 Task: Create an event for the time management workshop.
Action: Mouse pressed left at (69, 112)
Screenshot: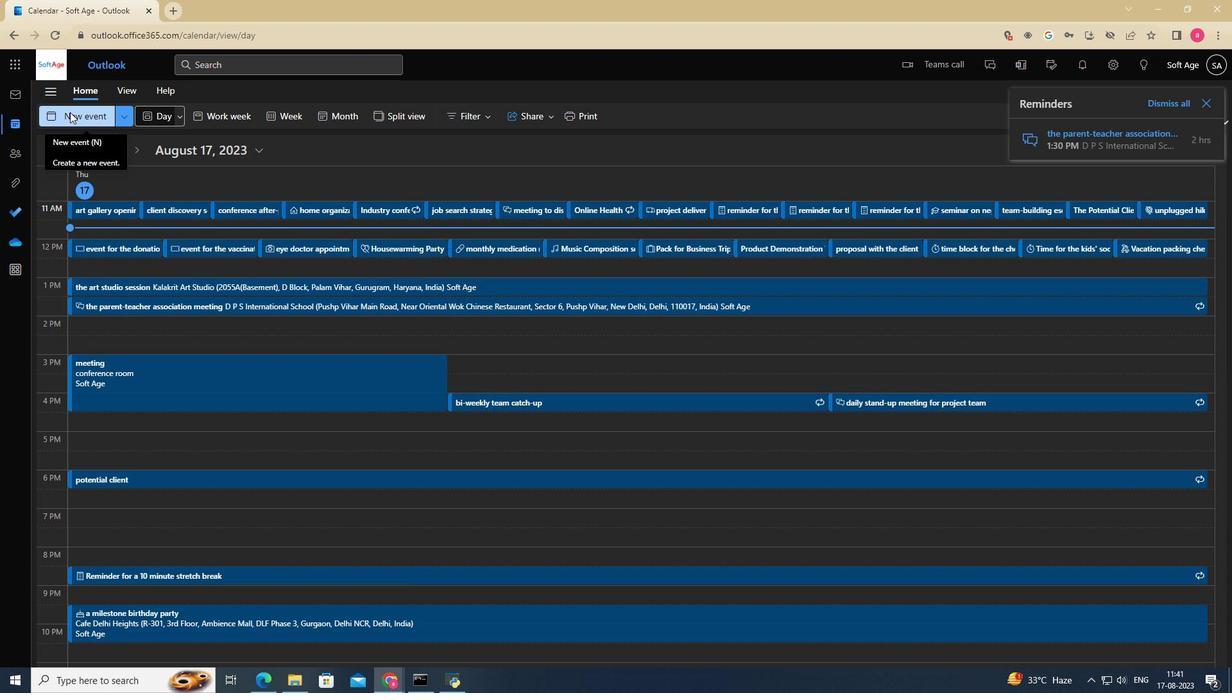 
Action: Mouse moved to (369, 207)
Screenshot: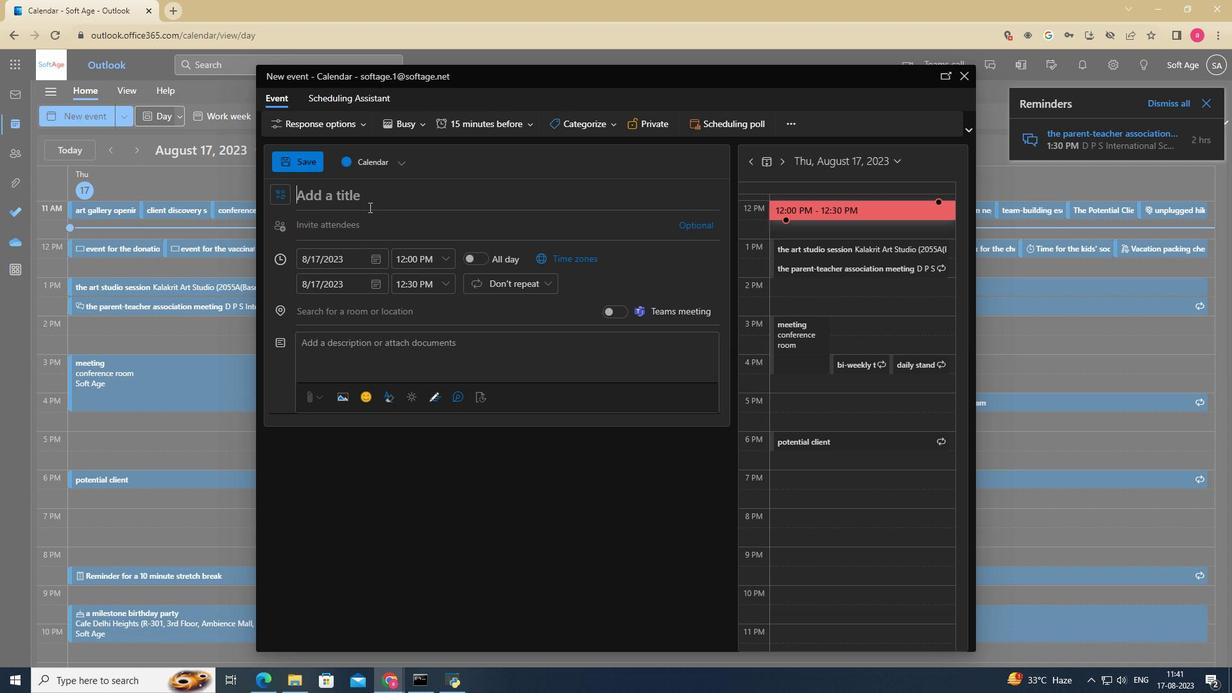 
Action: Mouse pressed left at (369, 207)
Screenshot: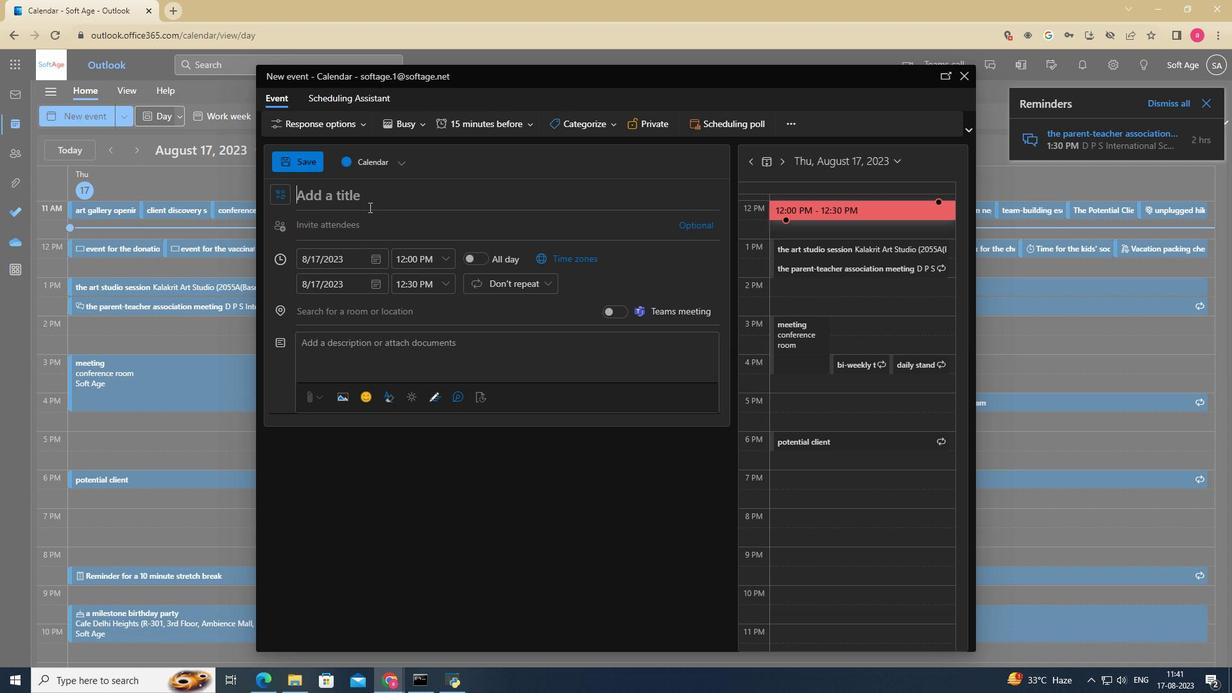 
Action: Key pressed the<Key.space>time<Key.space>management<Key.space>workshop
Screenshot: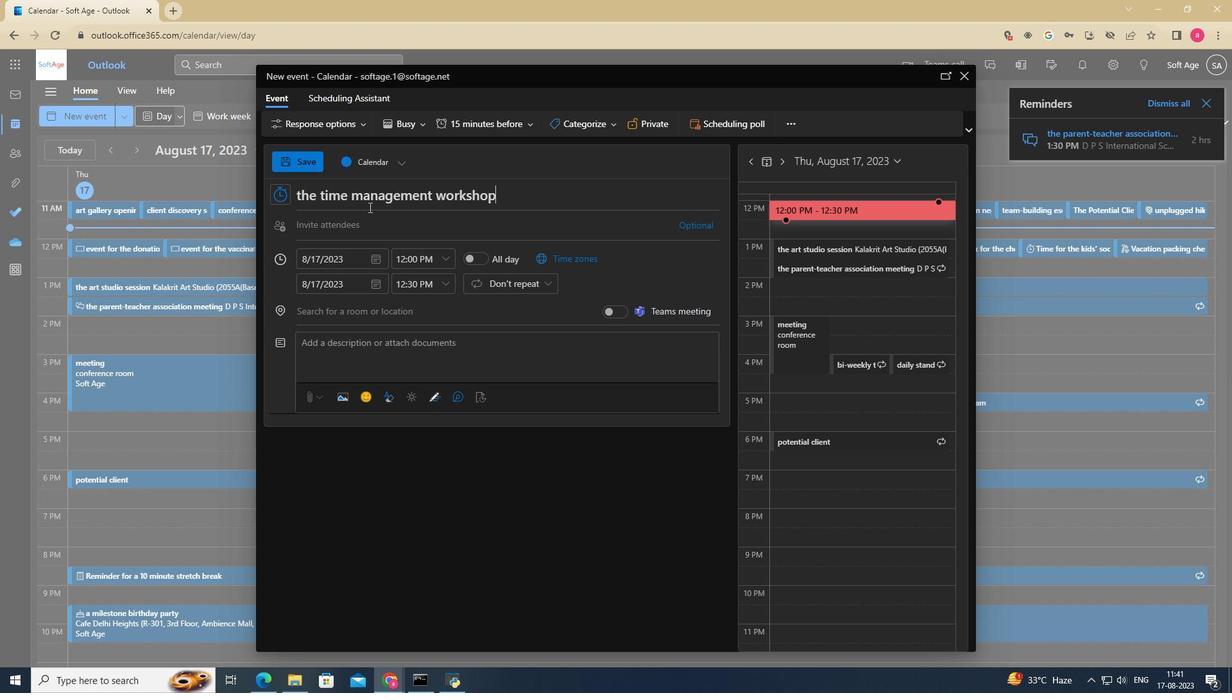 
Action: Mouse moved to (350, 220)
Screenshot: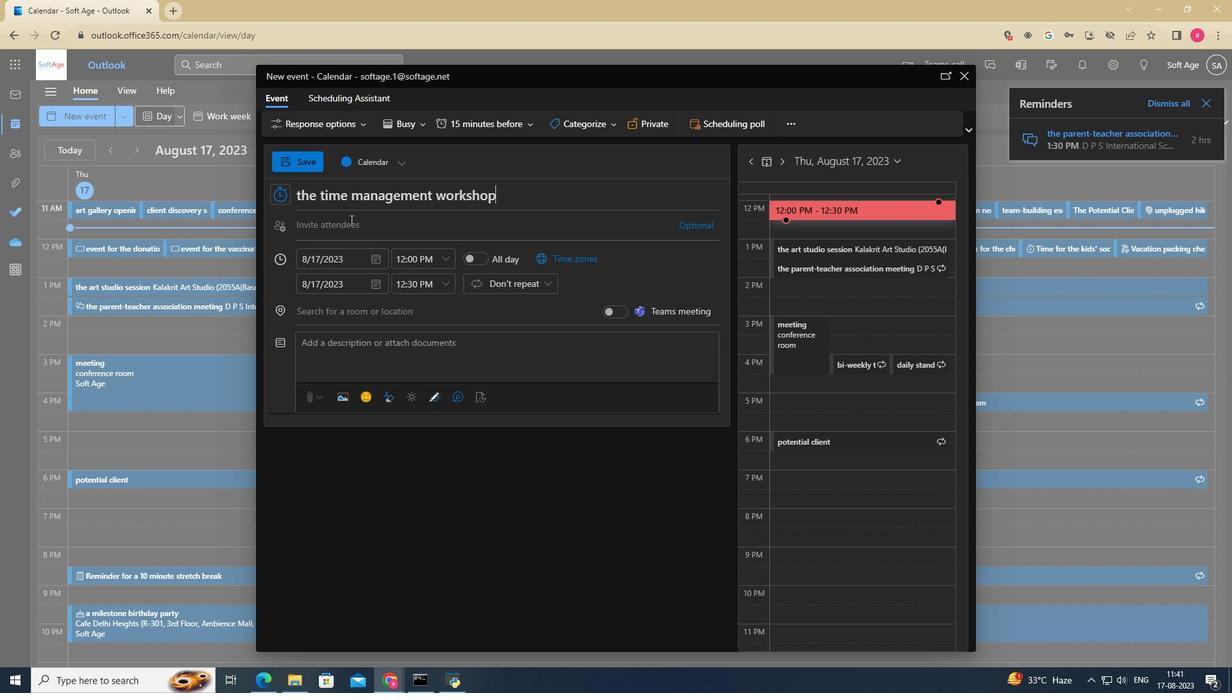 
Action: Mouse pressed left at (350, 220)
Screenshot: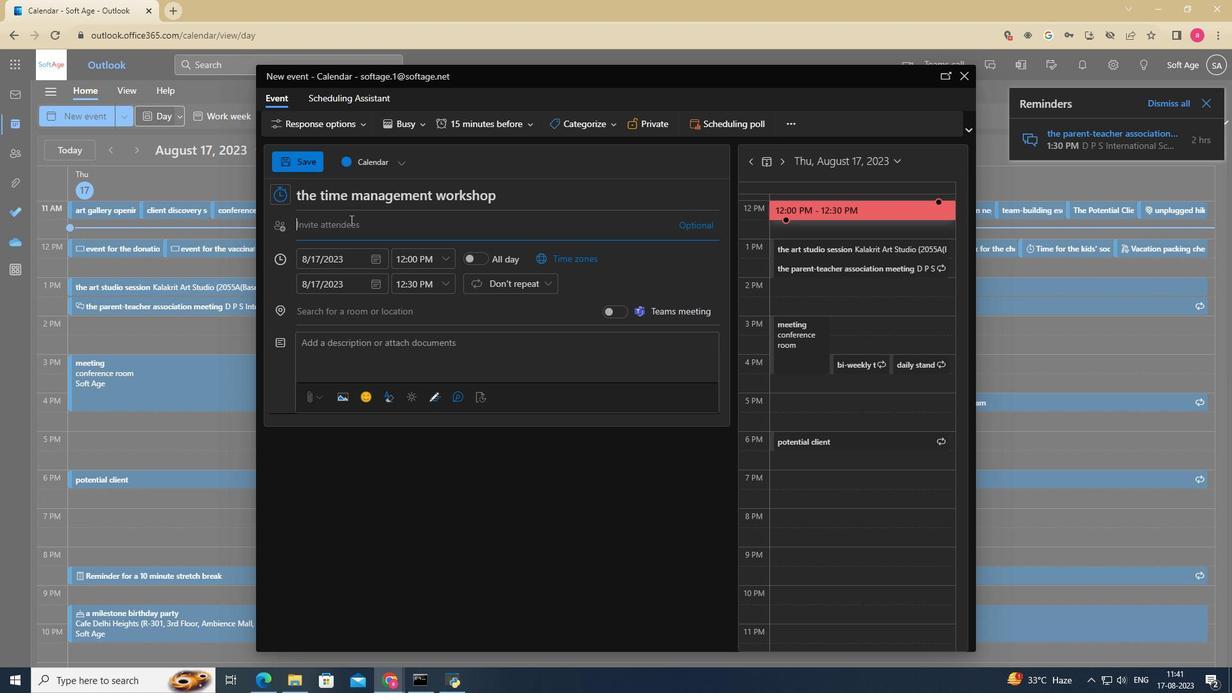 
Action: Mouse moved to (347, 291)
Screenshot: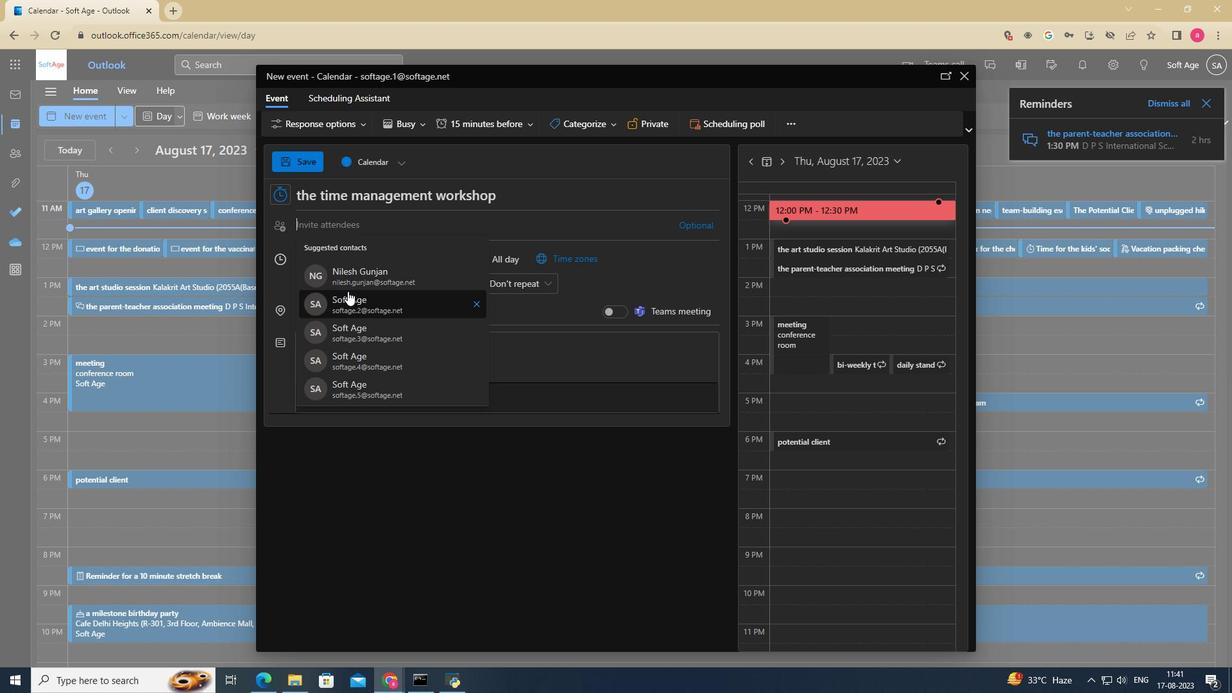 
Action: Mouse pressed left at (347, 291)
Screenshot: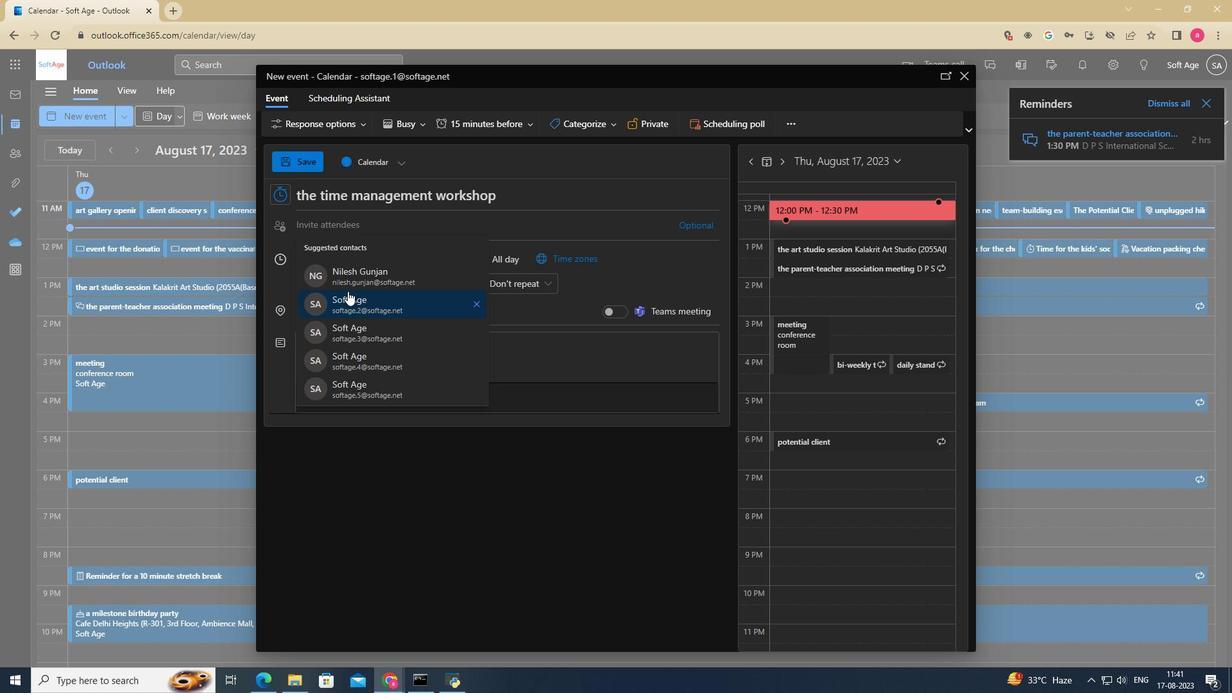 
Action: Mouse moved to (416, 340)
Screenshot: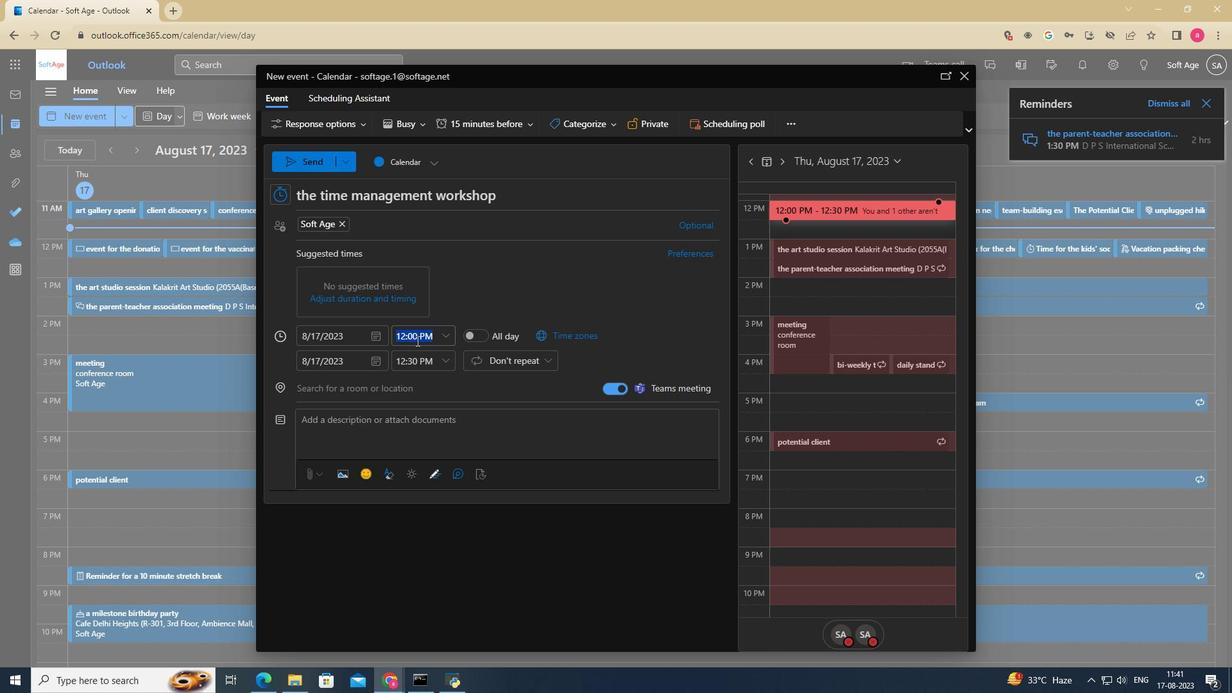 
Action: Mouse pressed left at (416, 340)
Screenshot: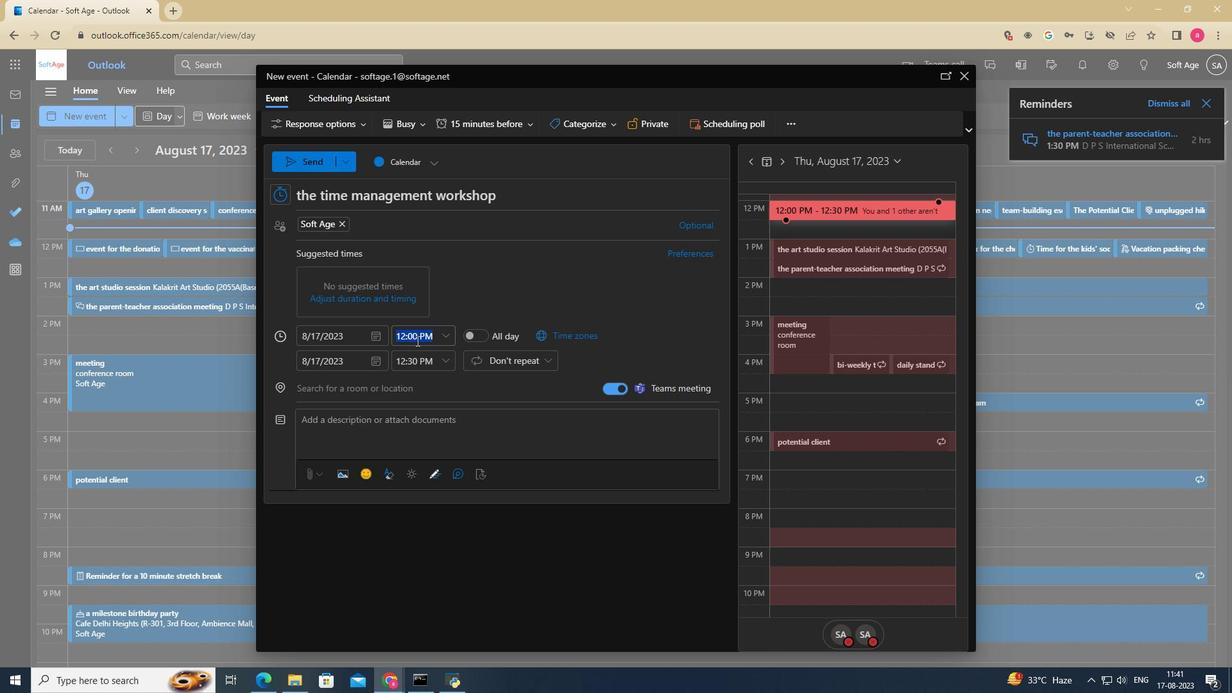 
Action: Mouse moved to (446, 335)
Screenshot: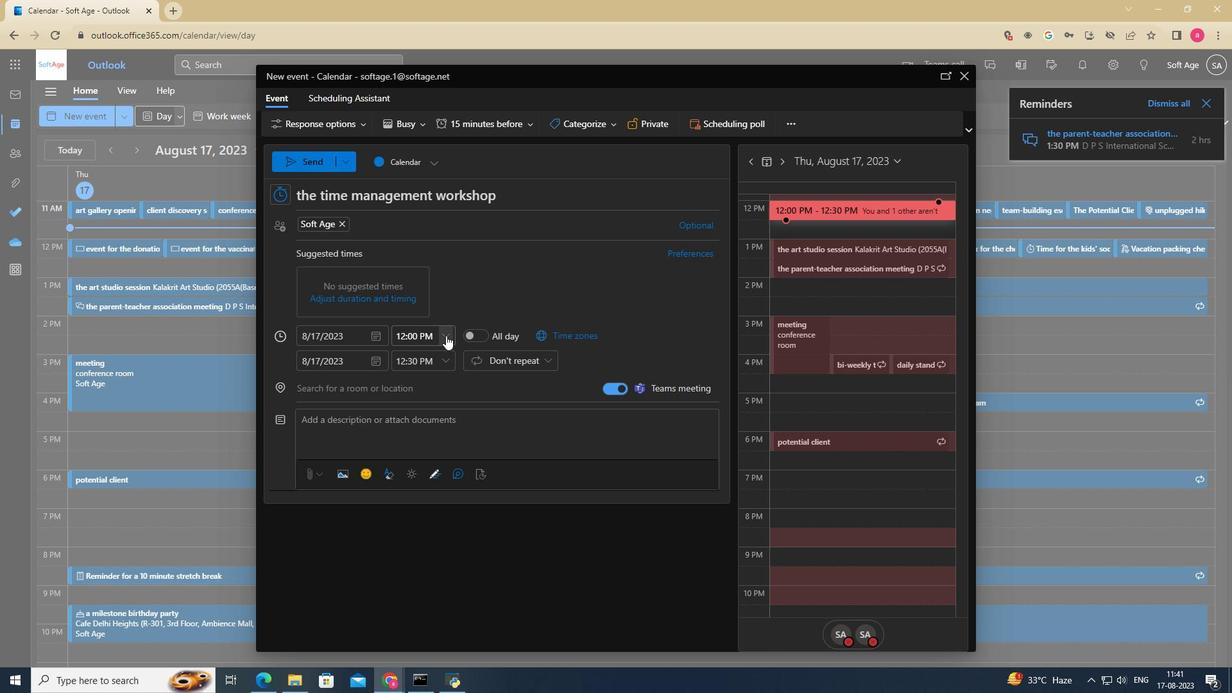 
Action: Mouse pressed left at (446, 335)
Screenshot: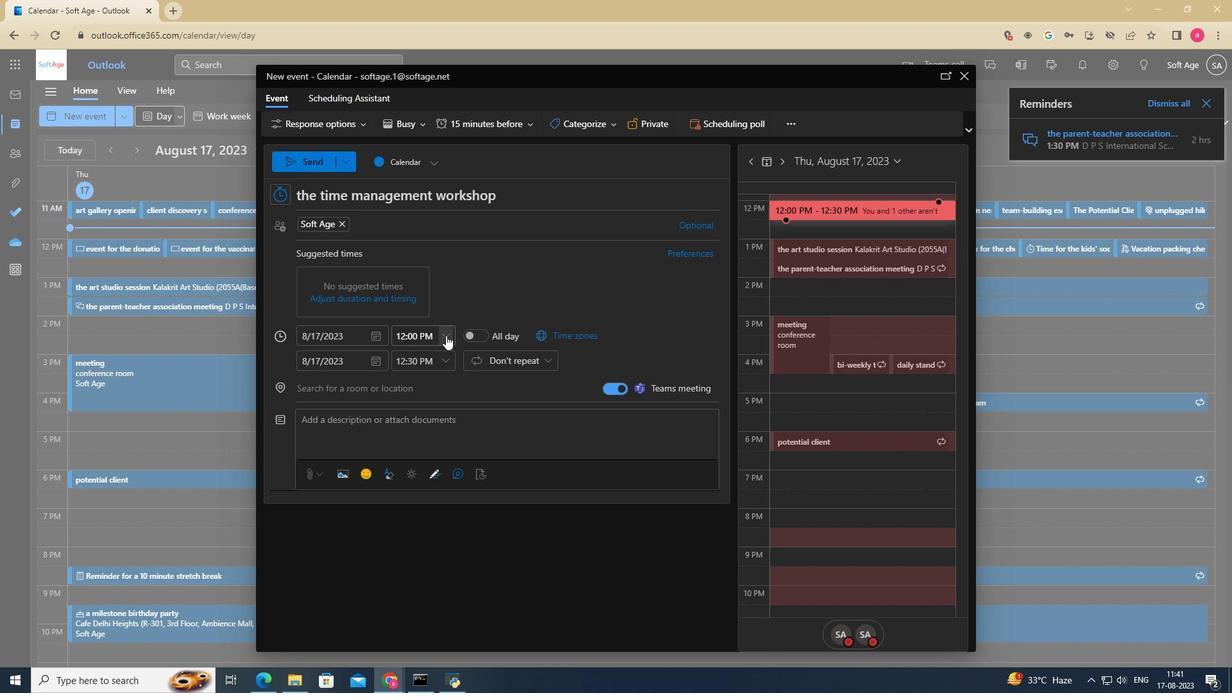 
Action: Mouse moved to (422, 406)
Screenshot: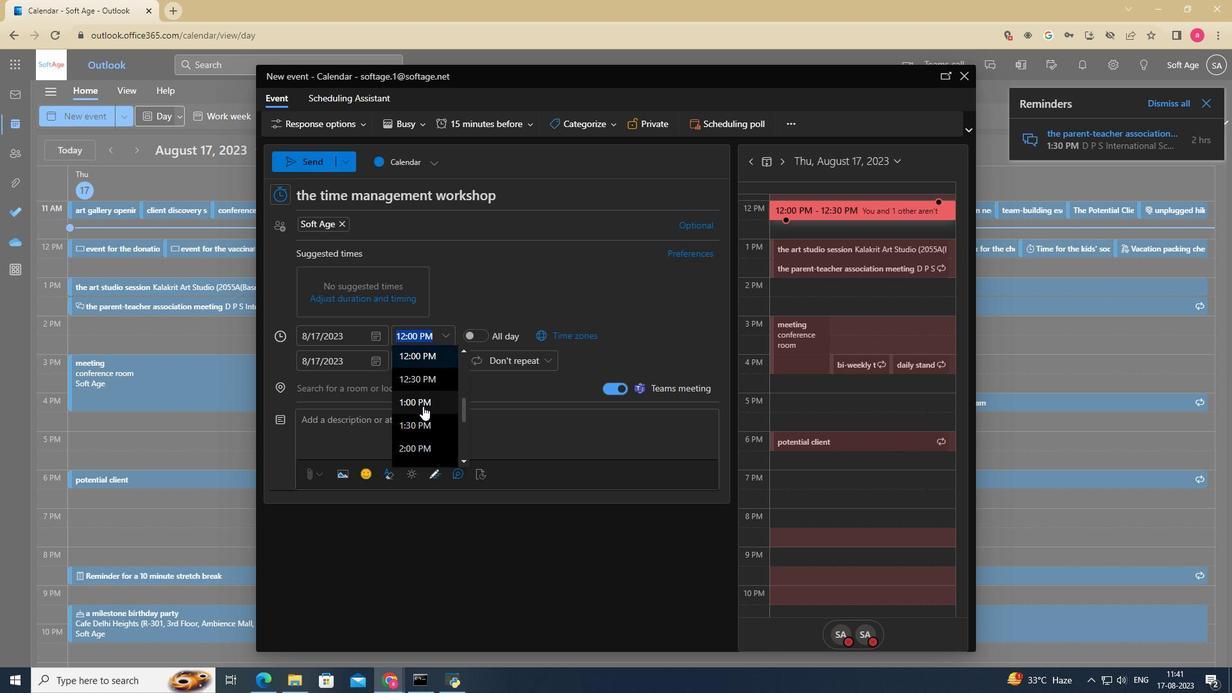 
Action: Mouse pressed left at (422, 406)
Screenshot: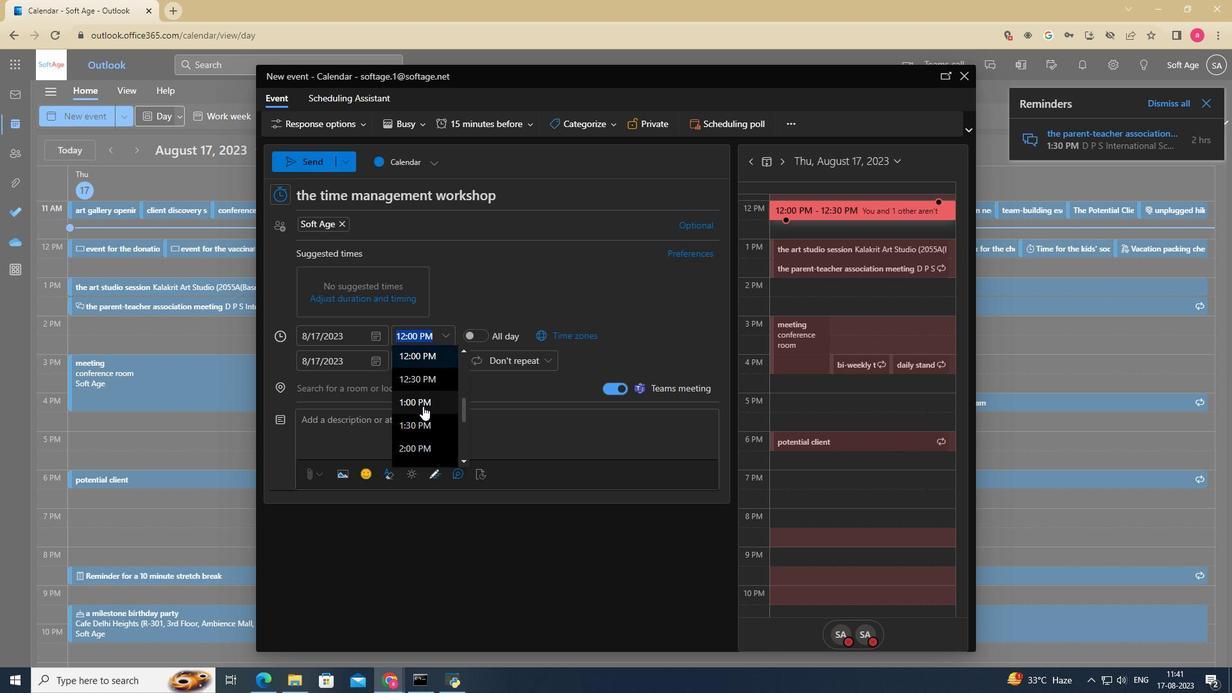 
Action: Mouse moved to (449, 359)
Screenshot: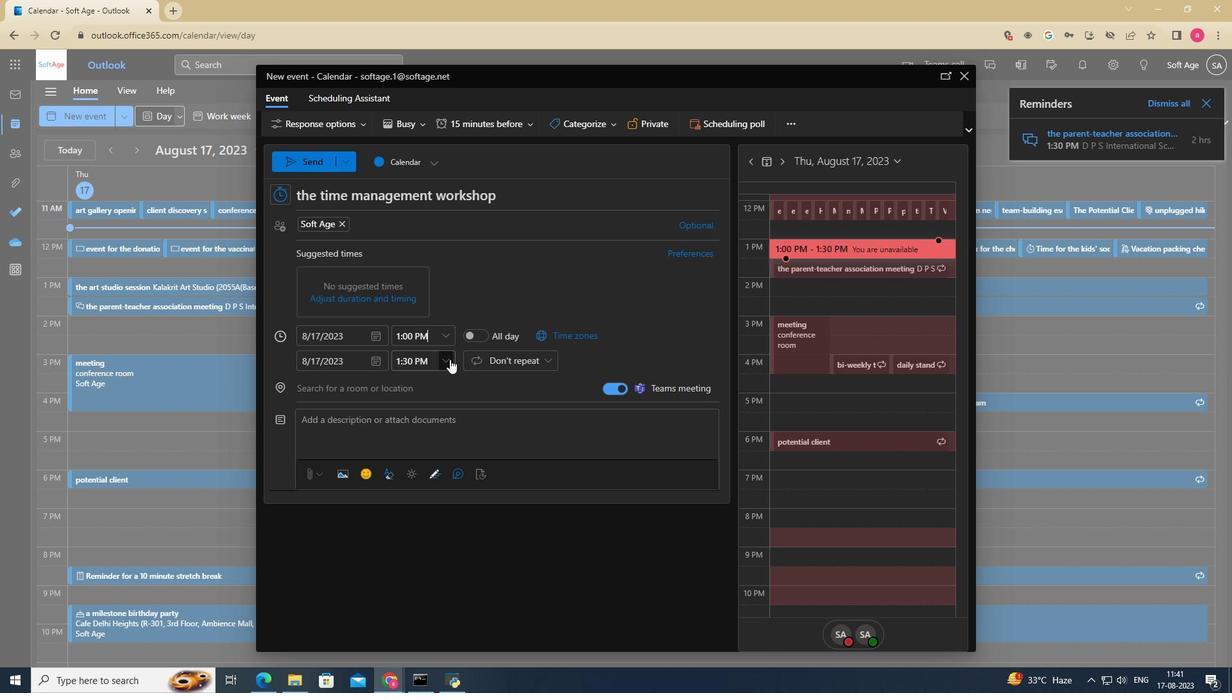 
Action: Mouse pressed left at (449, 359)
Screenshot: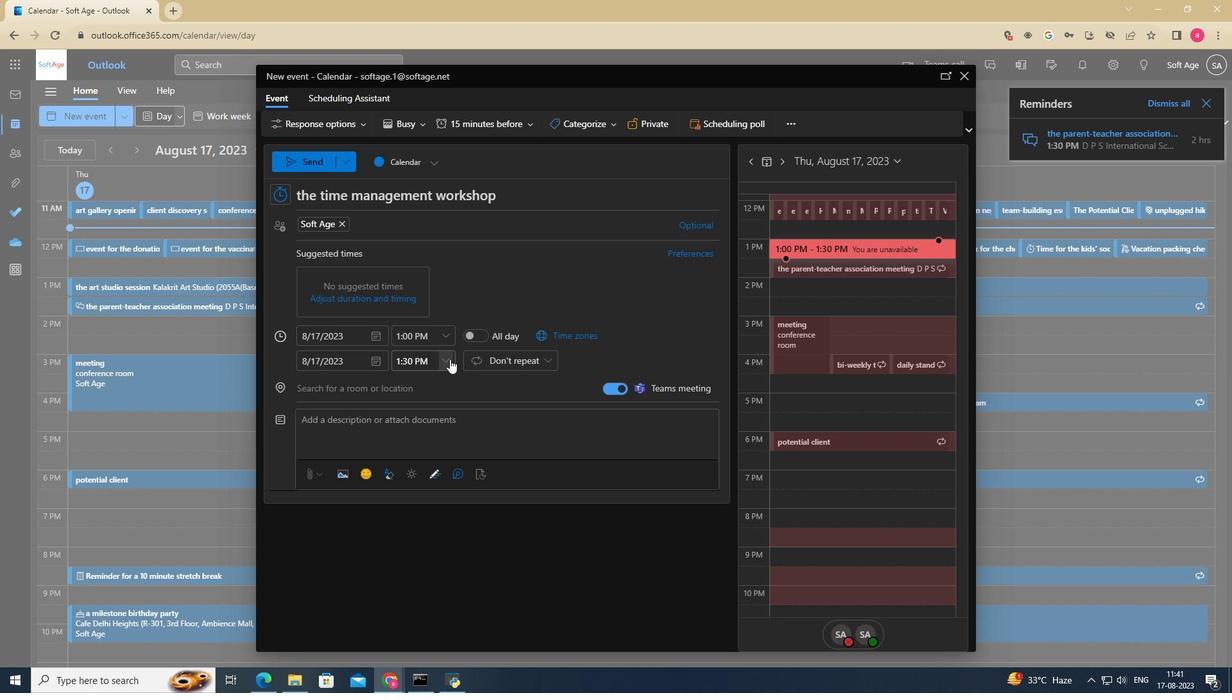 
Action: Mouse moved to (421, 441)
Screenshot: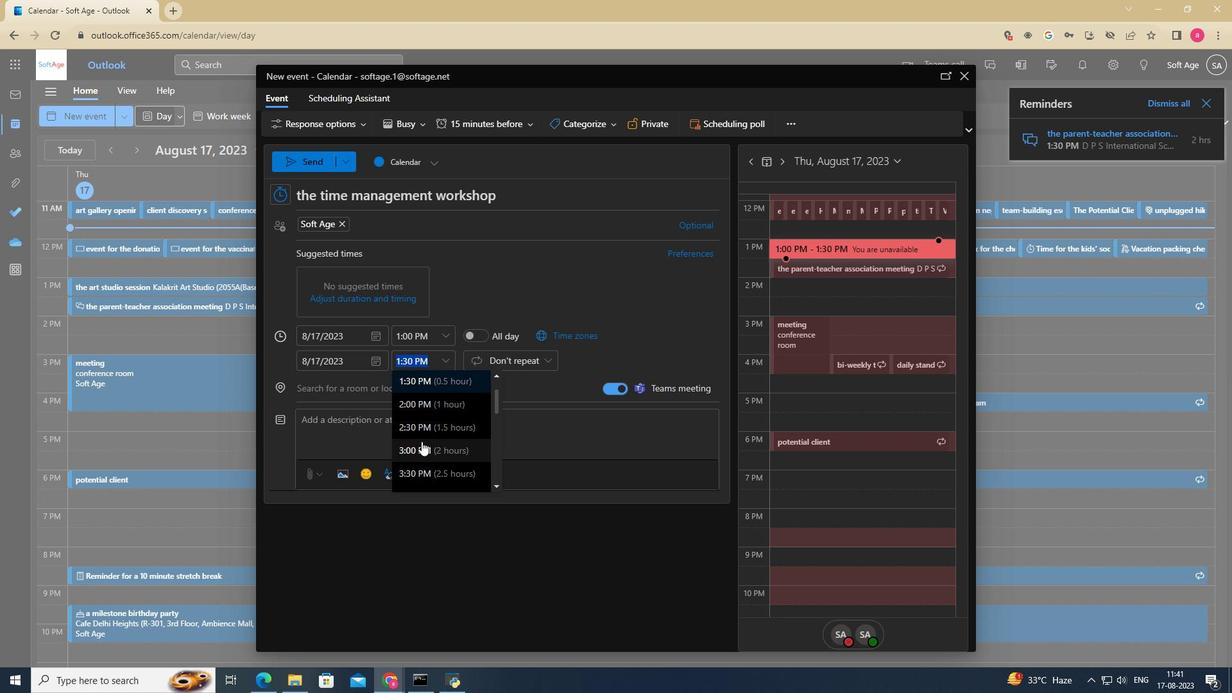
Action: Mouse pressed left at (421, 441)
Screenshot: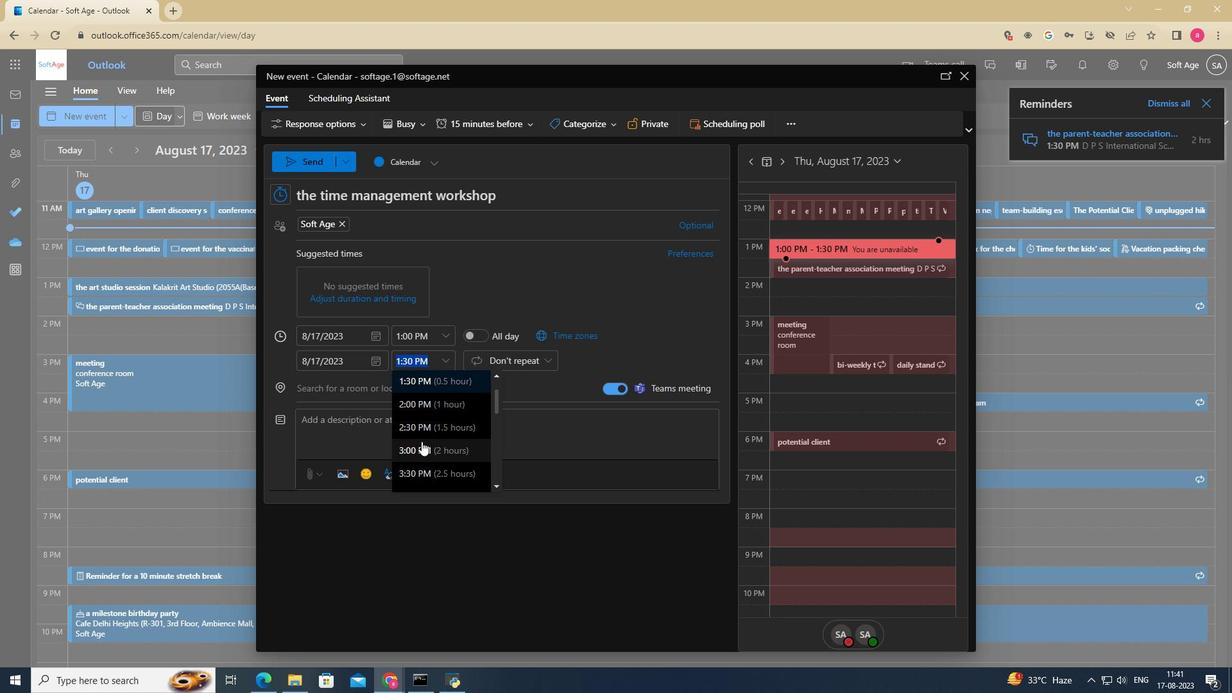 
Action: Mouse moved to (368, 379)
Screenshot: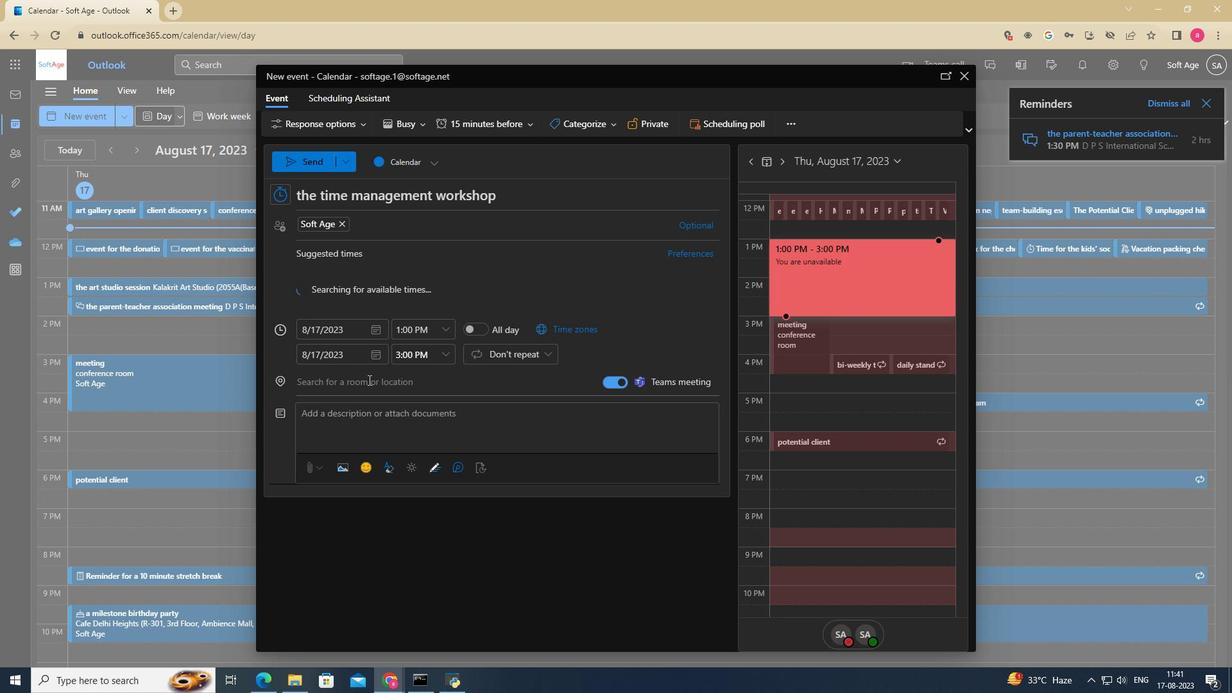 
Action: Mouse pressed left at (368, 379)
Screenshot: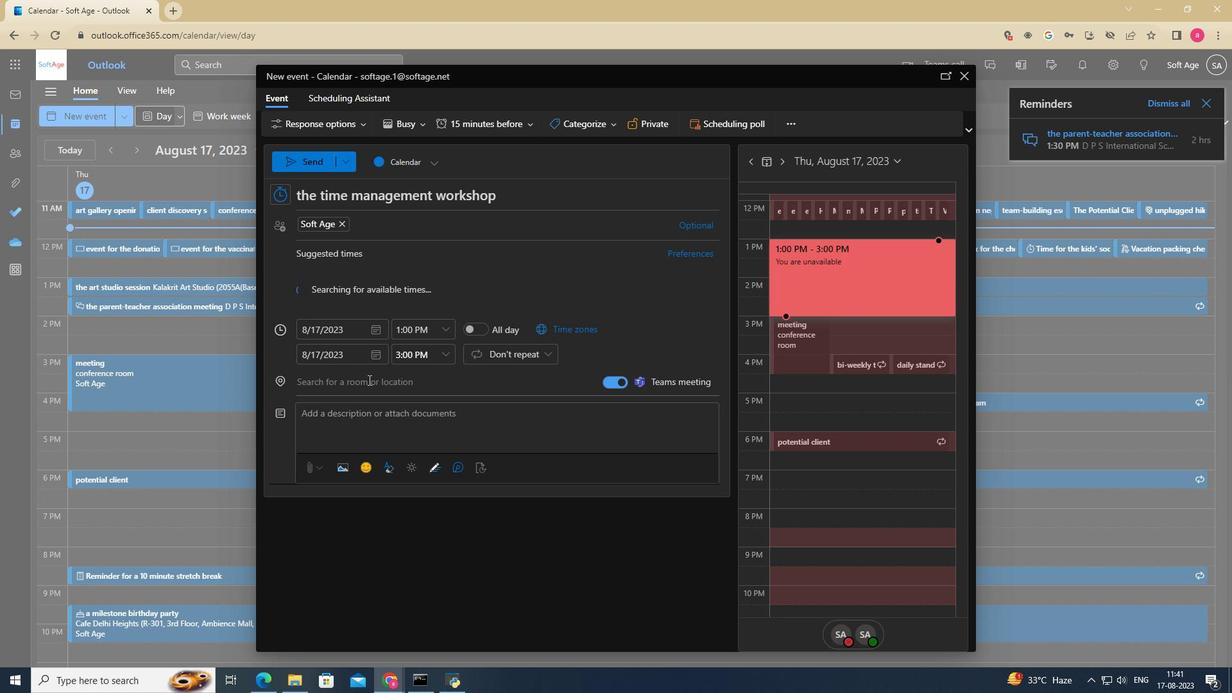 
Action: Key pressed workshop
Screenshot: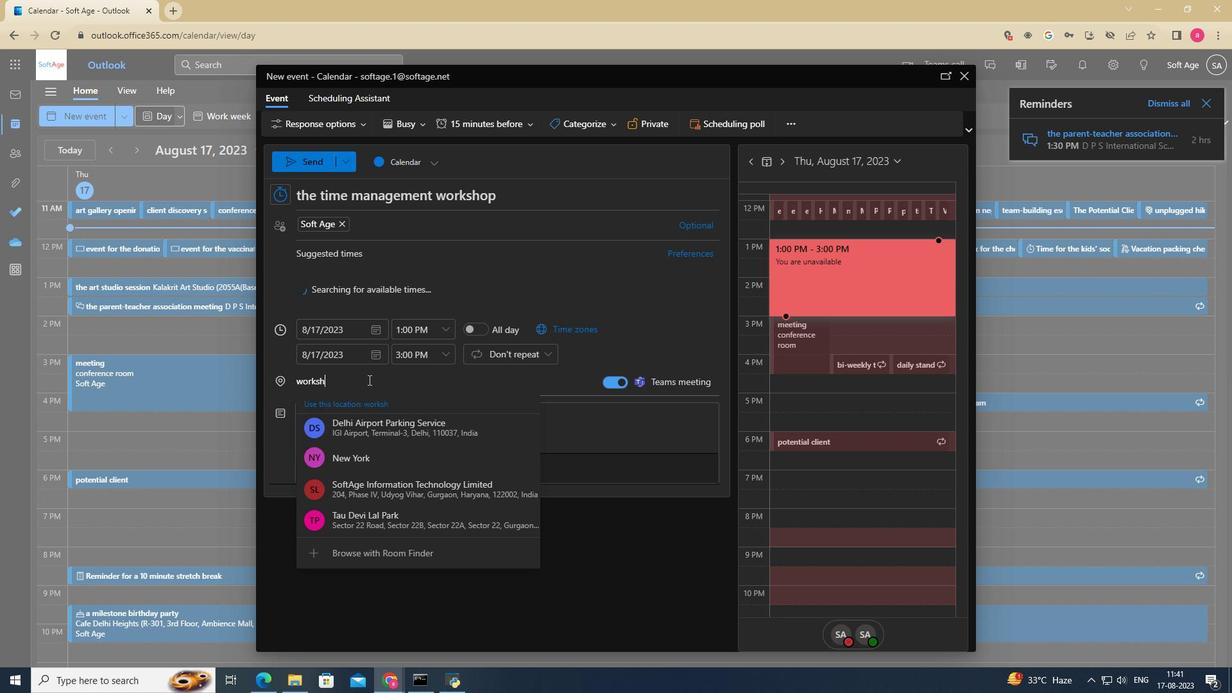 
Action: Mouse moved to (352, 492)
Screenshot: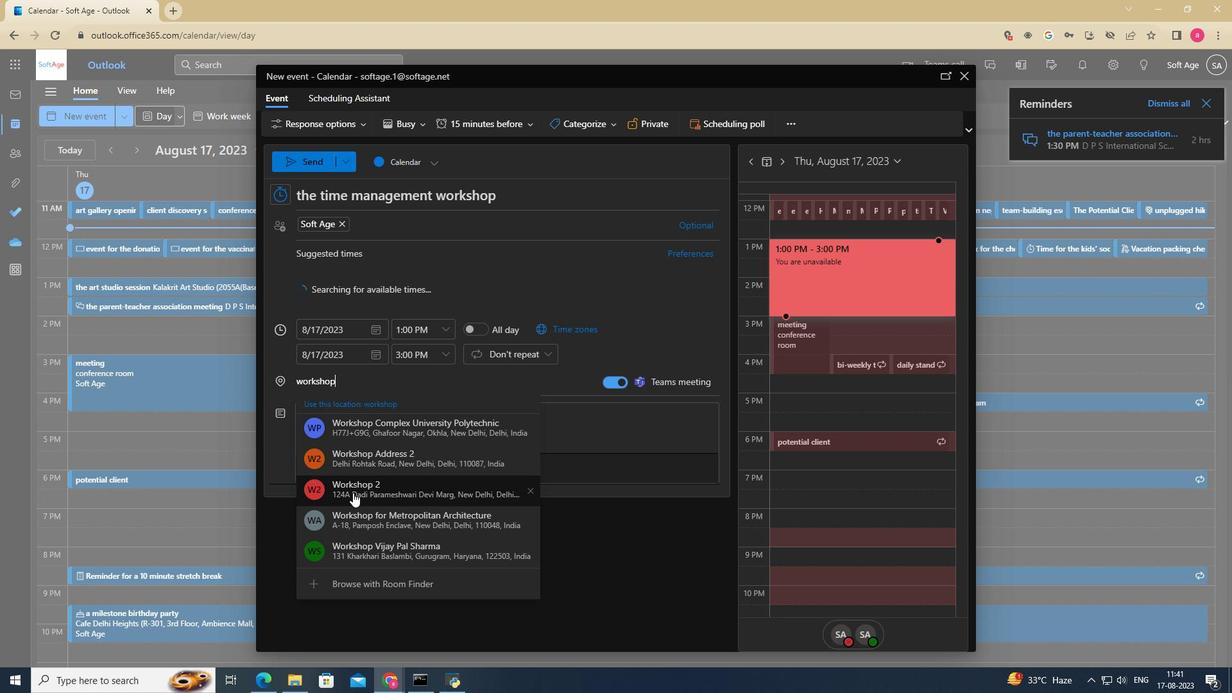 
Action: Mouse pressed left at (352, 492)
Screenshot: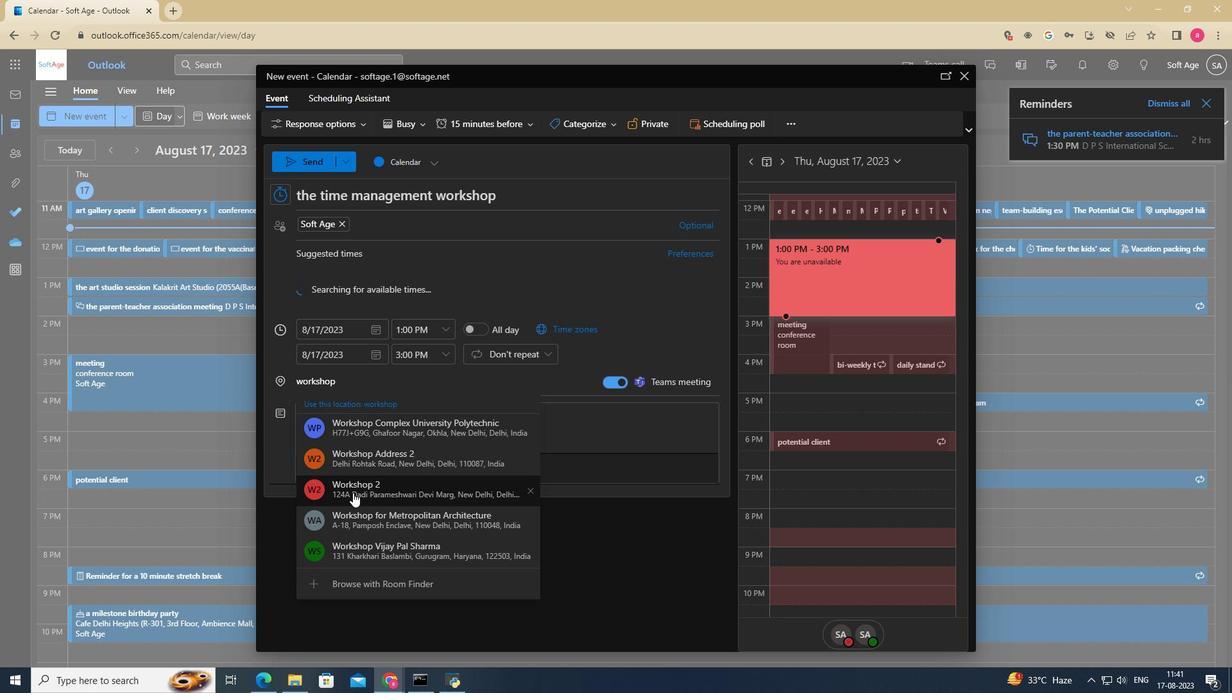 
Action: Mouse moved to (354, 435)
Screenshot: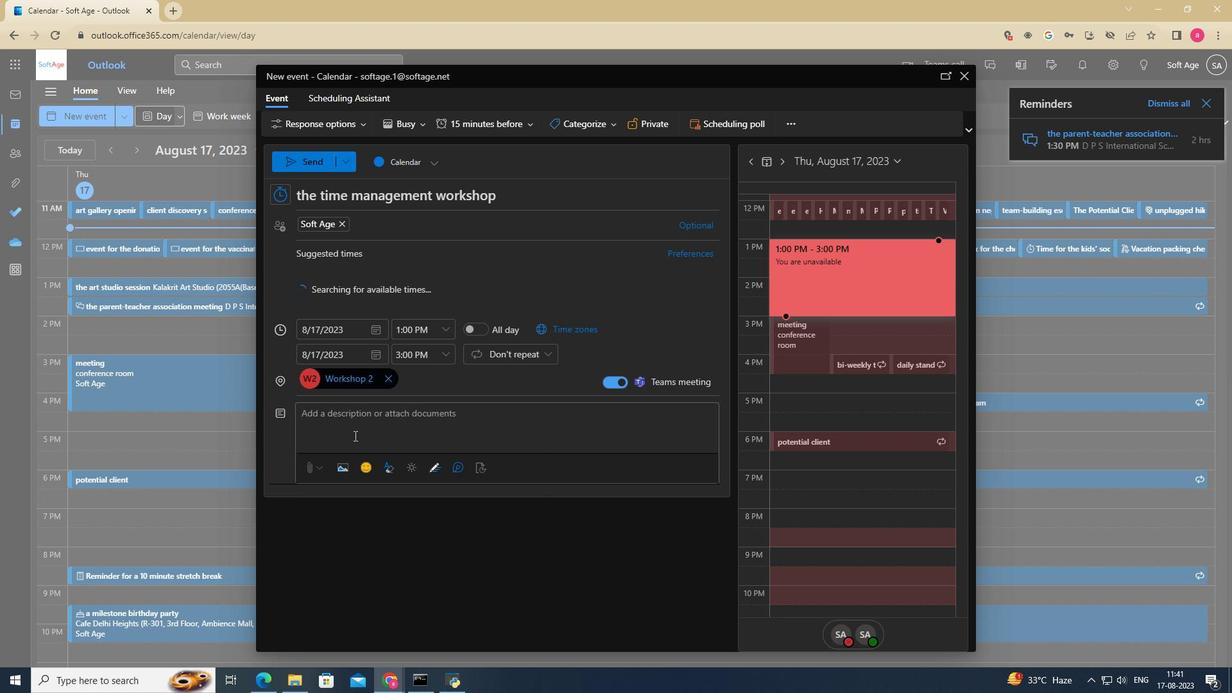 
Action: Mouse pressed left at (354, 435)
Screenshot: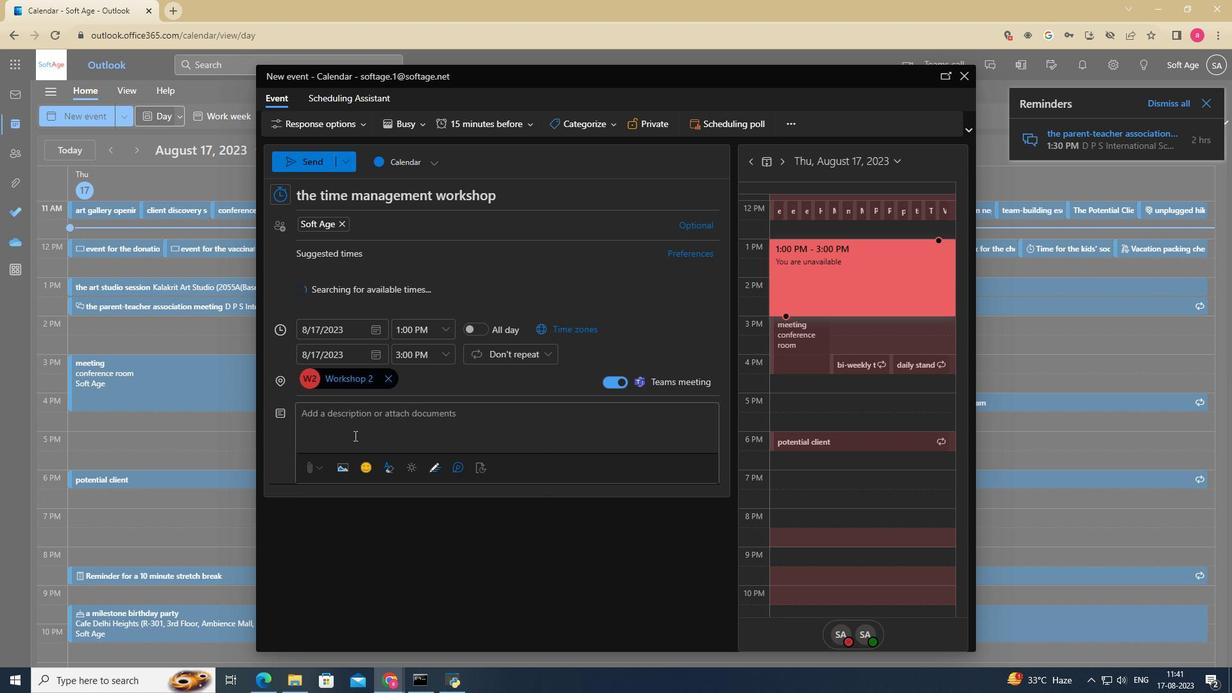 
Action: Mouse moved to (417, 423)
Screenshot: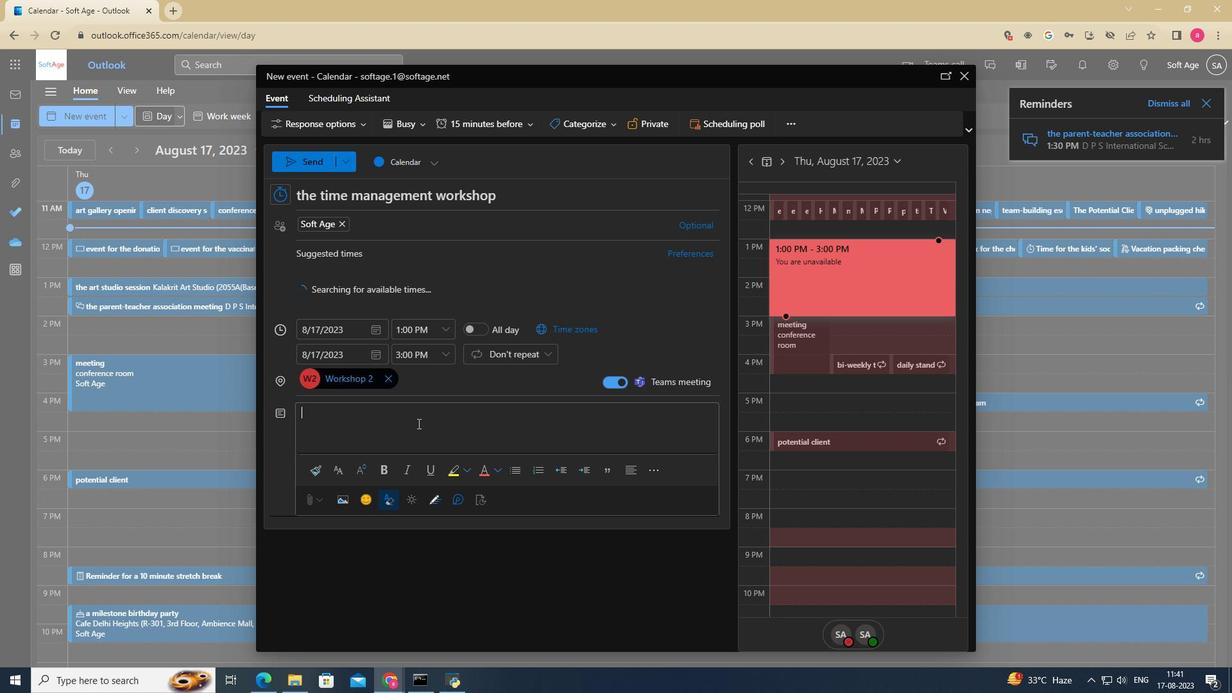 
Action: Mouse pressed left at (417, 423)
Screenshot: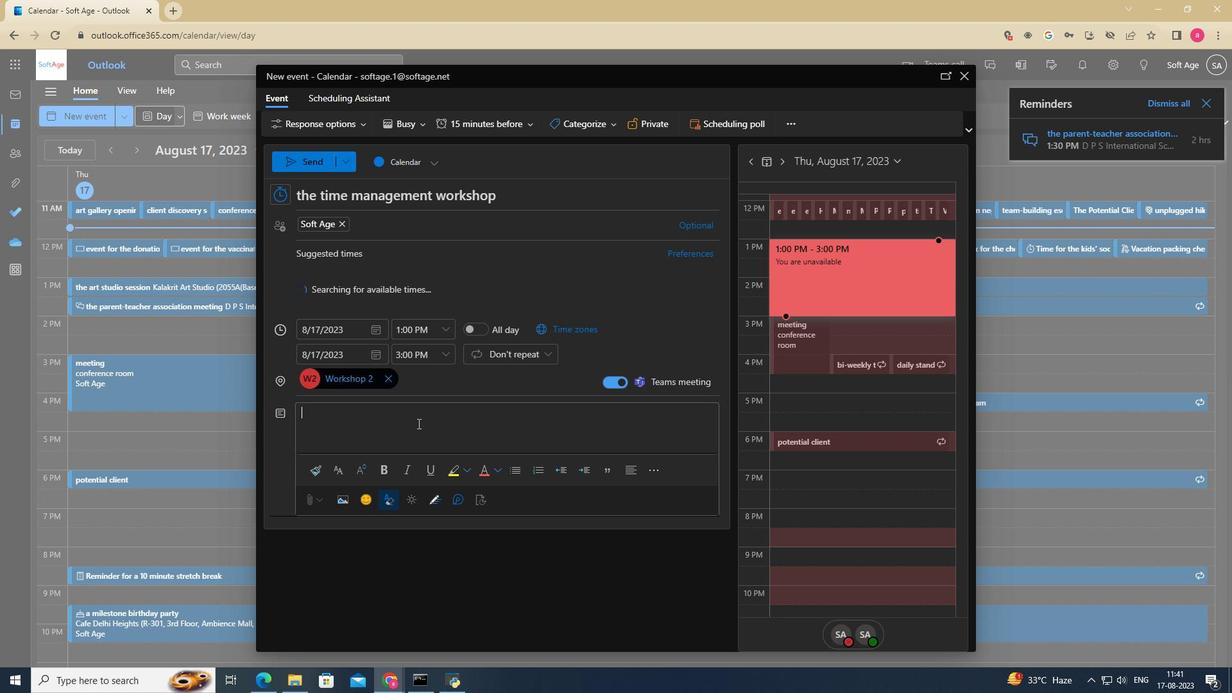
Action: Key pressed <Key.shift>A<Key.space>time<Key.space>management<Key.space>workshop<Key.space>is<Key.space>a<Key.space>stu<Key.backspace><Key.backspace>tructured<Key.space>event<Key.space>designed<Key.space>to<Key.space>help<Key.space>individuals<Key.space>develop<Key.space>effective<Key.space>strategies<Key.space>and<Key.space>skills<Key.space>for<Key.space>managing<Key.space>their<Key.space>time<Key.space>more<Key.space>effciently.<Key.space><Key.shift>These<Key.space>workshops<Key.space>are<Key.space>often<Key.space>interactive<Key.space>and<Key.space>provide<Key.space>participants<Key.space>with<Key.space>pa<Key.backspace>ractical<Key.space>tools<Key.space>and<Key.space>techniques<Key.space>to<Key.space>prioritize<Key.space>tasks,<Key.space>set<Key.space>goals<Key.space>and<Key.space>optimize<Key.space>their<Key.space>dal<Key.backspace>ily<Key.space>rutines.<Key.space><Key.shift>Here's<Key.space>a<Key.space>description<Key.space>of<Key.space>what<Key.space>a<Key.space>time<Key.space>management<Key.space>workshop<Key.space>might<Key.space>involve.
Screenshot: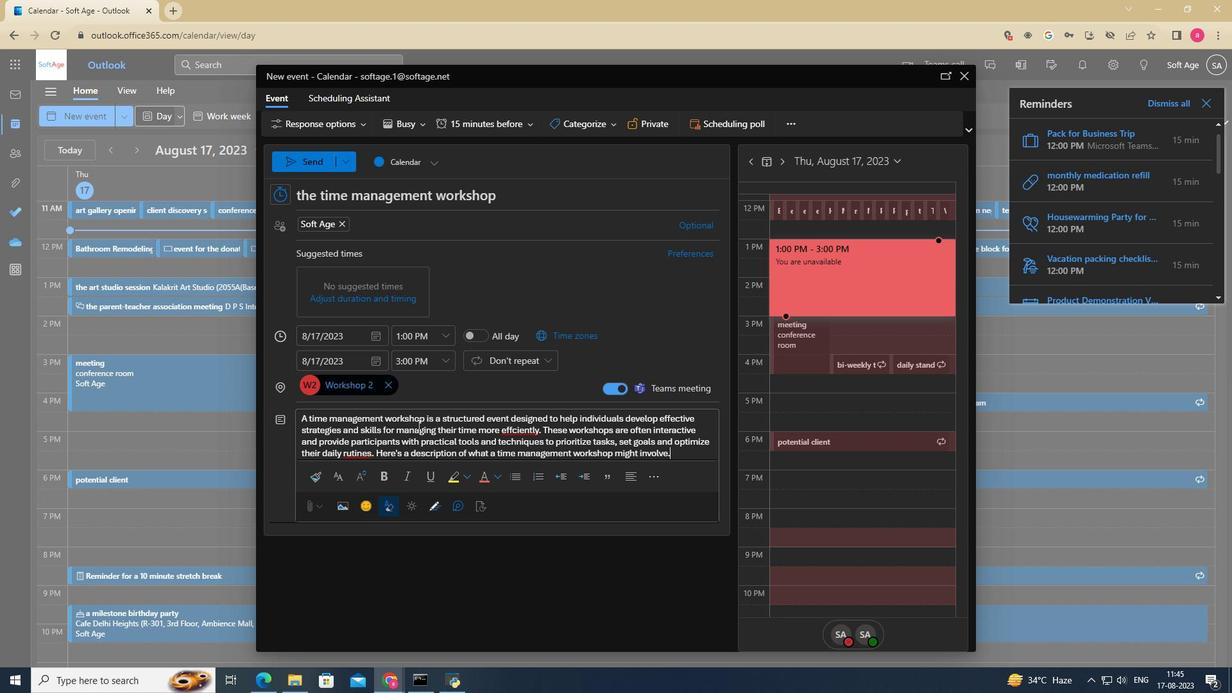 
Action: Mouse moved to (343, 434)
Screenshot: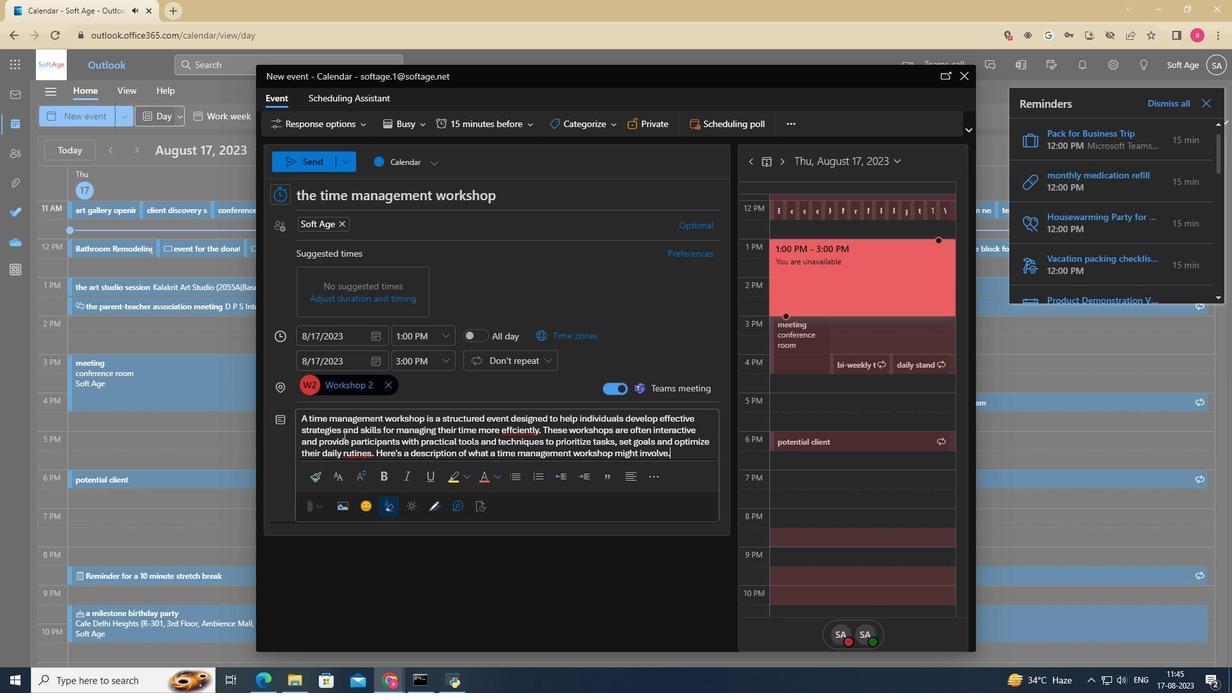 
Action: Mouse pressed left at (343, 434)
Screenshot: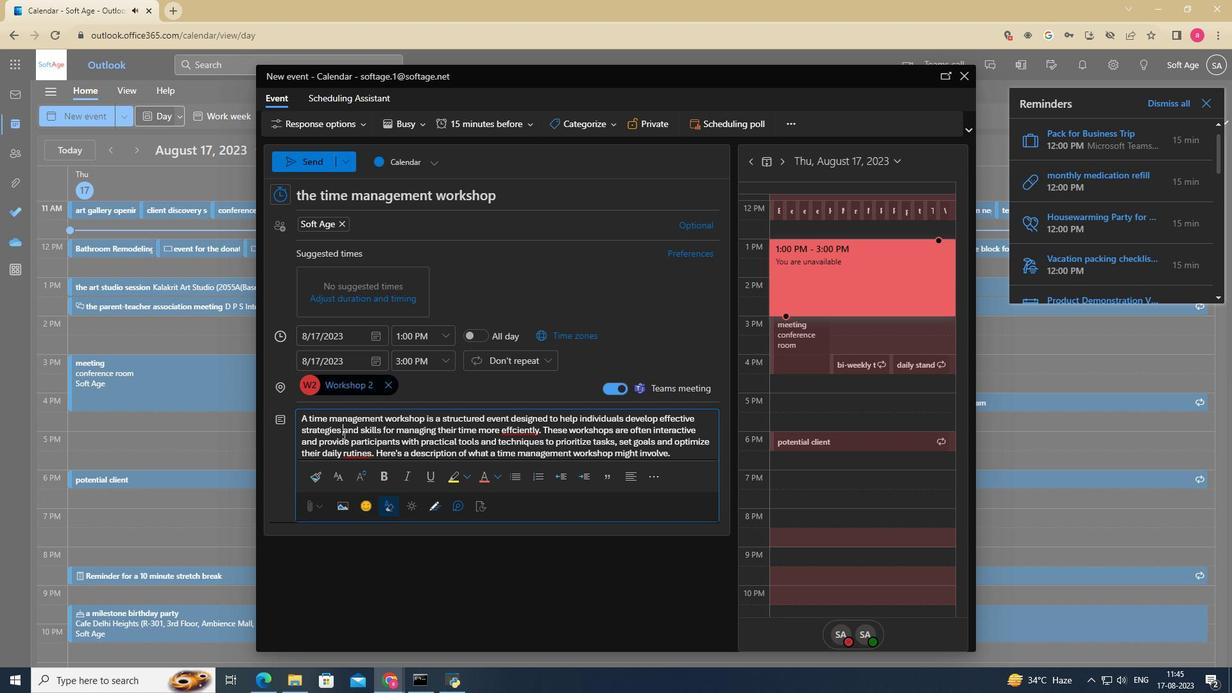 
Action: Mouse pressed left at (343, 434)
Screenshot: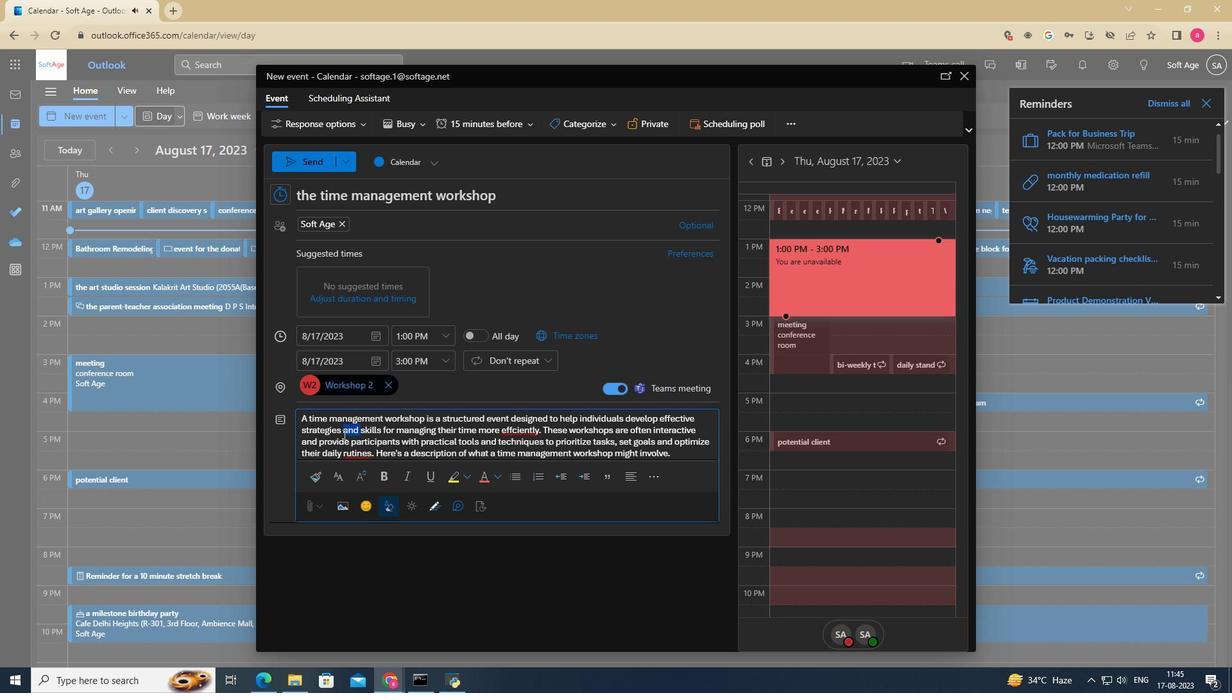 
Action: Mouse pressed left at (343, 434)
Screenshot: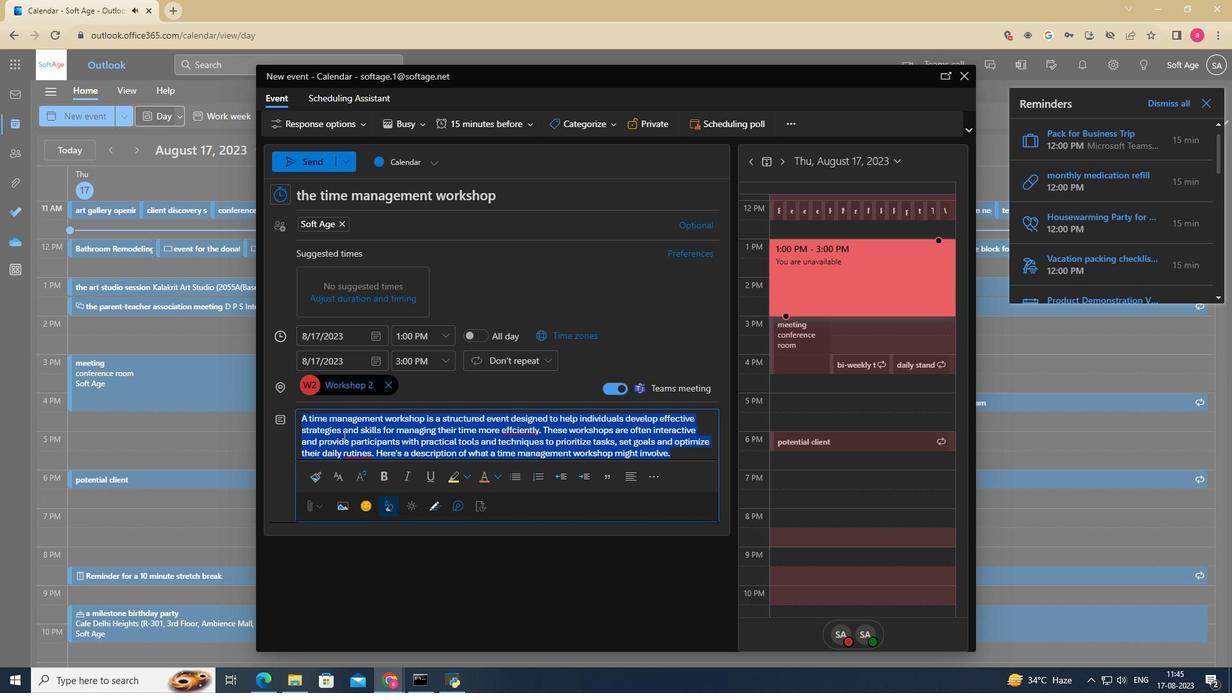
Action: Mouse moved to (334, 485)
Screenshot: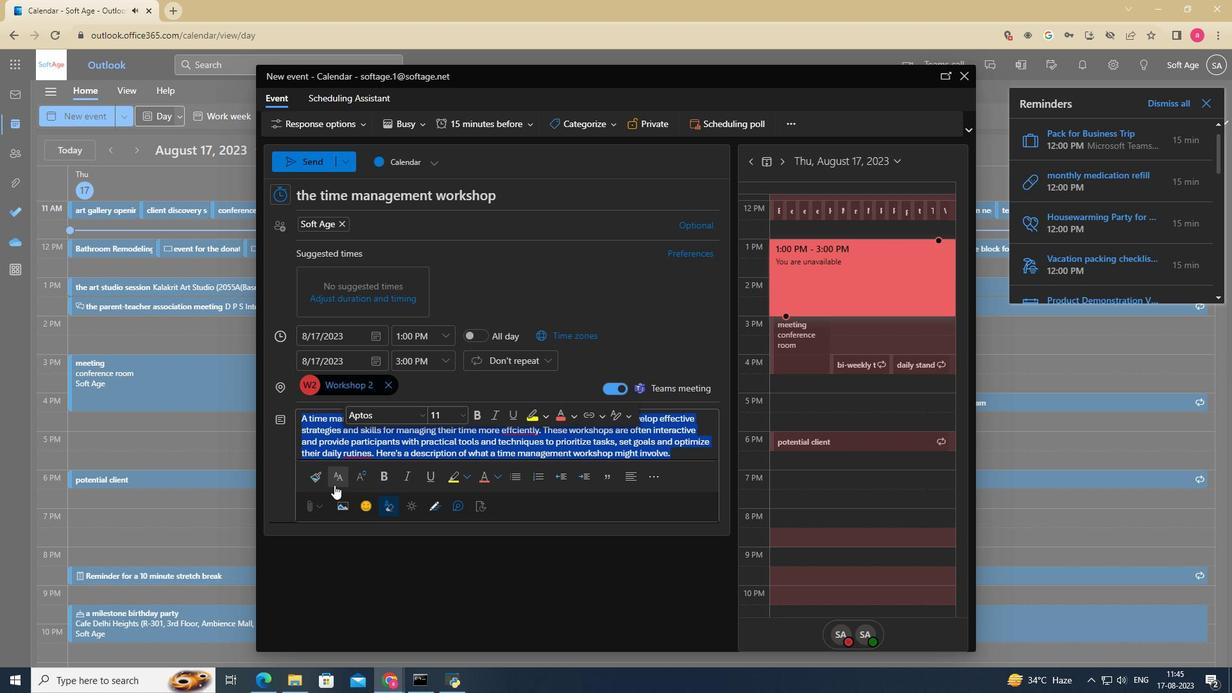 
Action: Mouse pressed left at (334, 485)
Screenshot: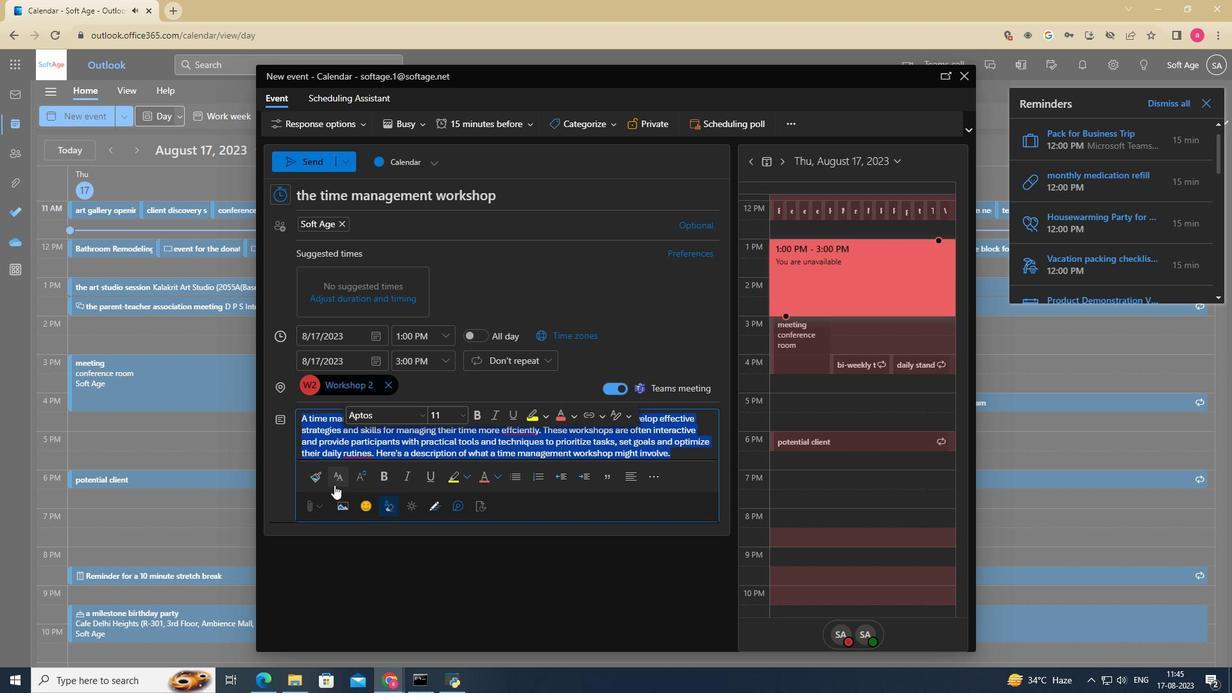 
Action: Mouse moved to (377, 386)
Screenshot: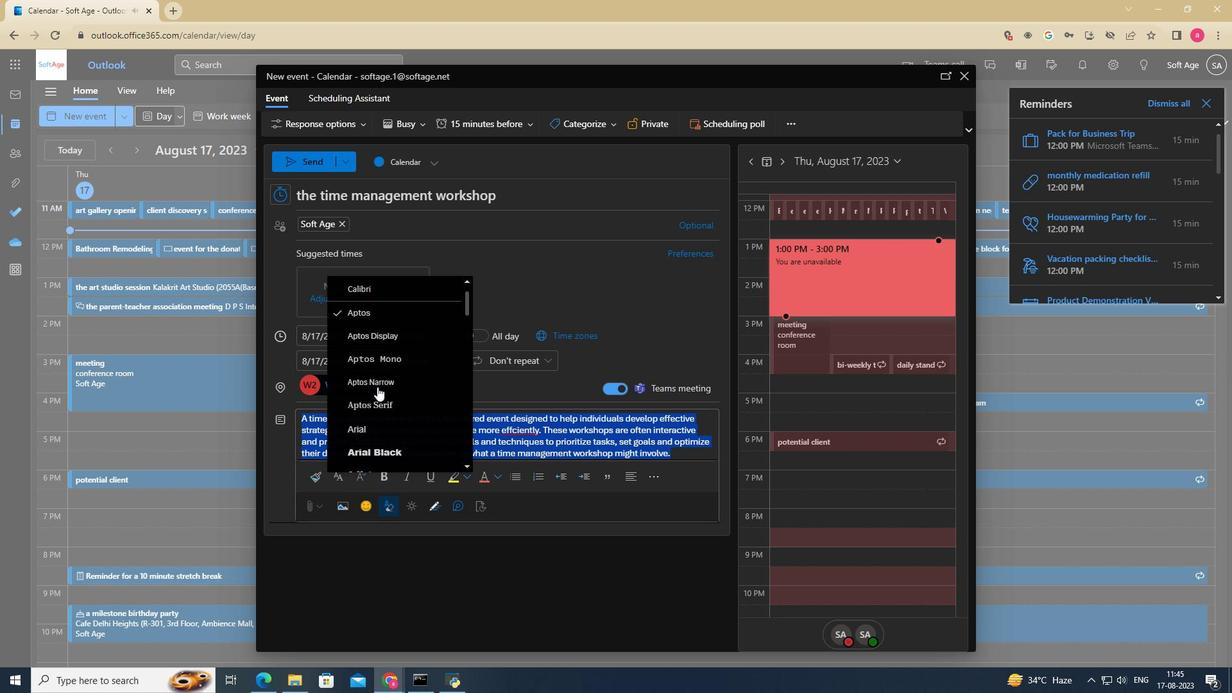 
Action: Mouse scrolled (377, 386) with delta (0, 0)
Screenshot: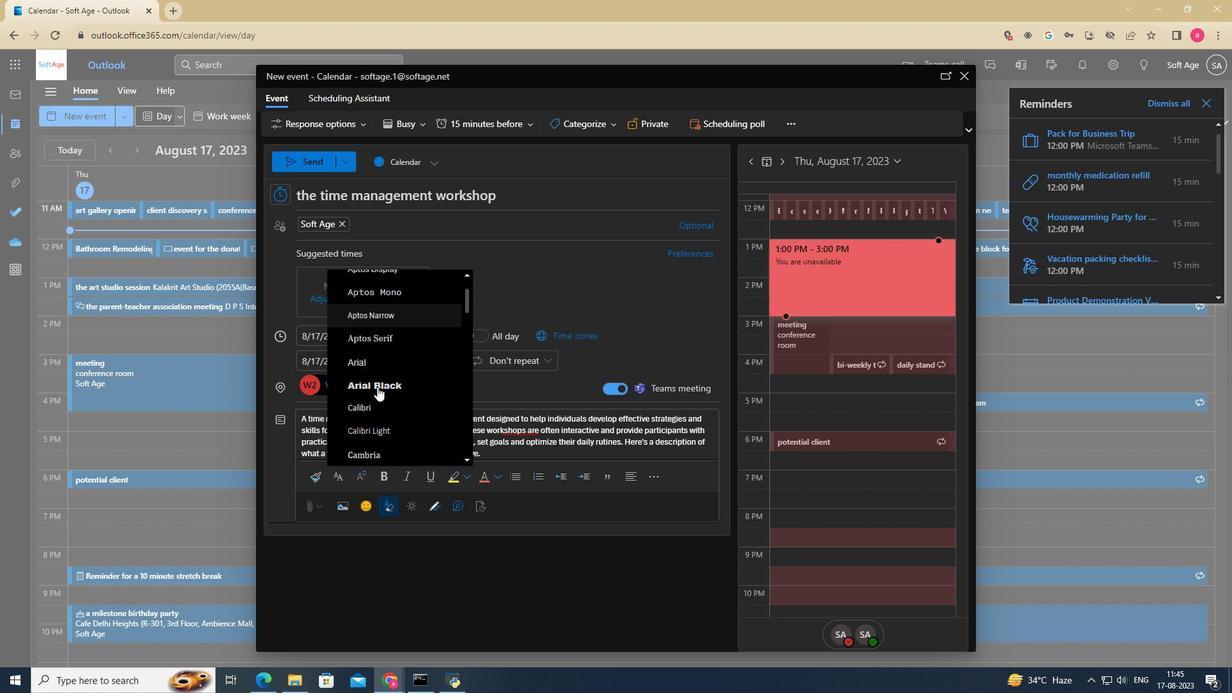 
Action: Mouse scrolled (377, 386) with delta (0, 0)
Screenshot: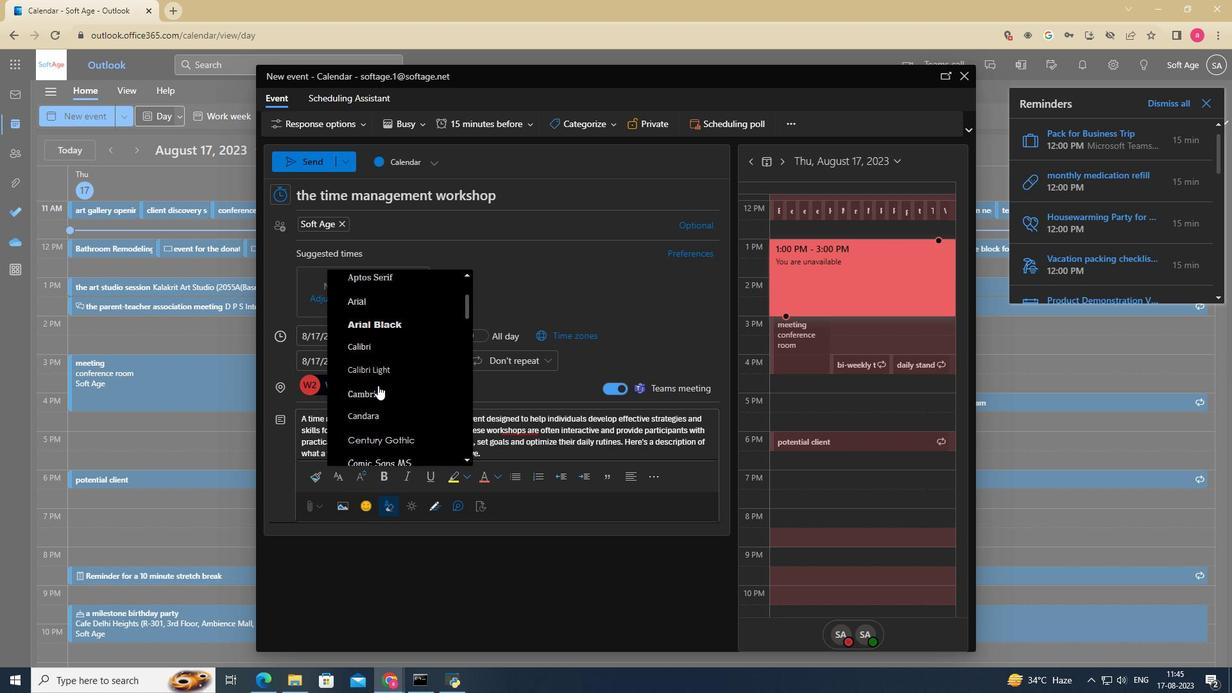 
Action: Mouse scrolled (377, 386) with delta (0, 0)
Screenshot: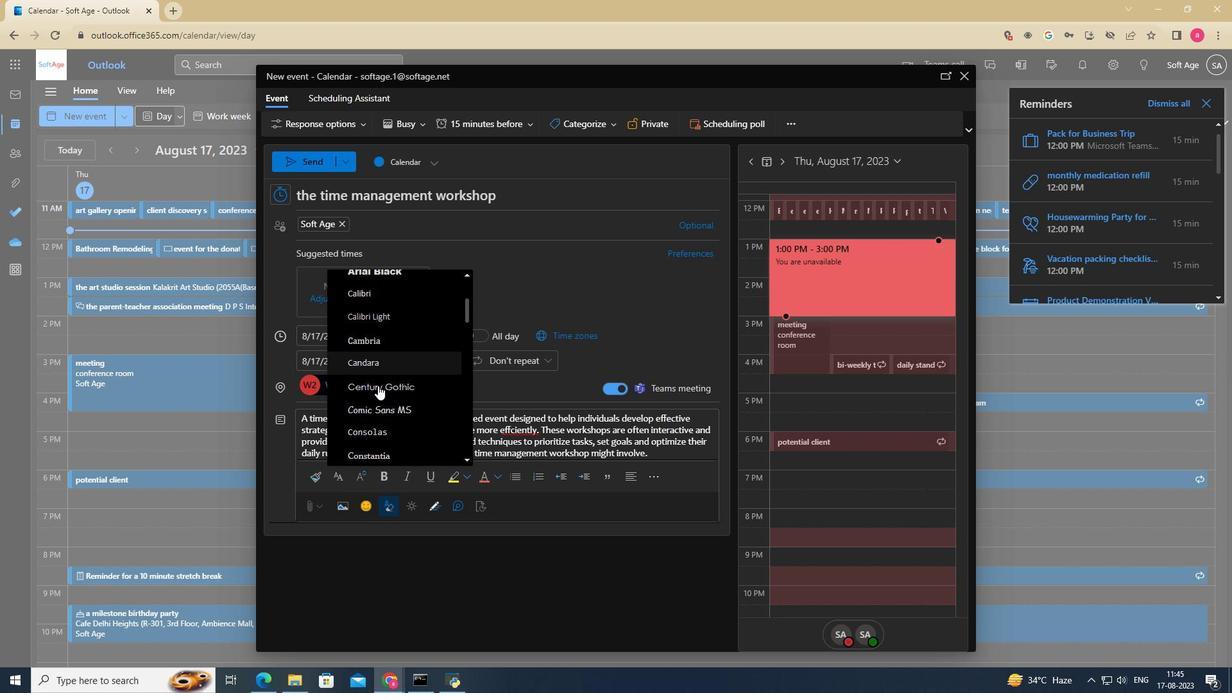
Action: Mouse moved to (345, 471)
Screenshot: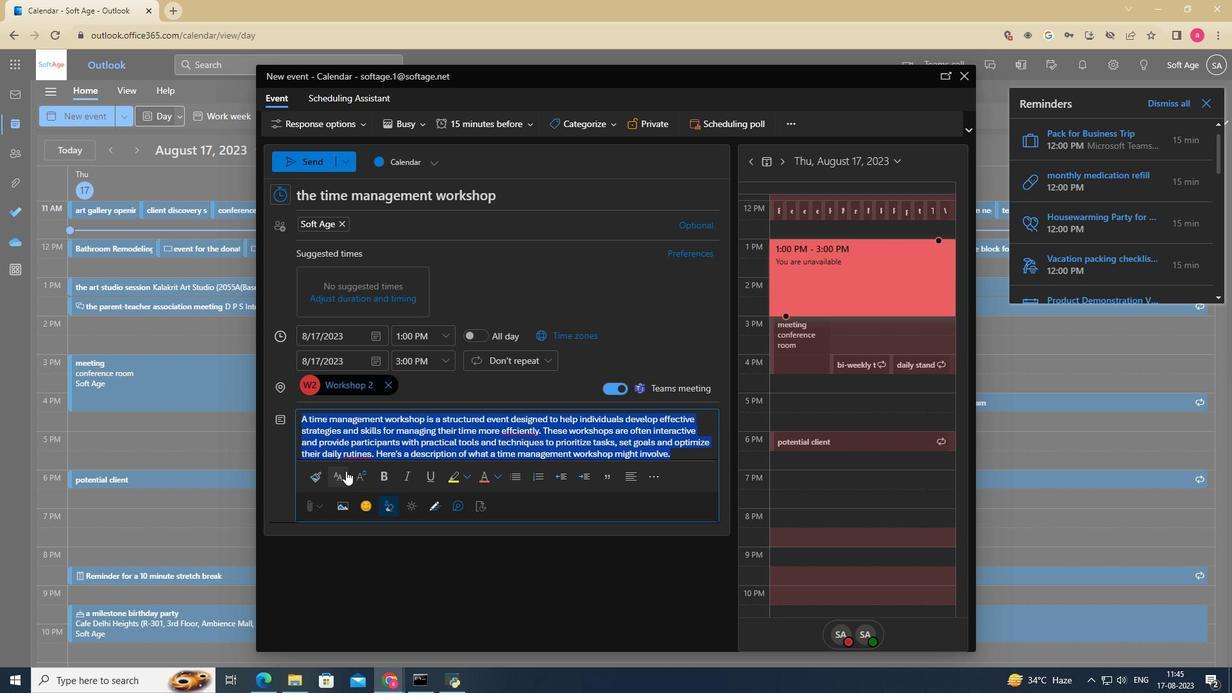 
Action: Mouse pressed left at (345, 471)
Screenshot: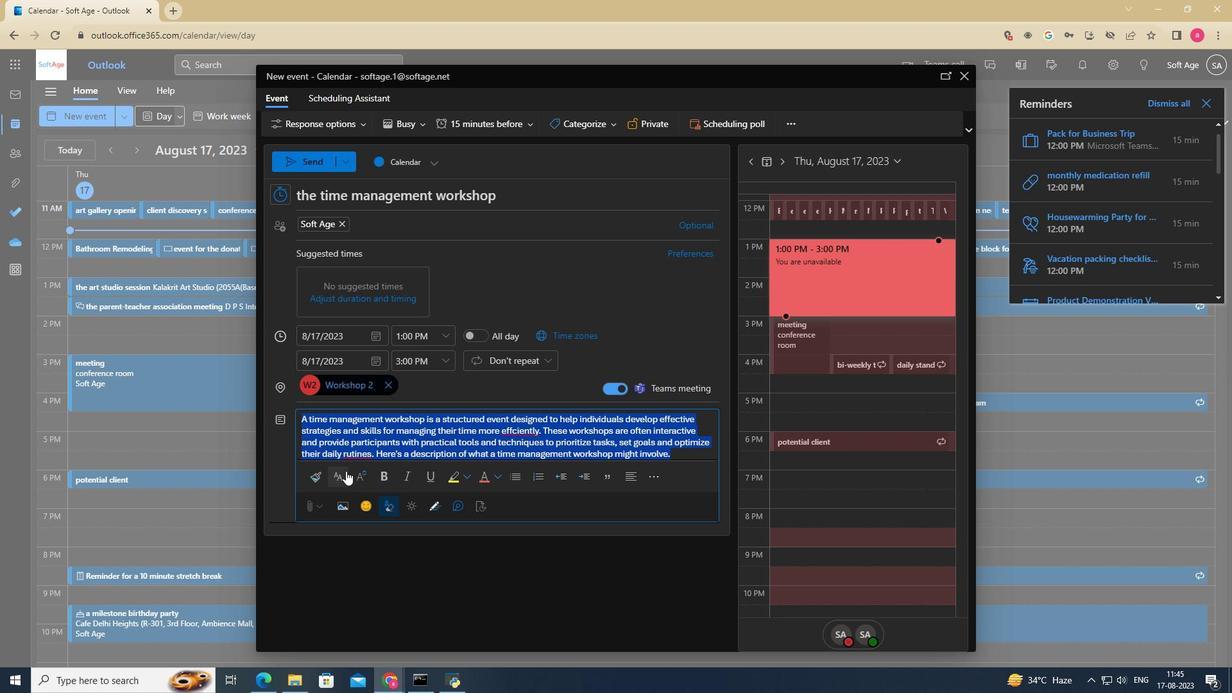 
Action: Mouse moved to (397, 345)
Screenshot: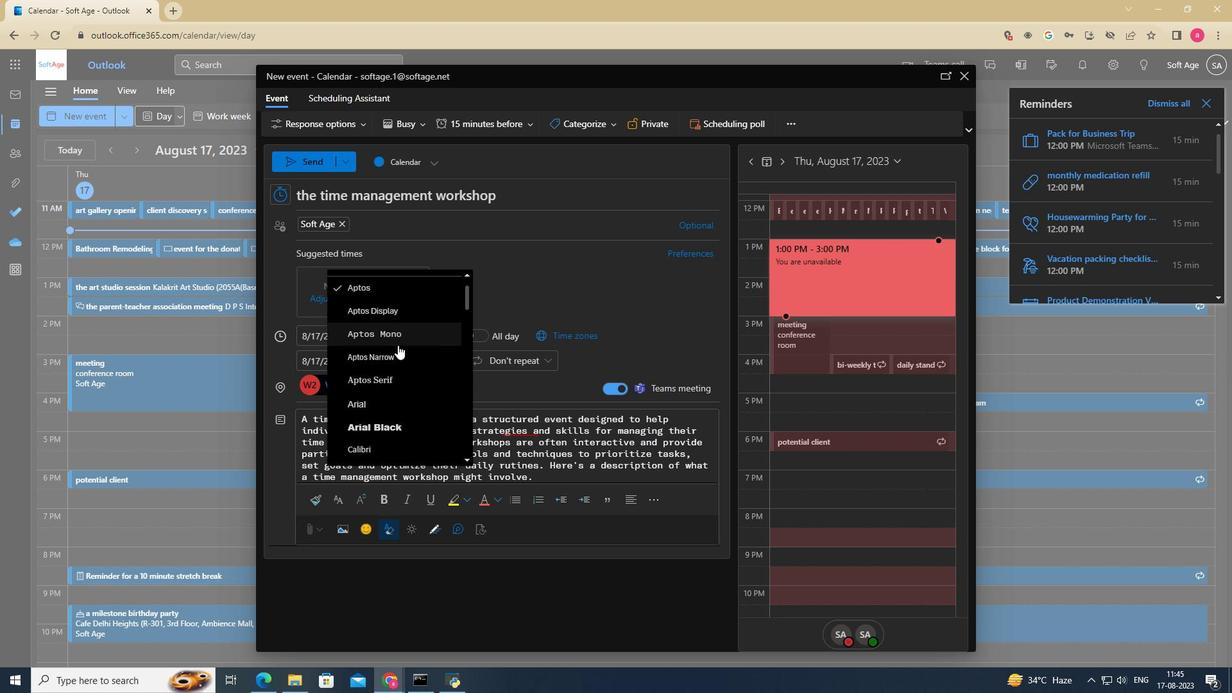 
Action: Mouse scrolled (397, 344) with delta (0, 0)
Screenshot: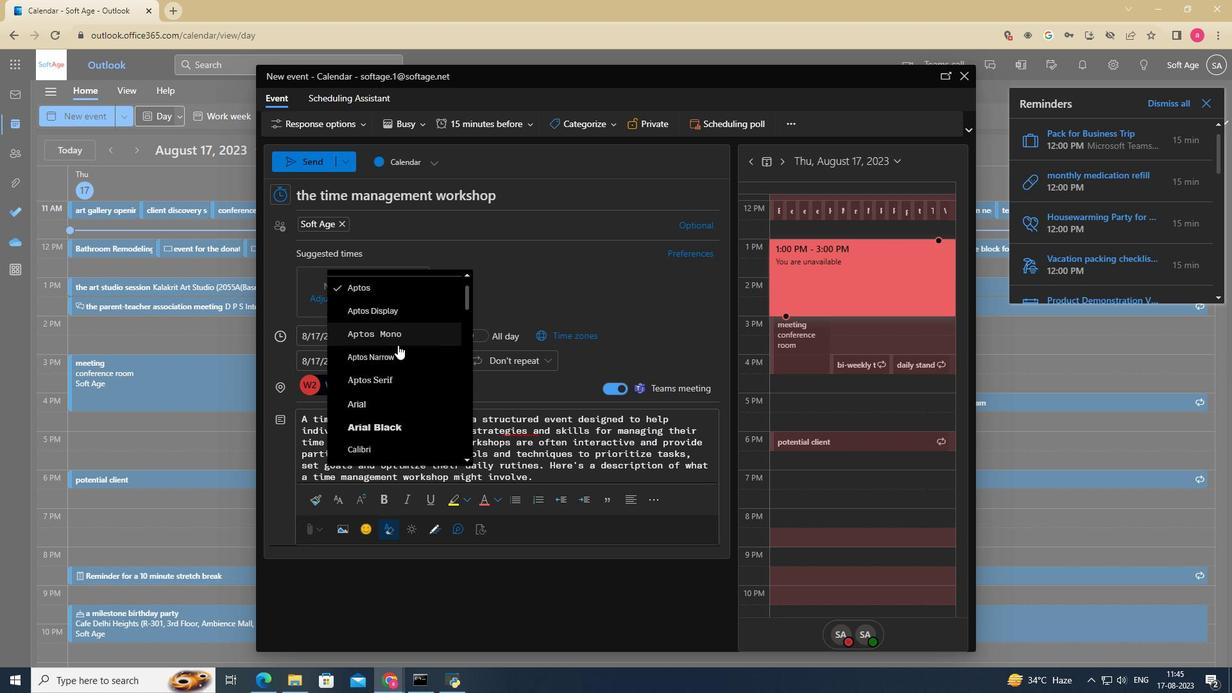 
Action: Mouse scrolled (397, 344) with delta (0, 0)
Screenshot: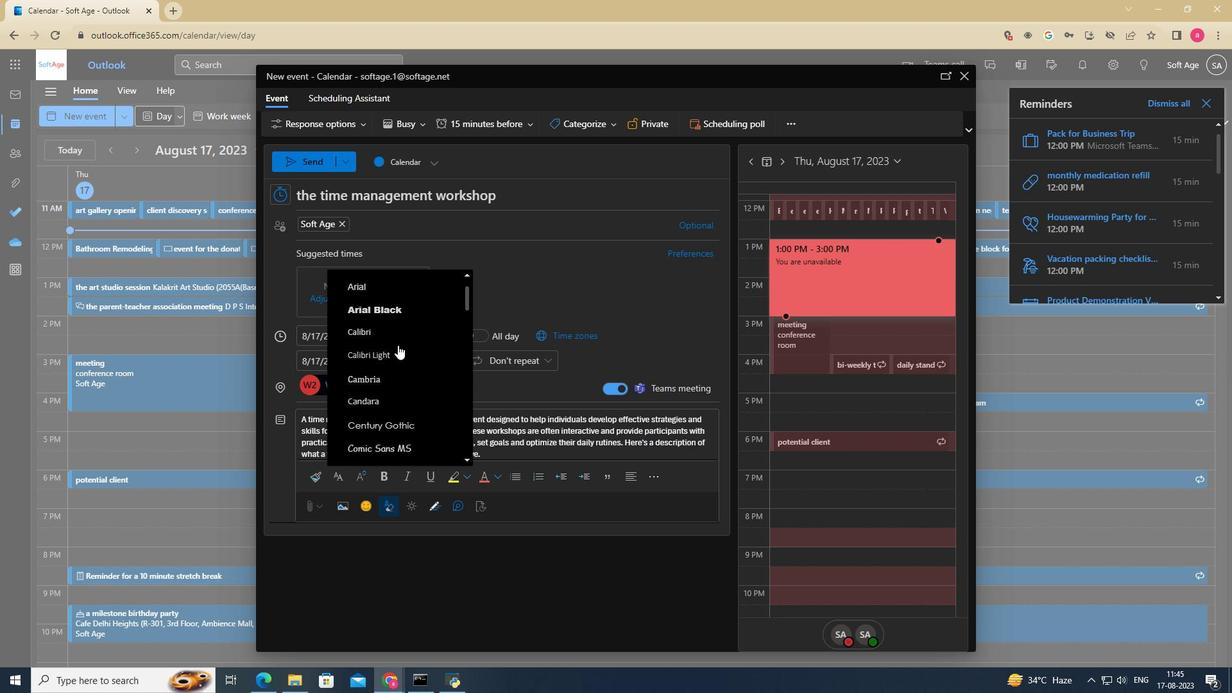 
Action: Mouse scrolled (397, 344) with delta (0, 0)
Screenshot: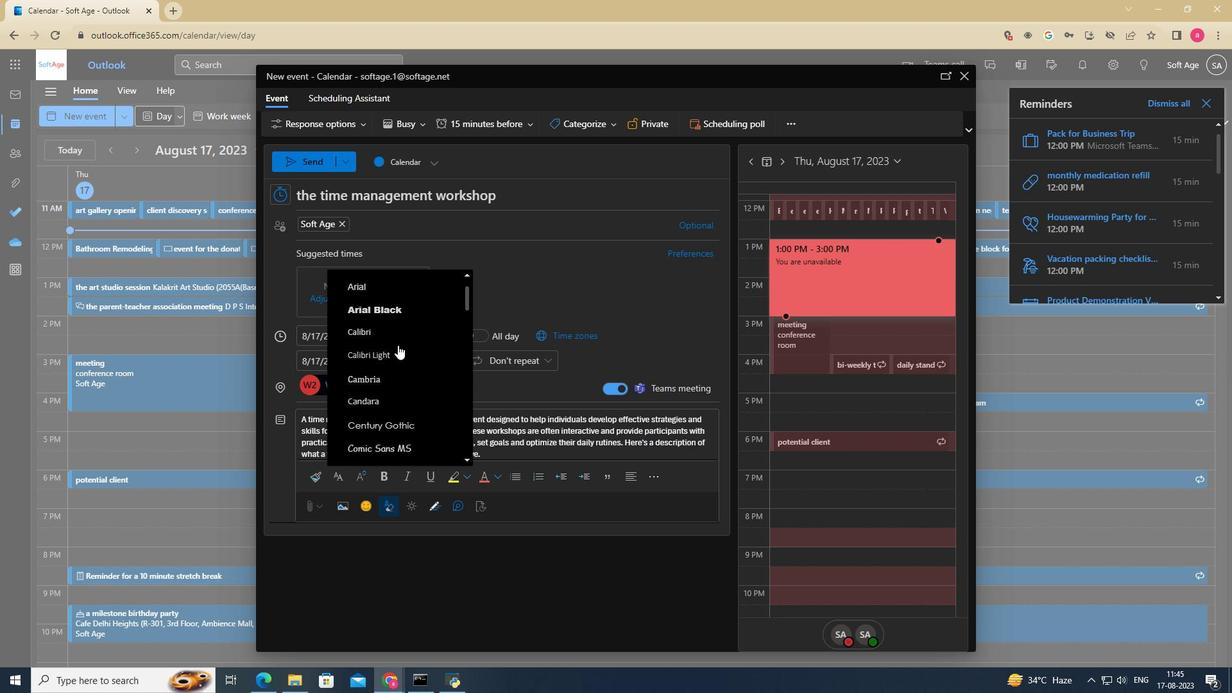 
Action: Mouse moved to (397, 345)
Screenshot: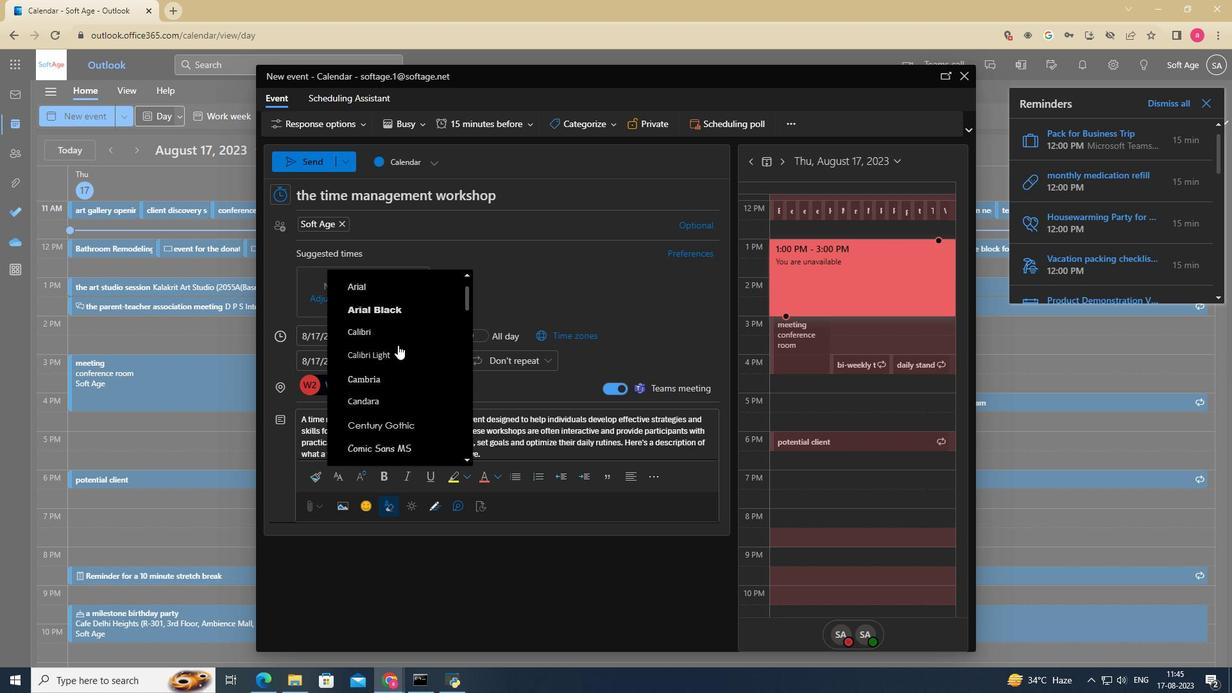 
Action: Mouse scrolled (397, 344) with delta (0, 0)
Screenshot: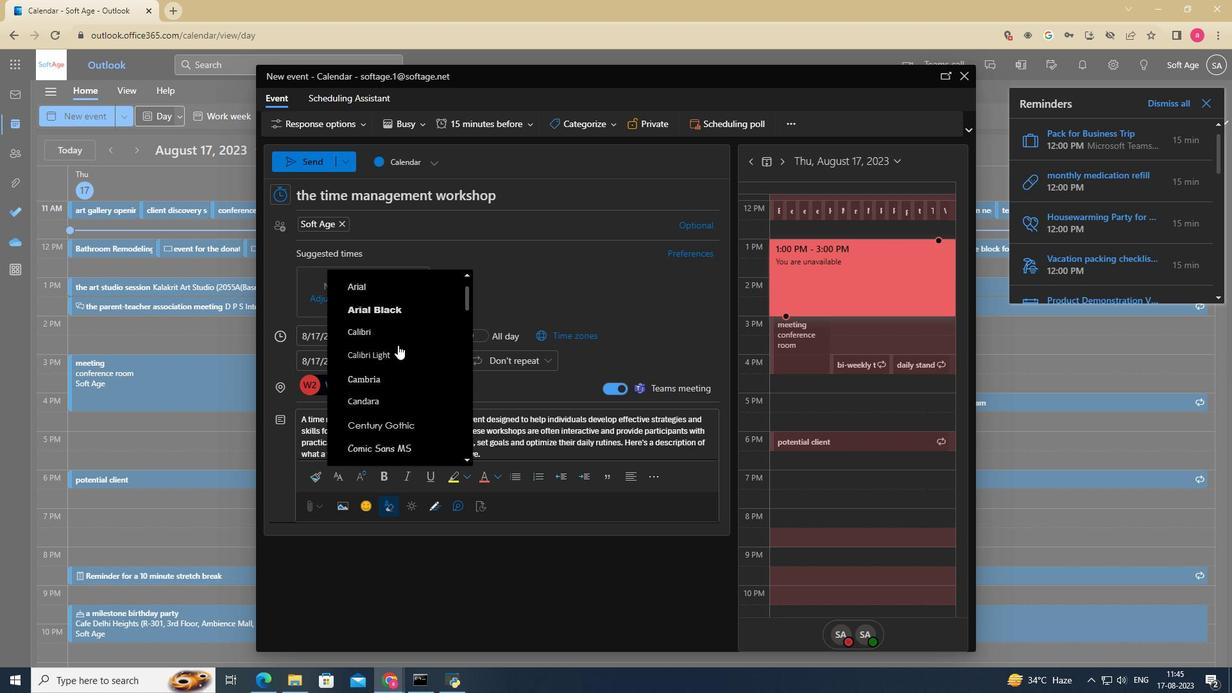 
Action: Mouse scrolled (397, 344) with delta (0, 0)
Screenshot: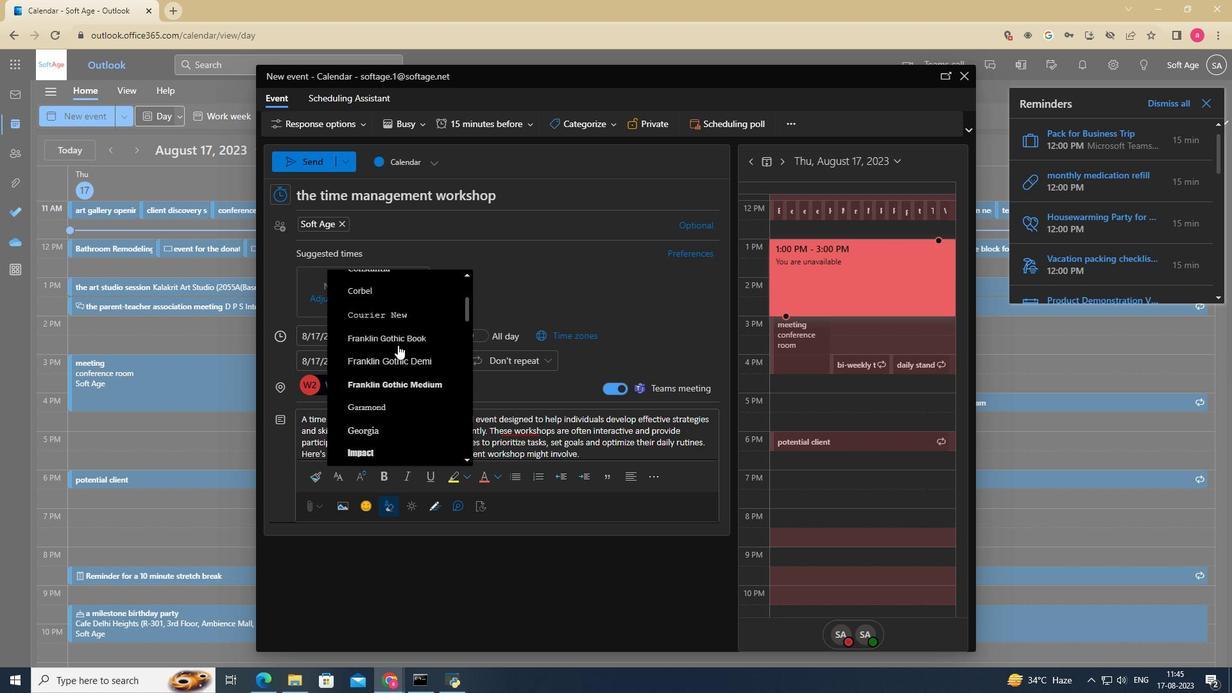 
Action: Mouse scrolled (397, 344) with delta (0, 0)
Screenshot: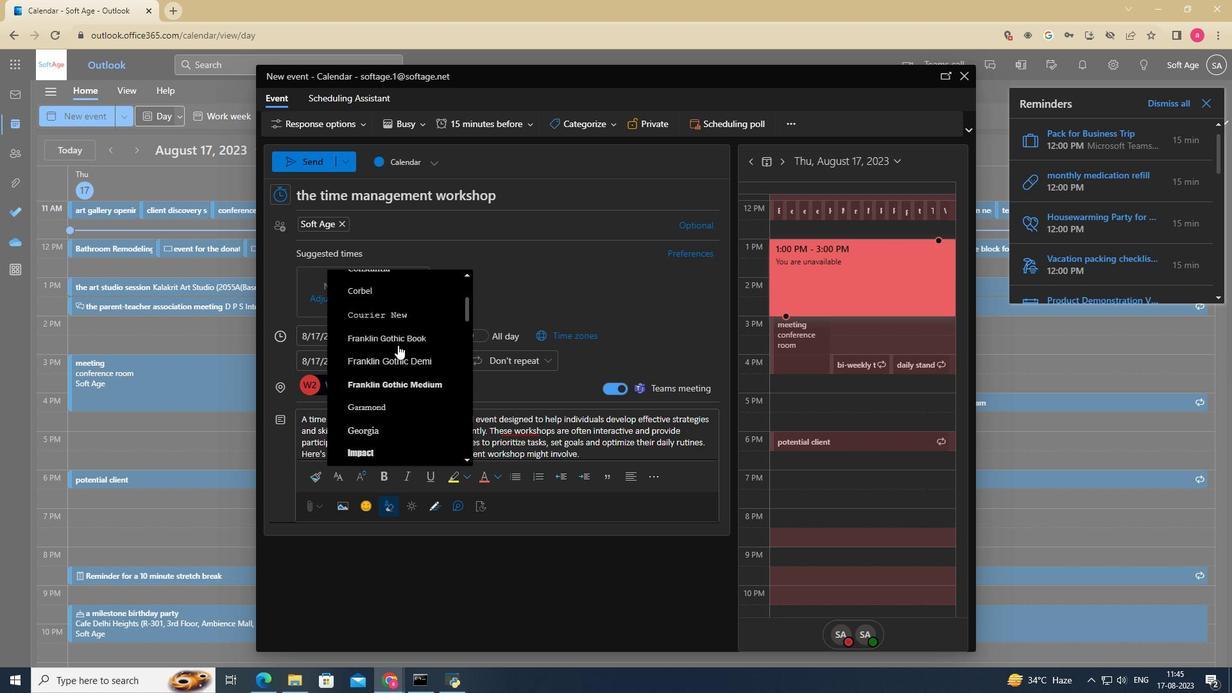 
Action: Mouse scrolled (397, 344) with delta (0, 0)
Screenshot: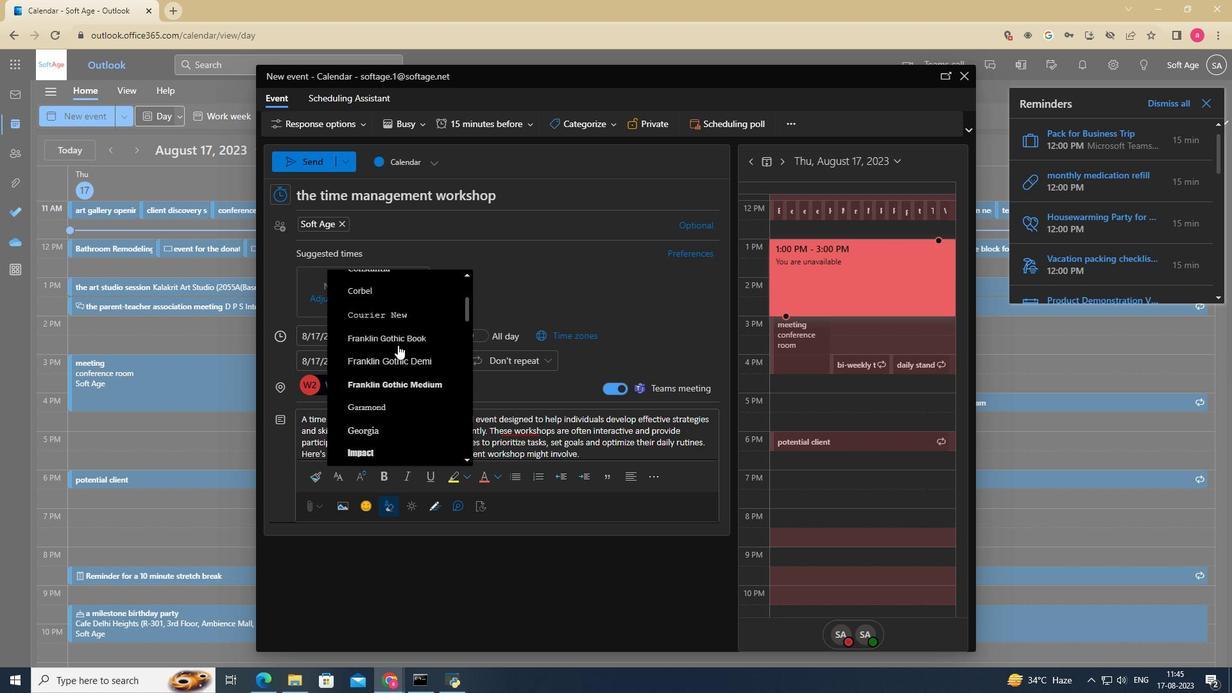 
Action: Mouse moved to (397, 372)
Screenshot: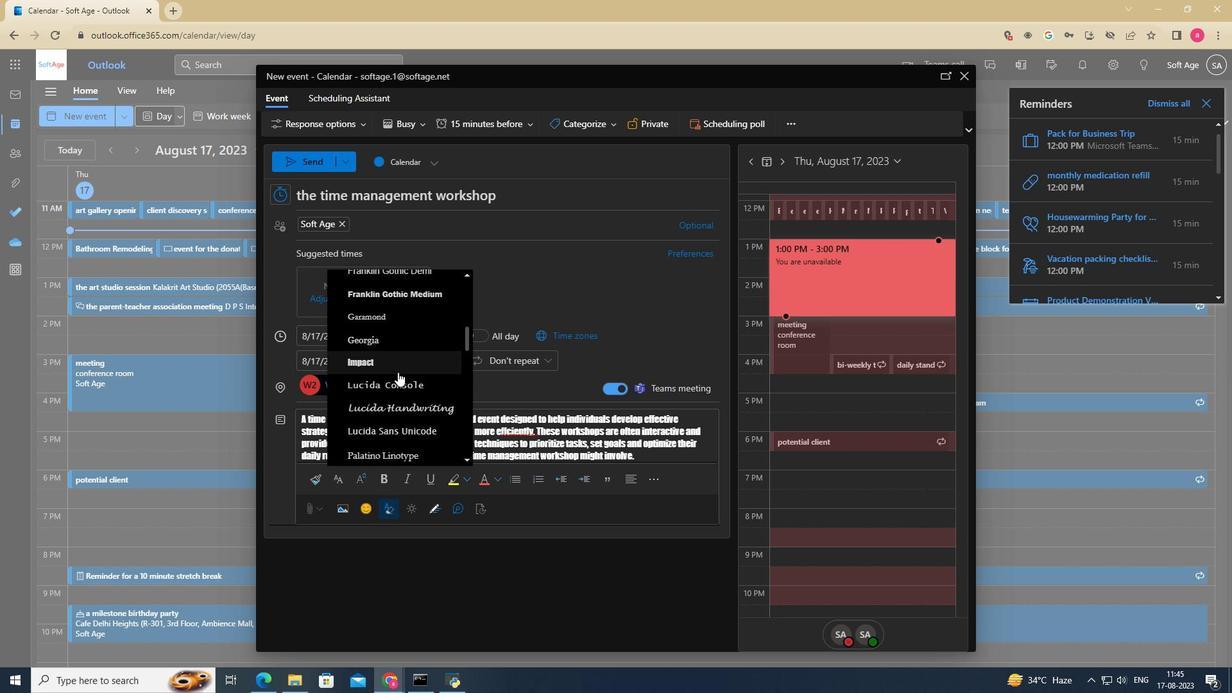 
Action: Mouse scrolled (397, 371) with delta (0, 0)
Screenshot: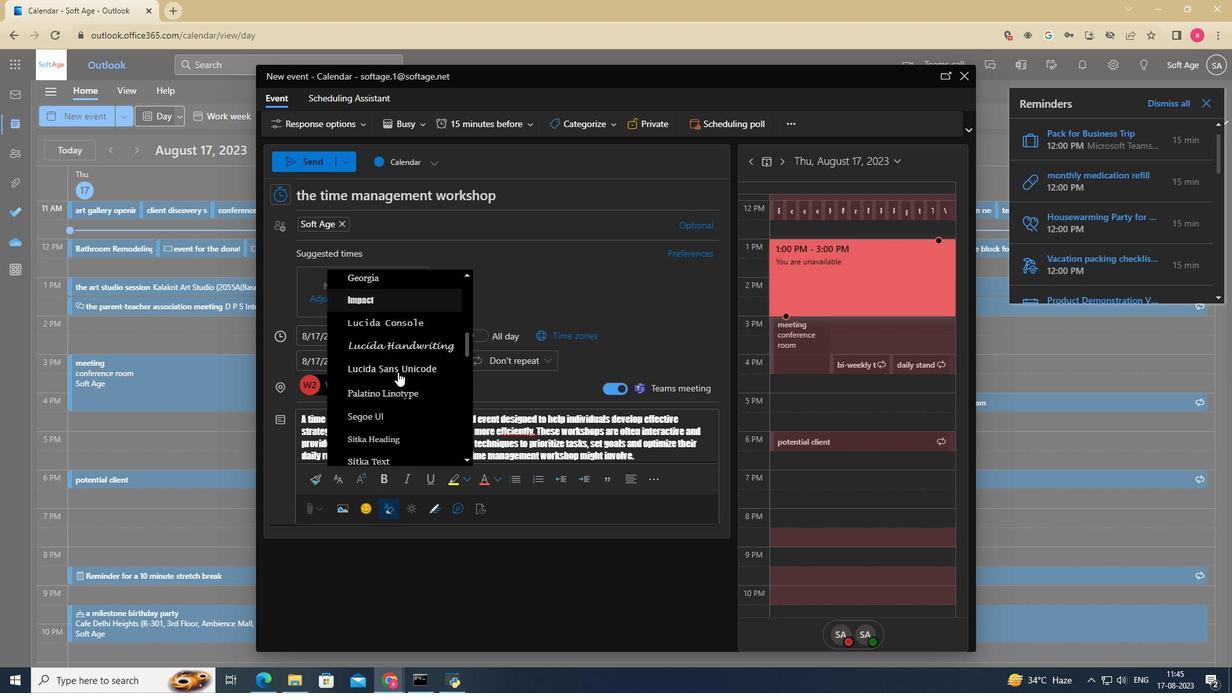 
Action: Mouse scrolled (397, 371) with delta (0, 0)
Screenshot: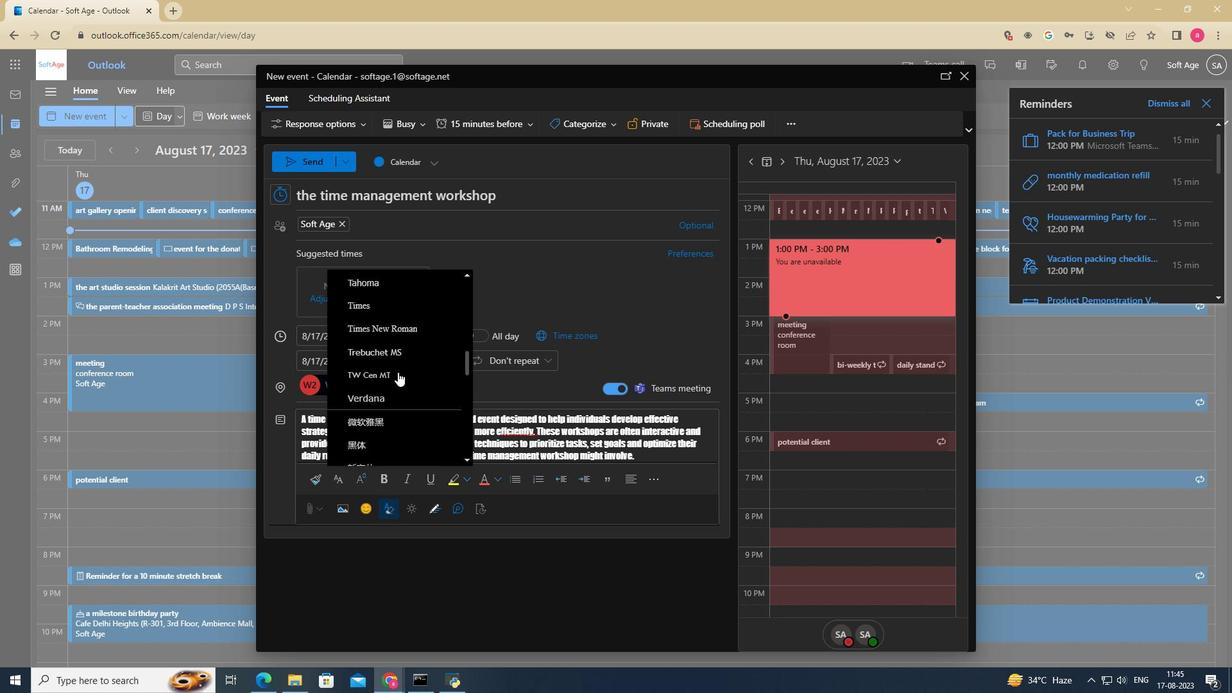 
Action: Mouse scrolled (397, 371) with delta (0, 0)
Screenshot: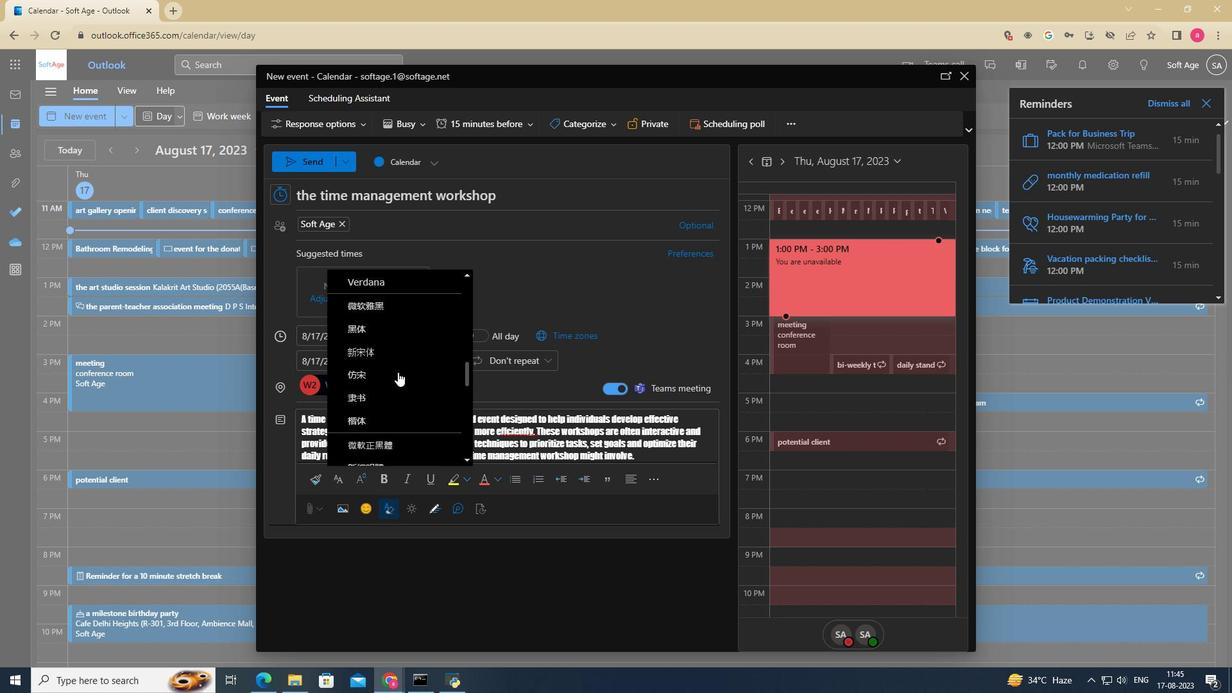 
Action: Mouse scrolled (397, 371) with delta (0, 0)
Screenshot: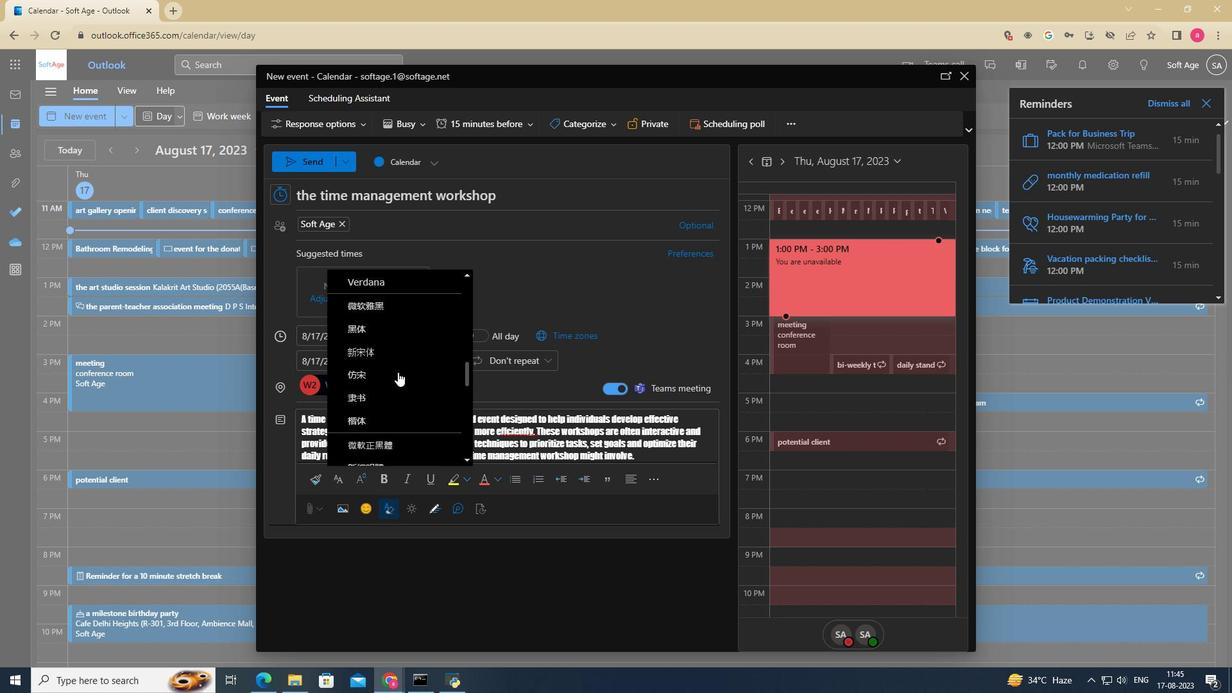 
Action: Mouse scrolled (397, 371) with delta (0, 0)
Screenshot: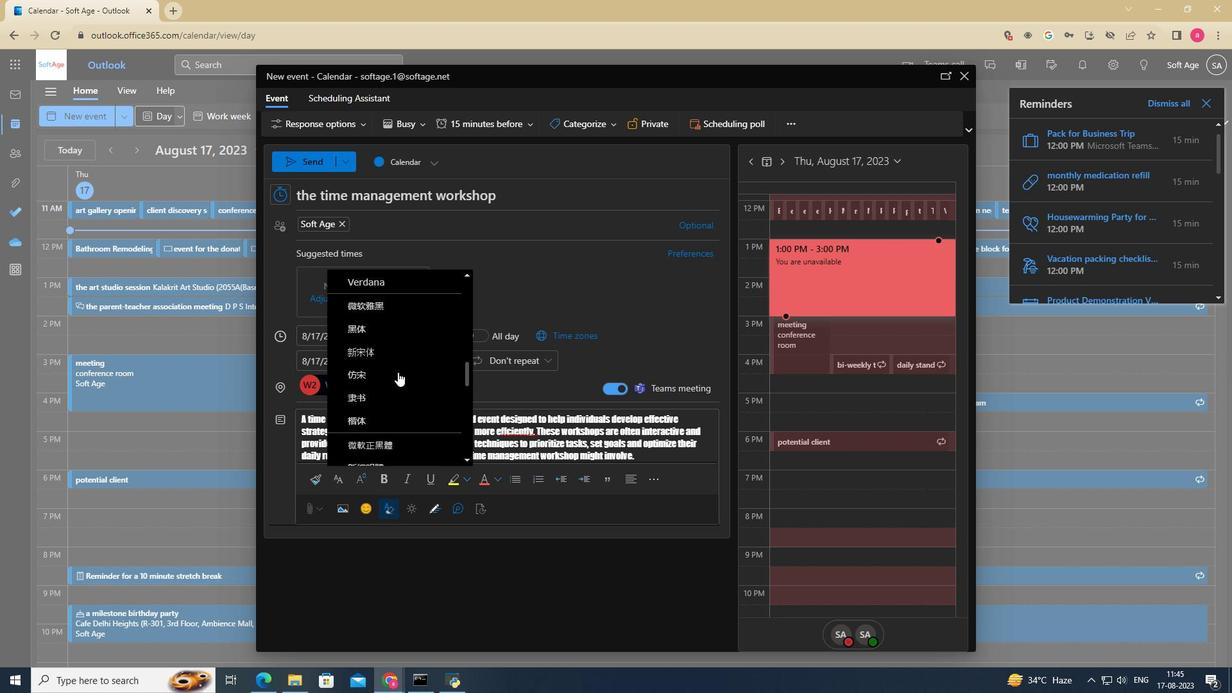 
Action: Mouse scrolled (397, 371) with delta (0, 0)
Screenshot: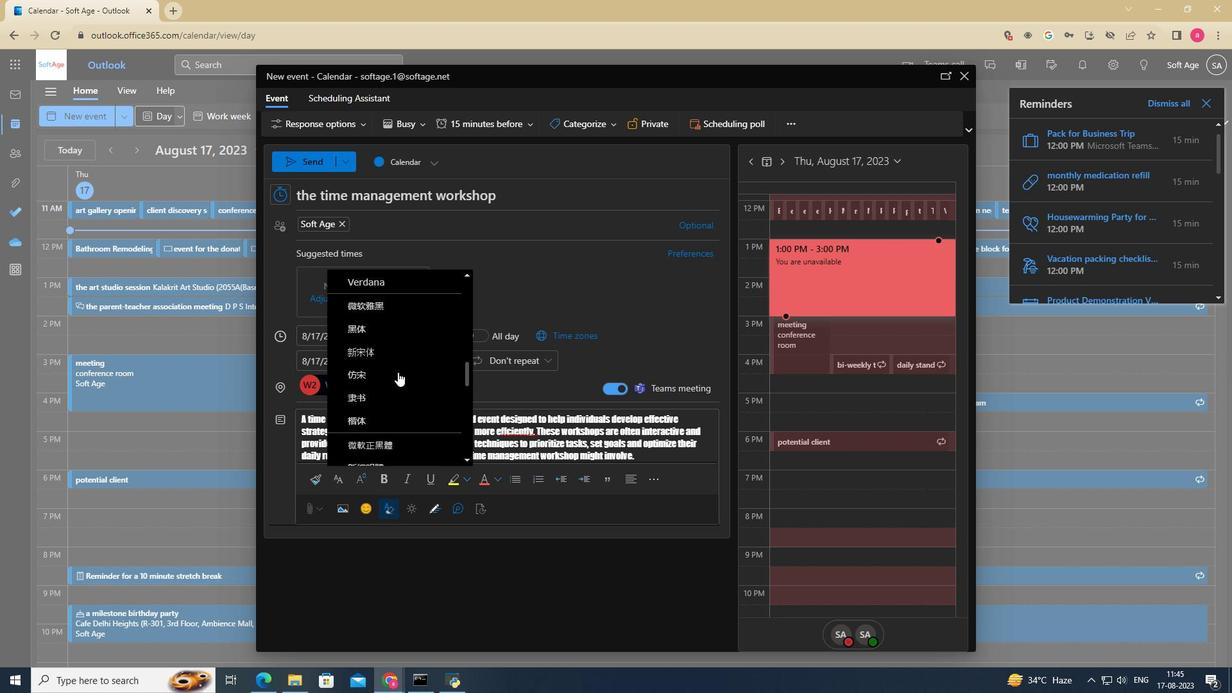
Action: Mouse moved to (354, 404)
Screenshot: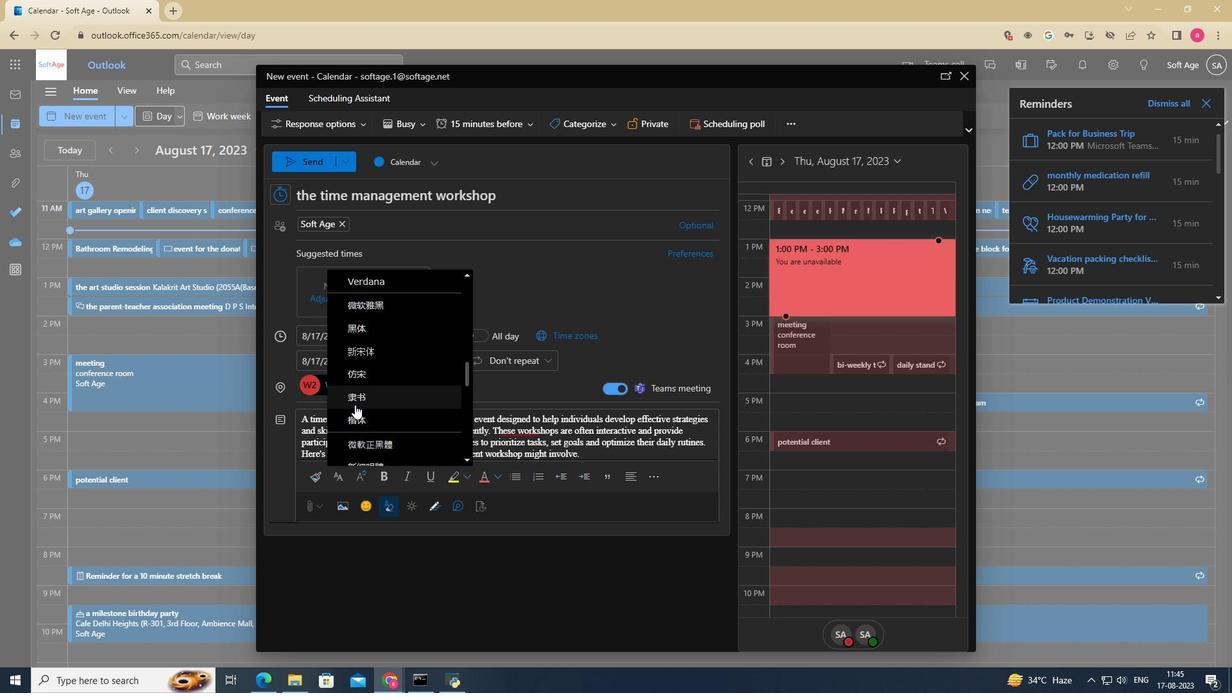 
Action: Mouse scrolled (354, 405) with delta (0, 0)
Screenshot: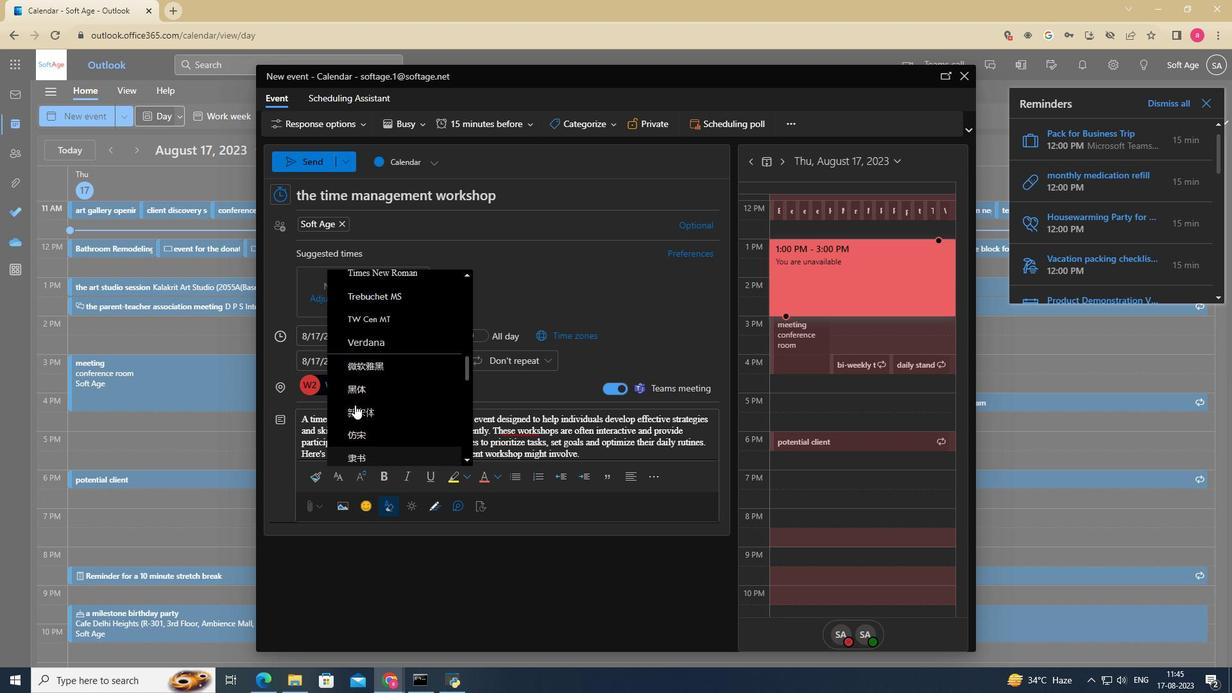 
Action: Mouse scrolled (354, 405) with delta (0, 0)
Screenshot: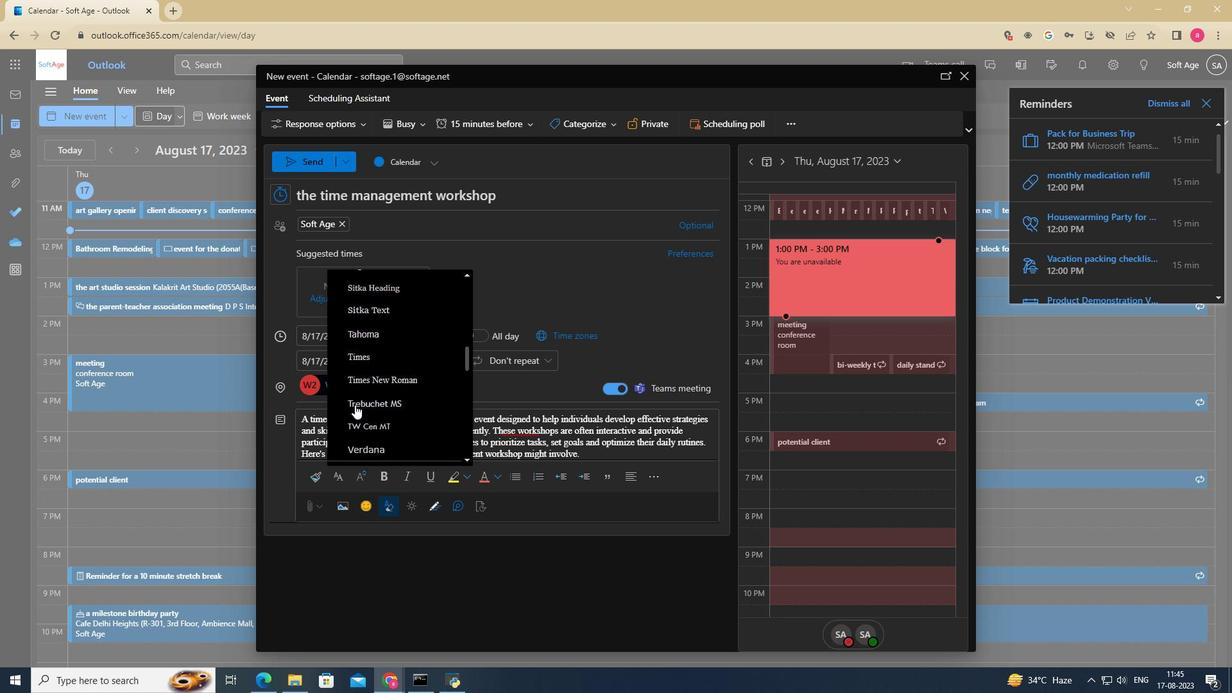
Action: Mouse scrolled (354, 405) with delta (0, 0)
Screenshot: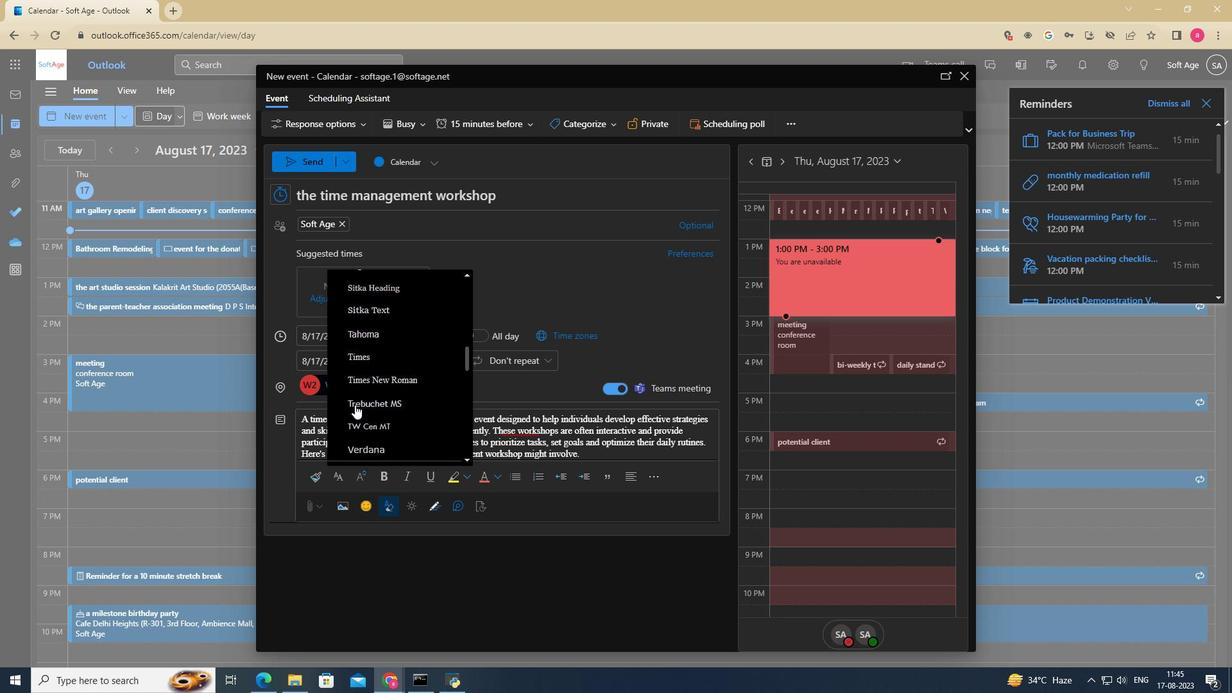 
Action: Mouse scrolled (354, 405) with delta (0, 0)
Screenshot: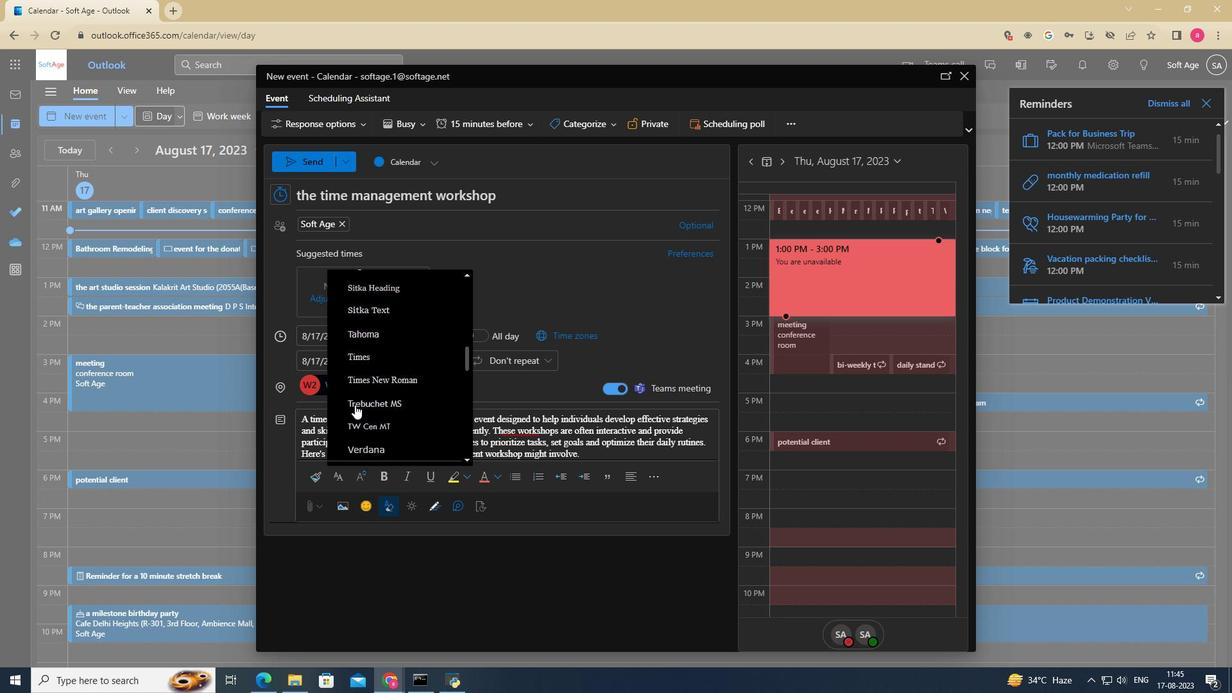 
Action: Mouse moved to (372, 424)
Screenshot: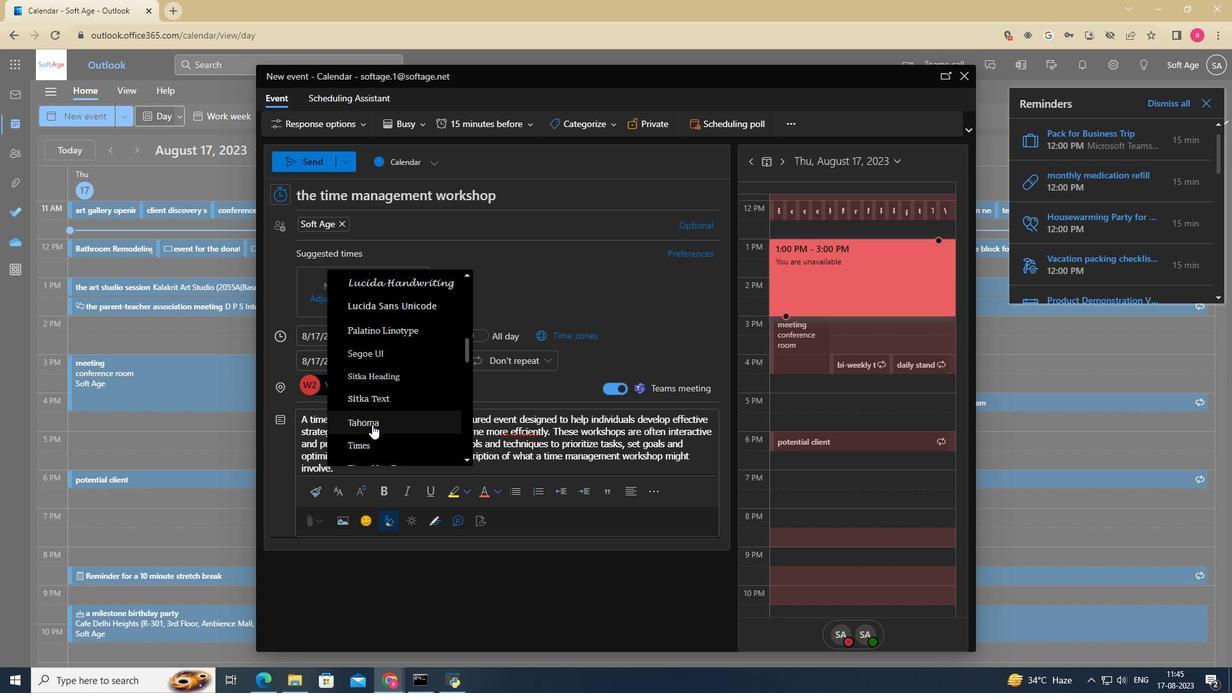 
Action: Mouse pressed left at (372, 424)
Screenshot: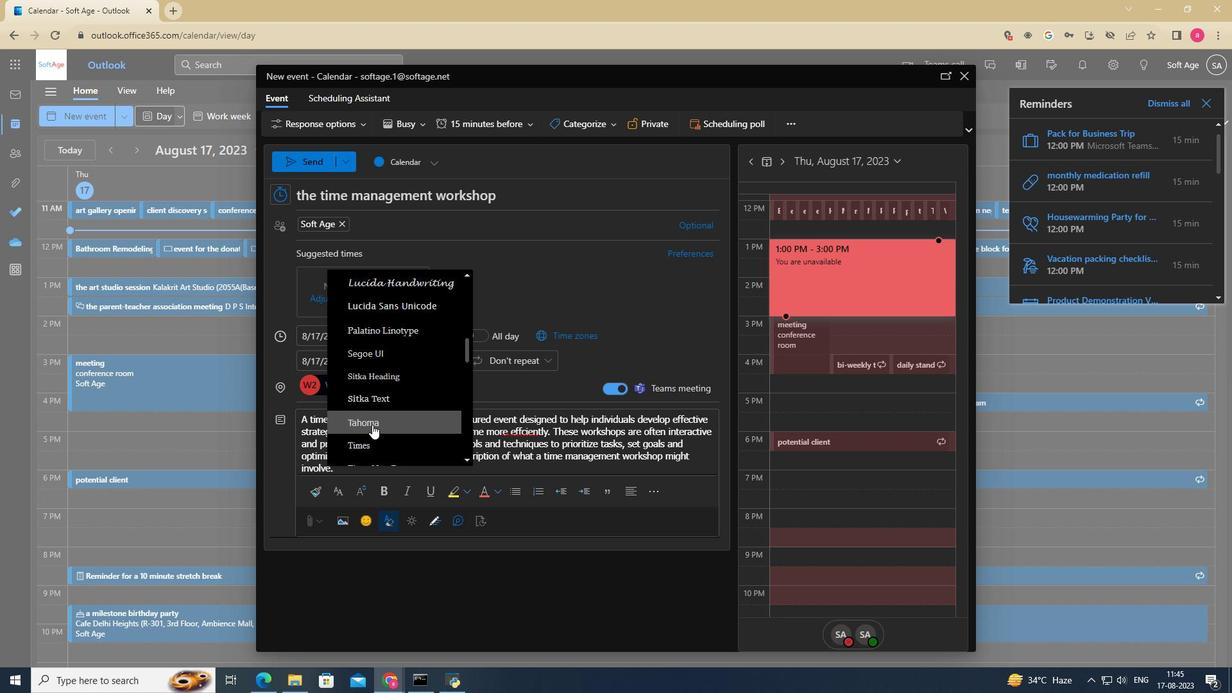 
Action: Mouse moved to (365, 496)
Screenshot: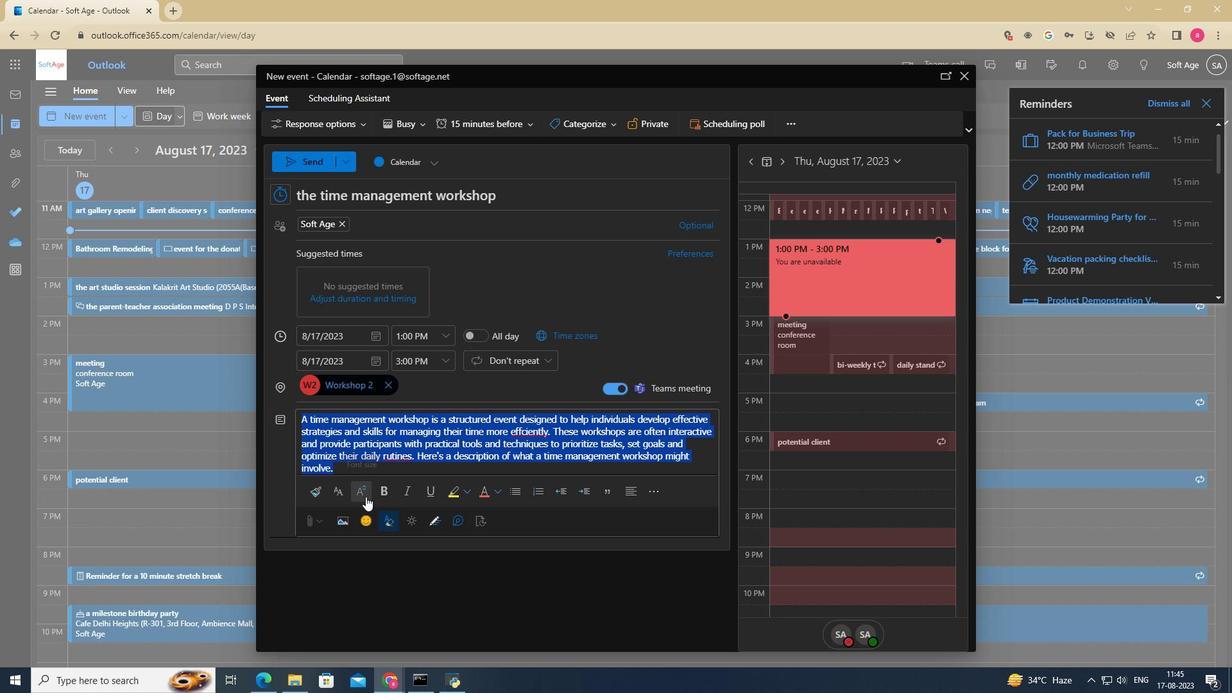 
Action: Mouse pressed left at (365, 496)
Screenshot: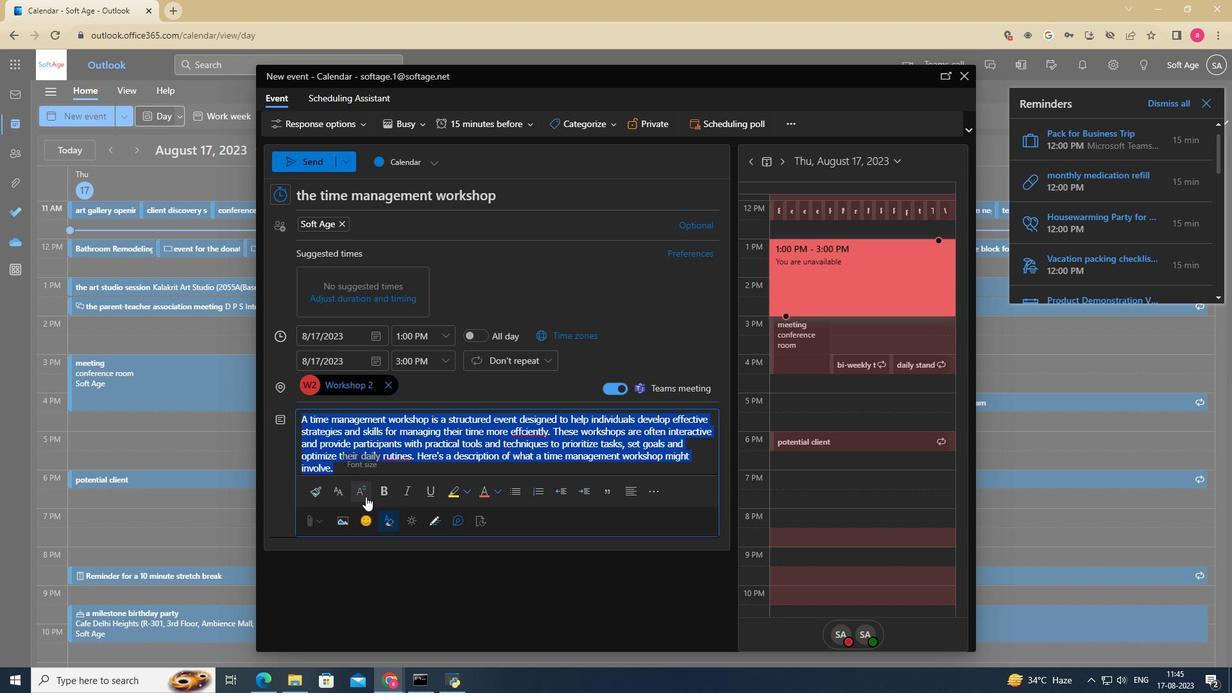 
Action: Mouse moved to (383, 381)
Screenshot: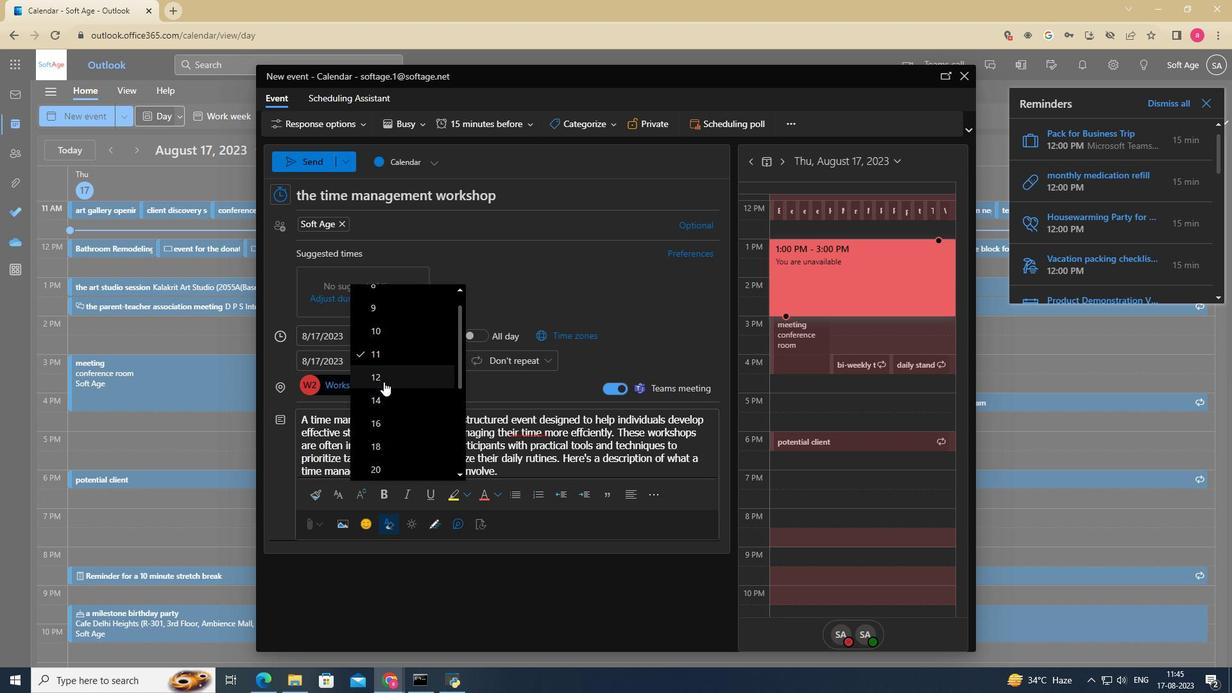 
Action: Mouse pressed left at (383, 381)
Screenshot: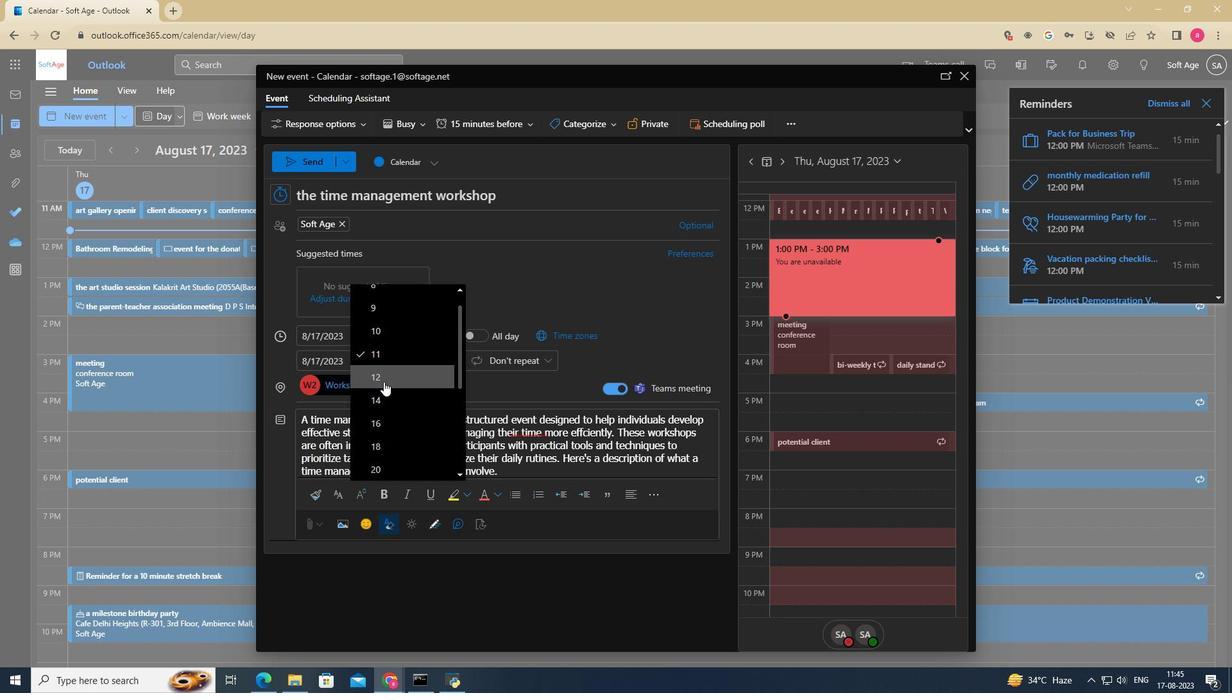 
Action: Mouse moved to (399, 496)
Screenshot: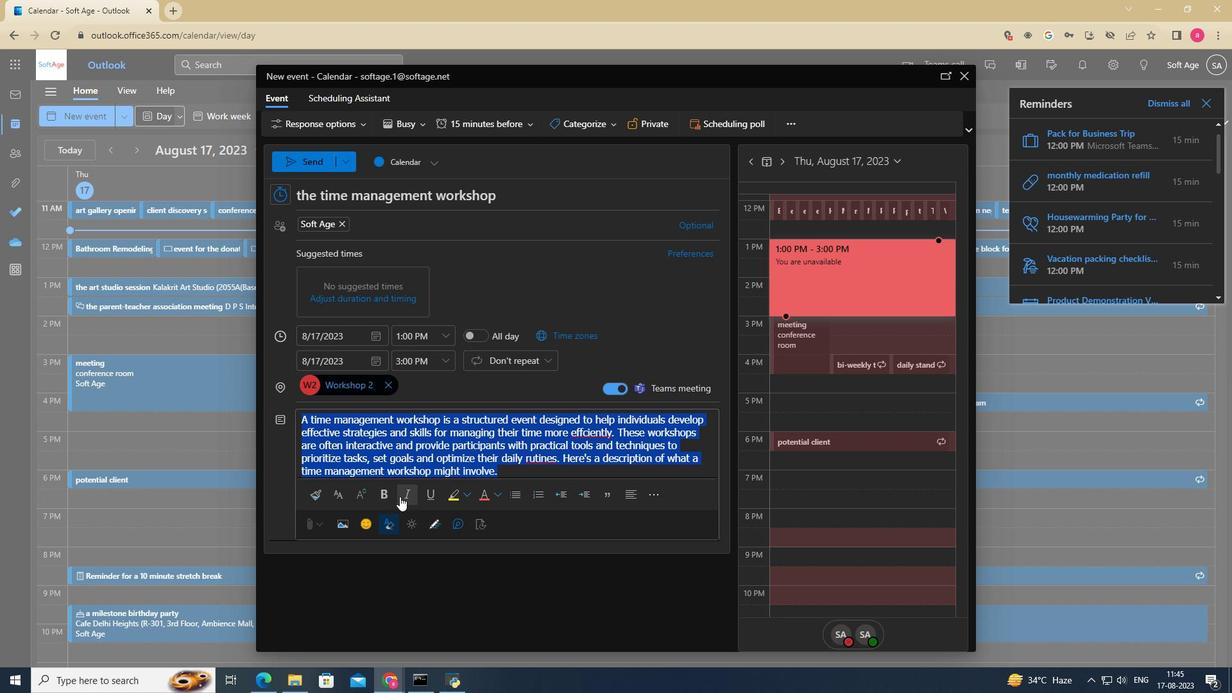 
Action: Mouse pressed left at (399, 496)
Screenshot: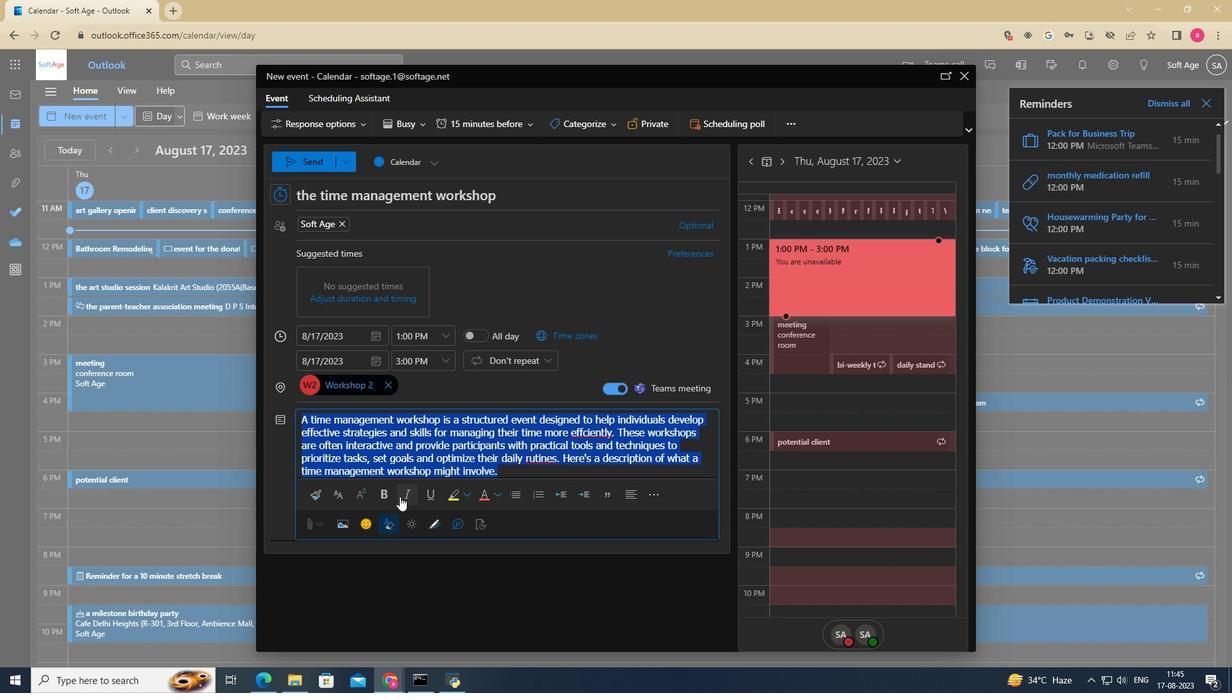 
Action: Mouse moved to (487, 494)
Screenshot: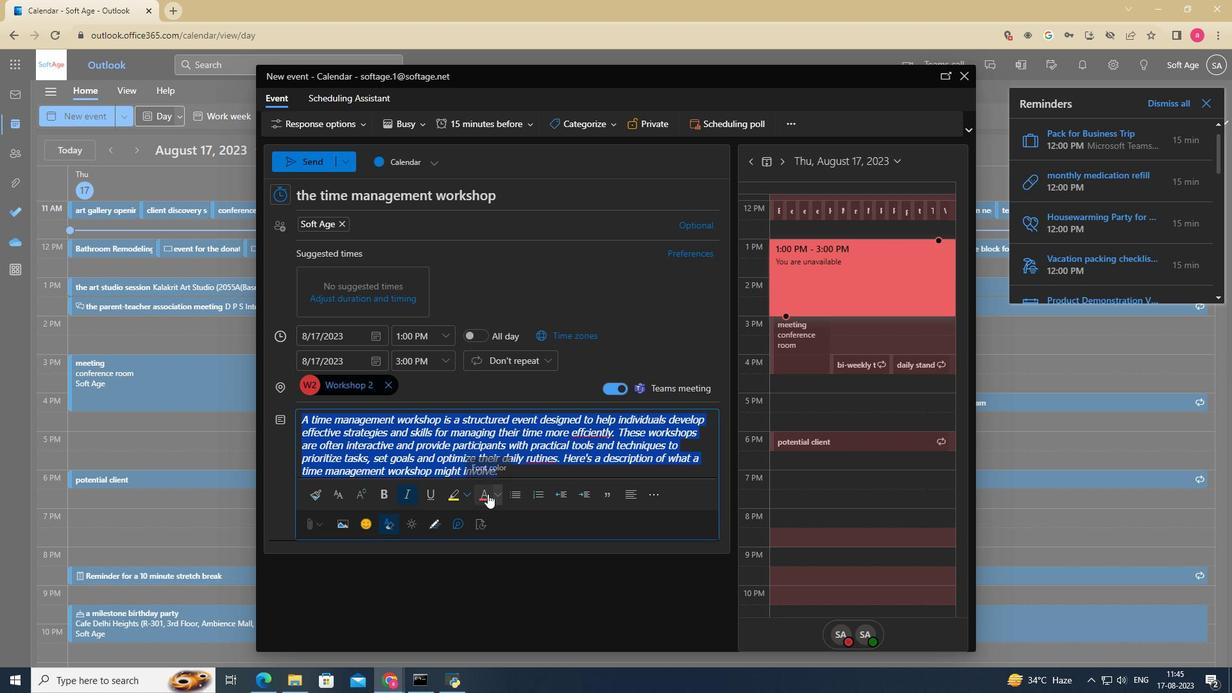 
Action: Mouse pressed left at (487, 494)
Screenshot: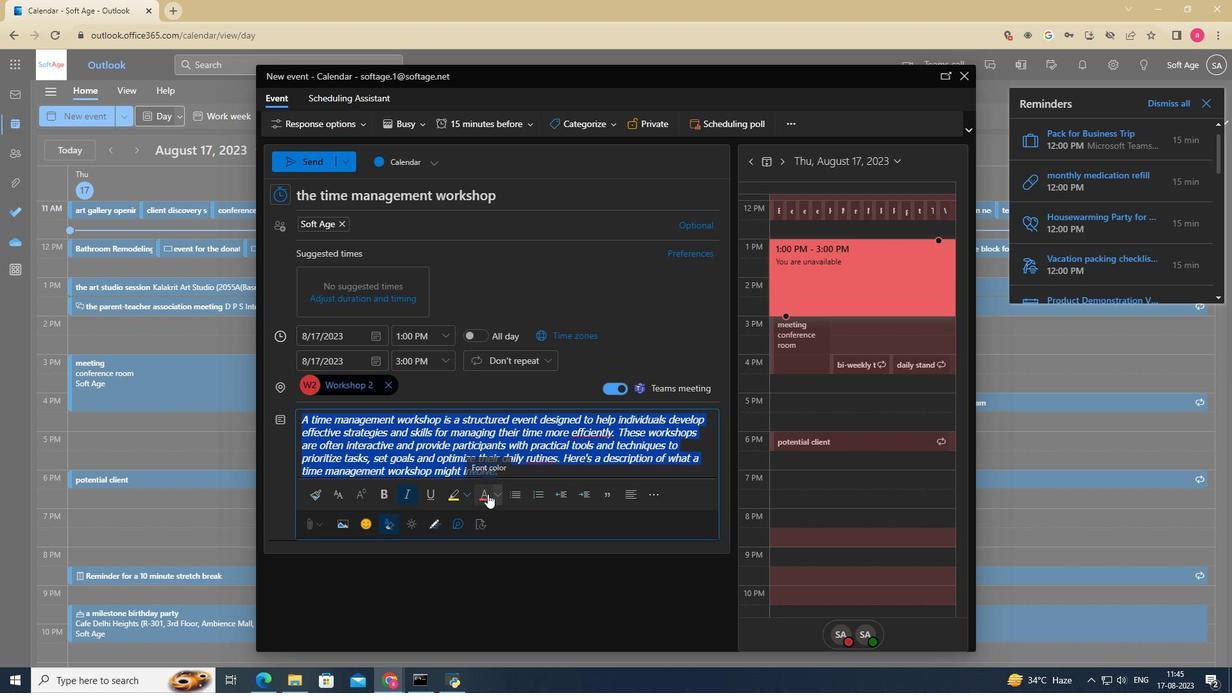 
Action: Mouse moved to (493, 496)
Screenshot: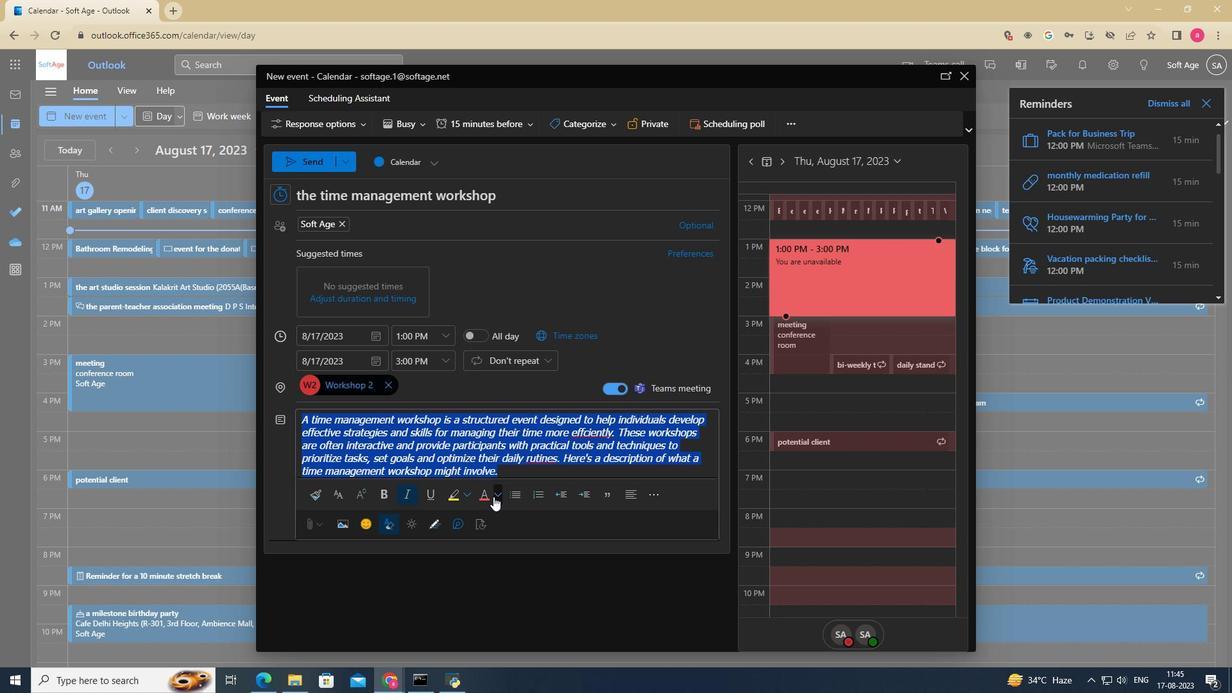 
Action: Mouse pressed left at (493, 496)
Screenshot: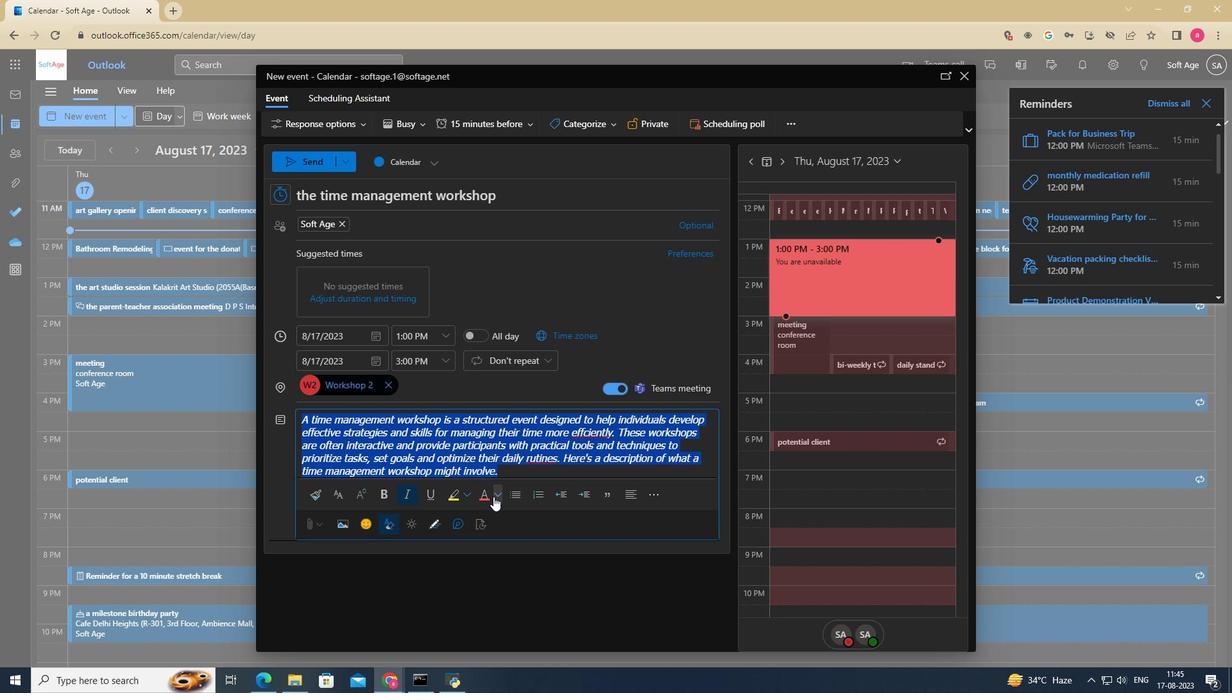 
Action: Mouse moved to (530, 543)
Screenshot: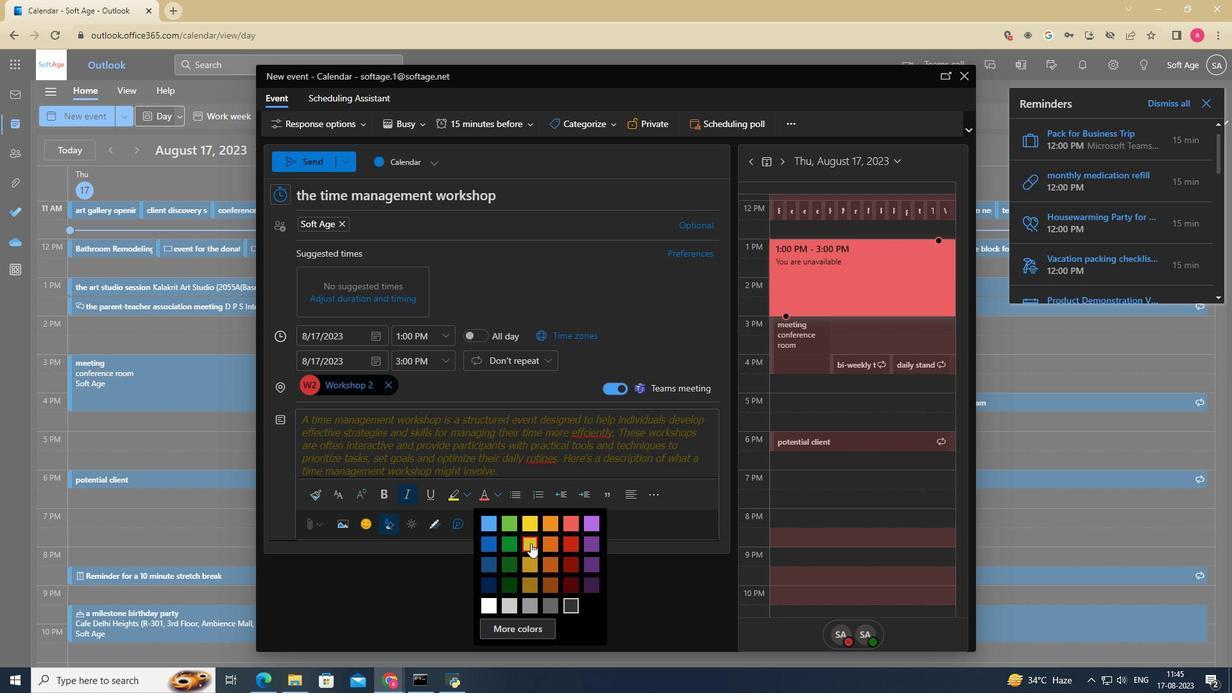 
Action: Mouse pressed left at (530, 543)
Screenshot: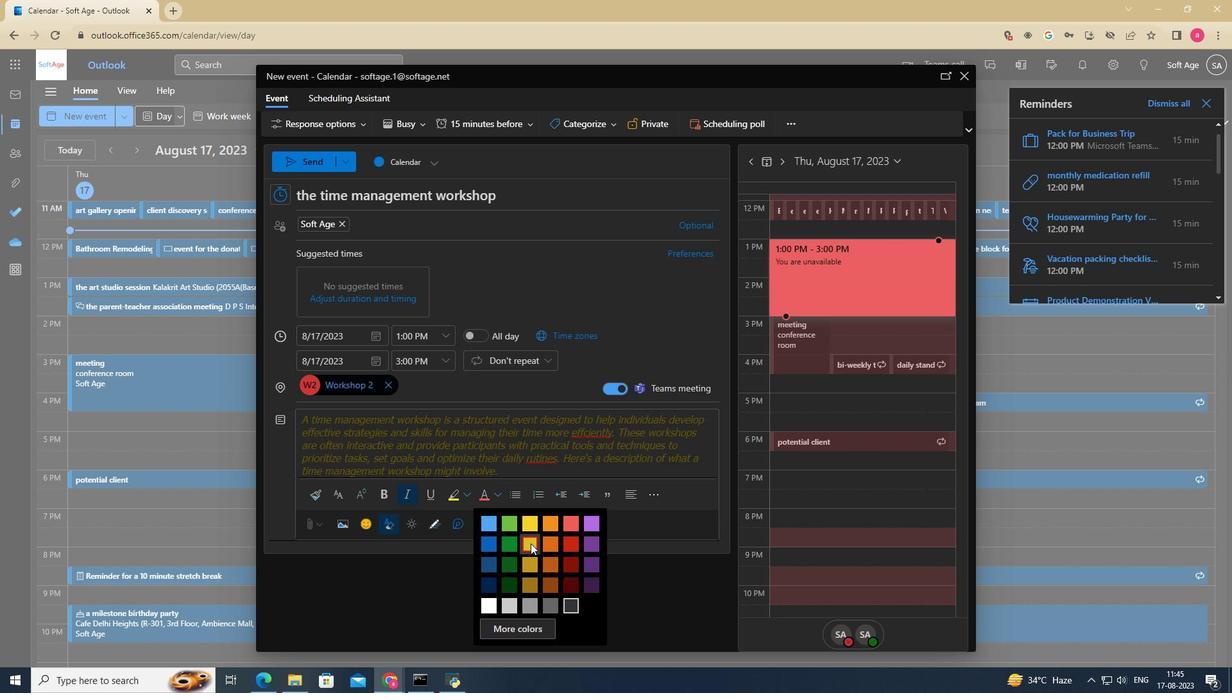 
Action: Mouse moved to (501, 469)
Screenshot: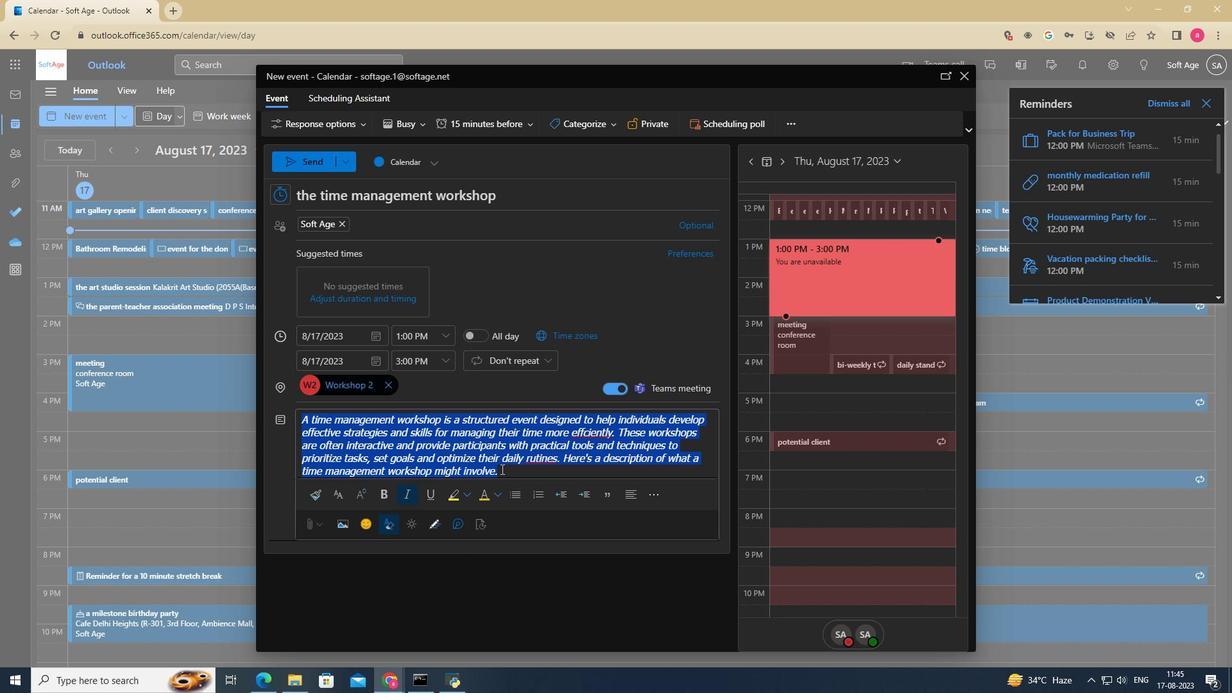 
Action: Mouse pressed left at (501, 469)
Screenshot: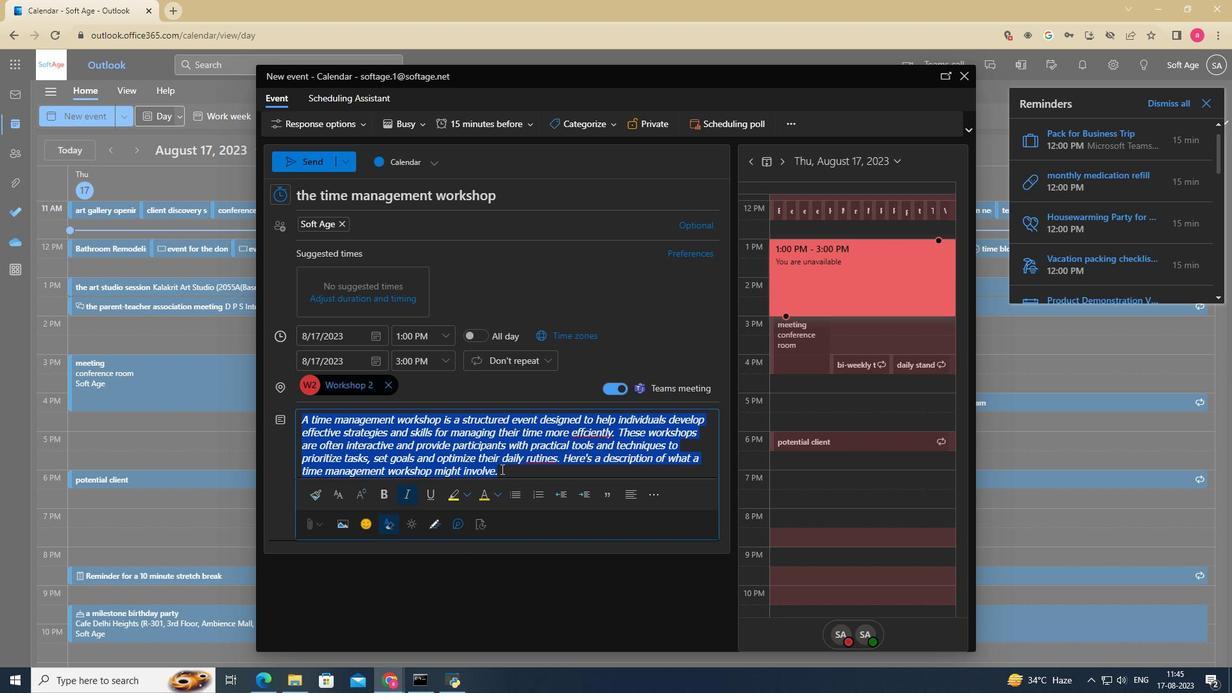 
Action: Mouse moved to (368, 528)
Screenshot: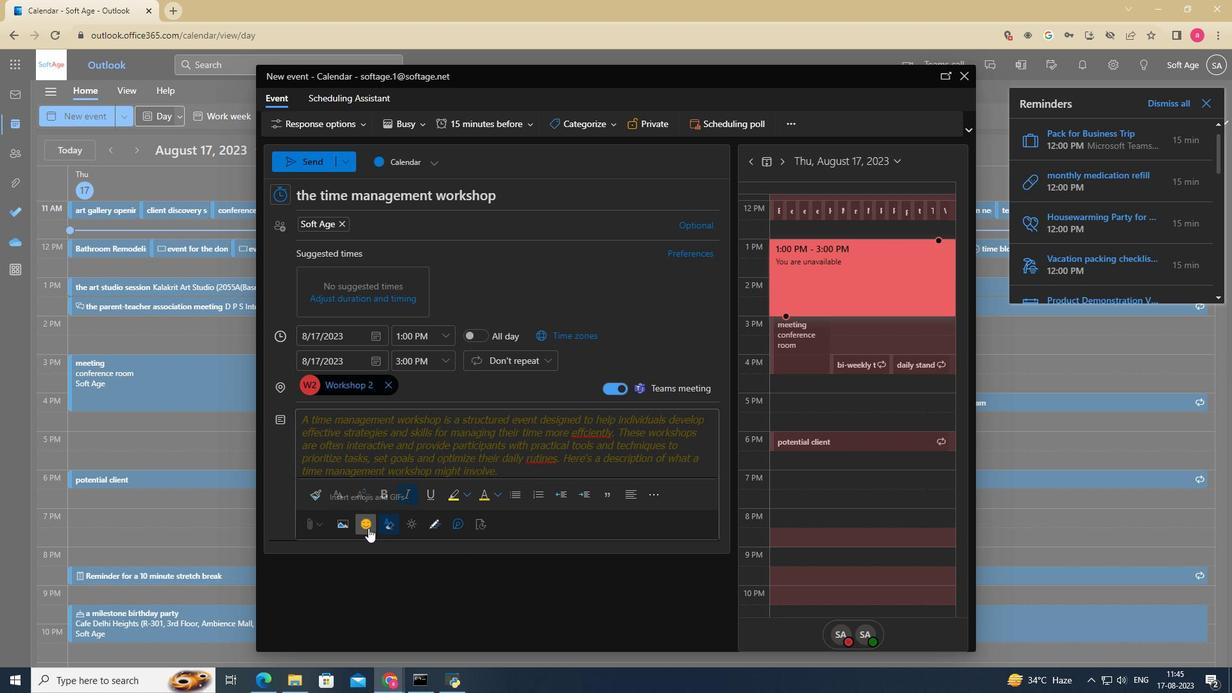 
Action: Mouse pressed left at (368, 528)
Screenshot: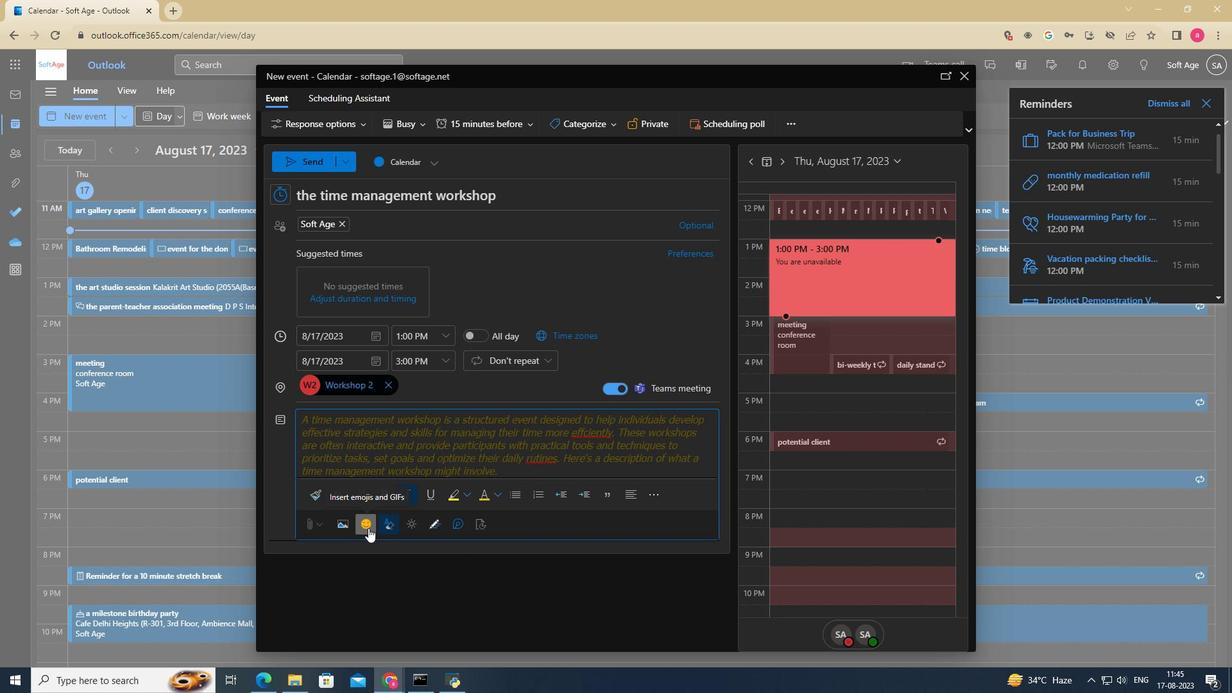 
Action: Mouse moved to (778, 203)
Screenshot: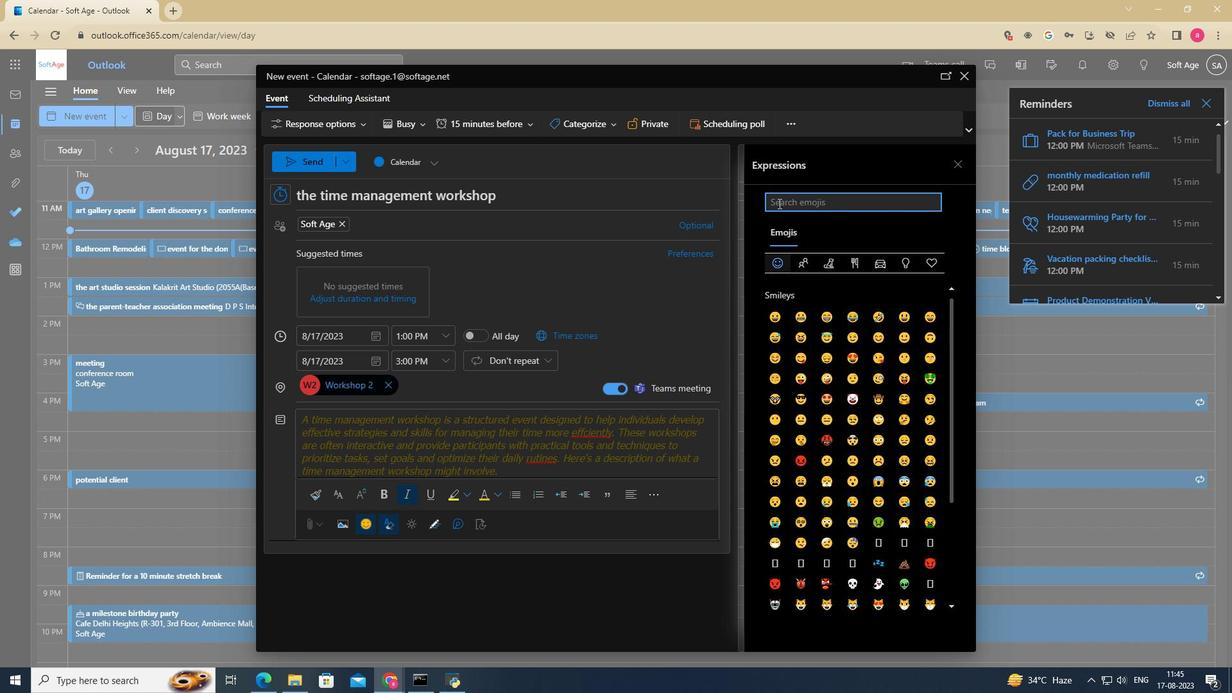 
Action: Mouse pressed left at (778, 203)
Screenshot: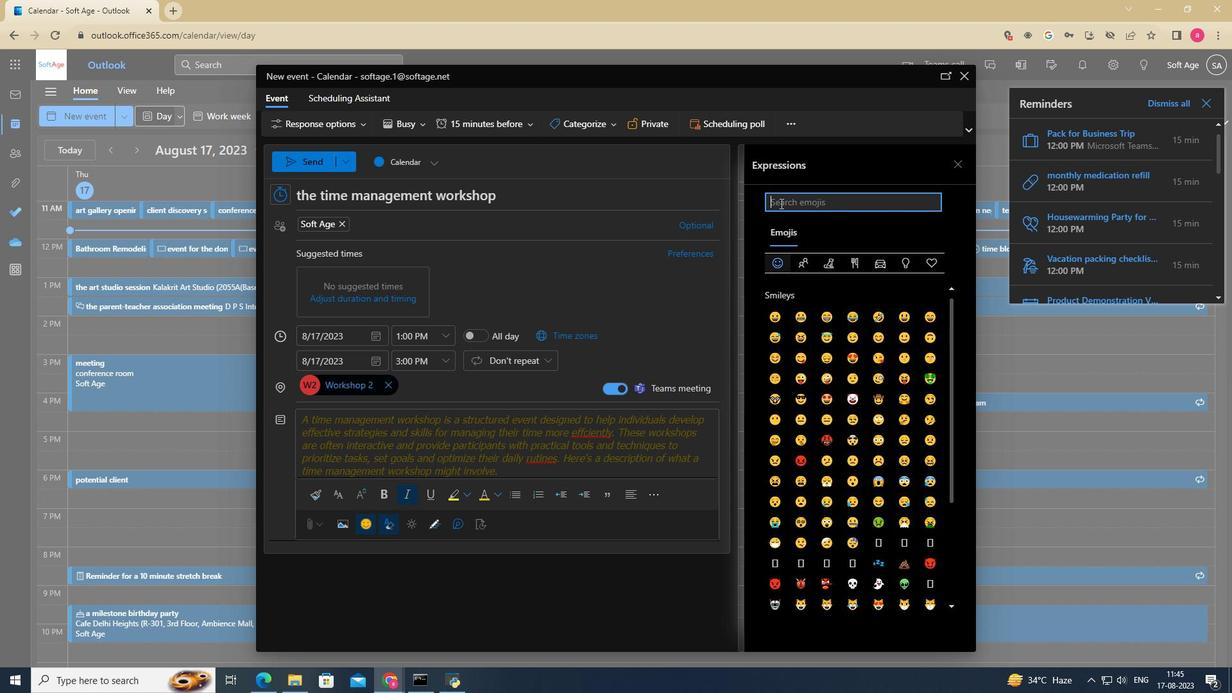 
Action: Mouse moved to (780, 203)
Screenshot: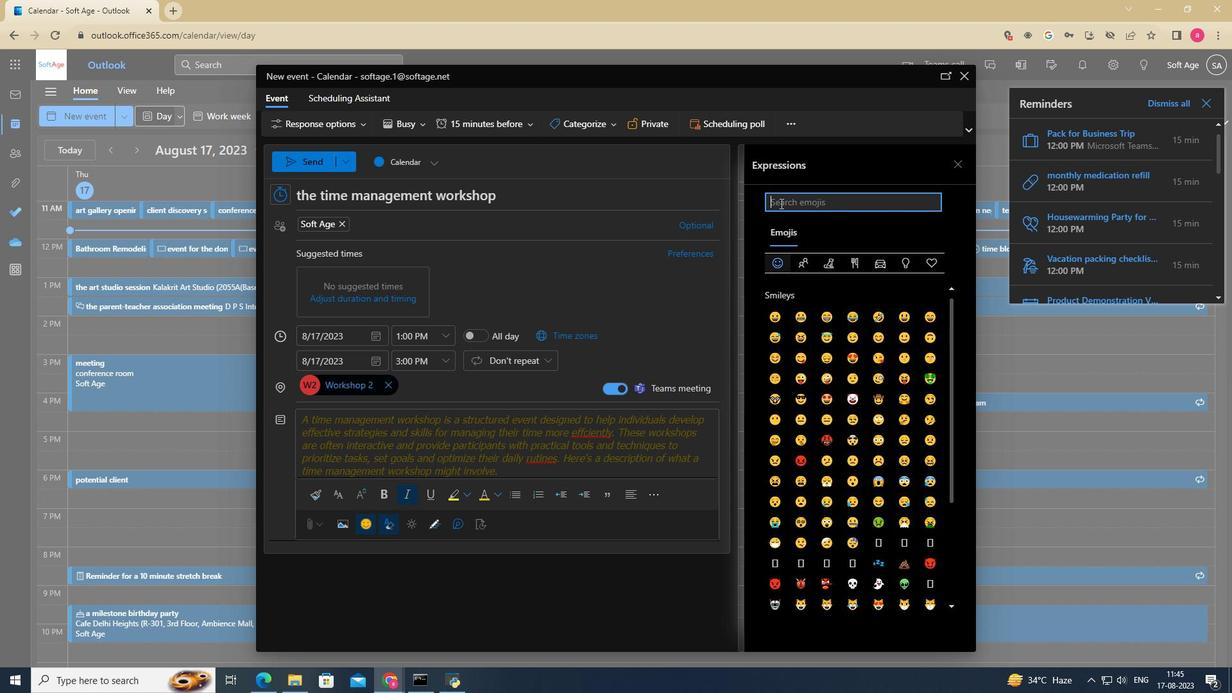 
Action: Key pressed work
Screenshot: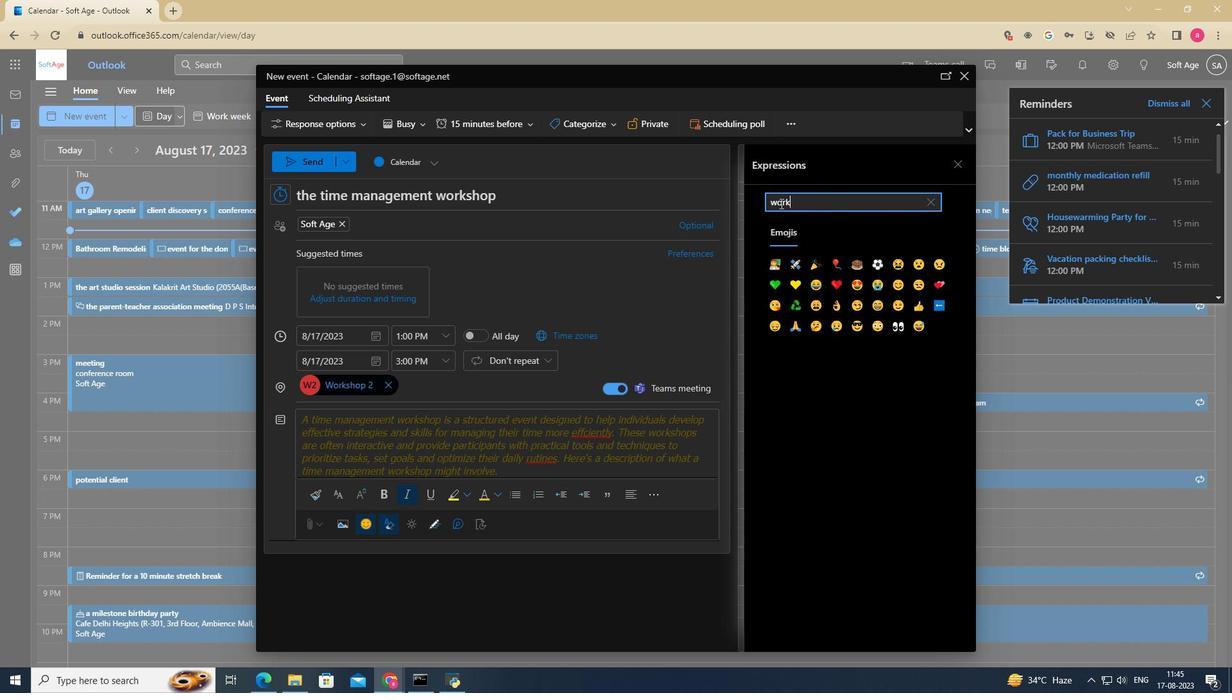 
Action: Mouse moved to (829, 279)
Screenshot: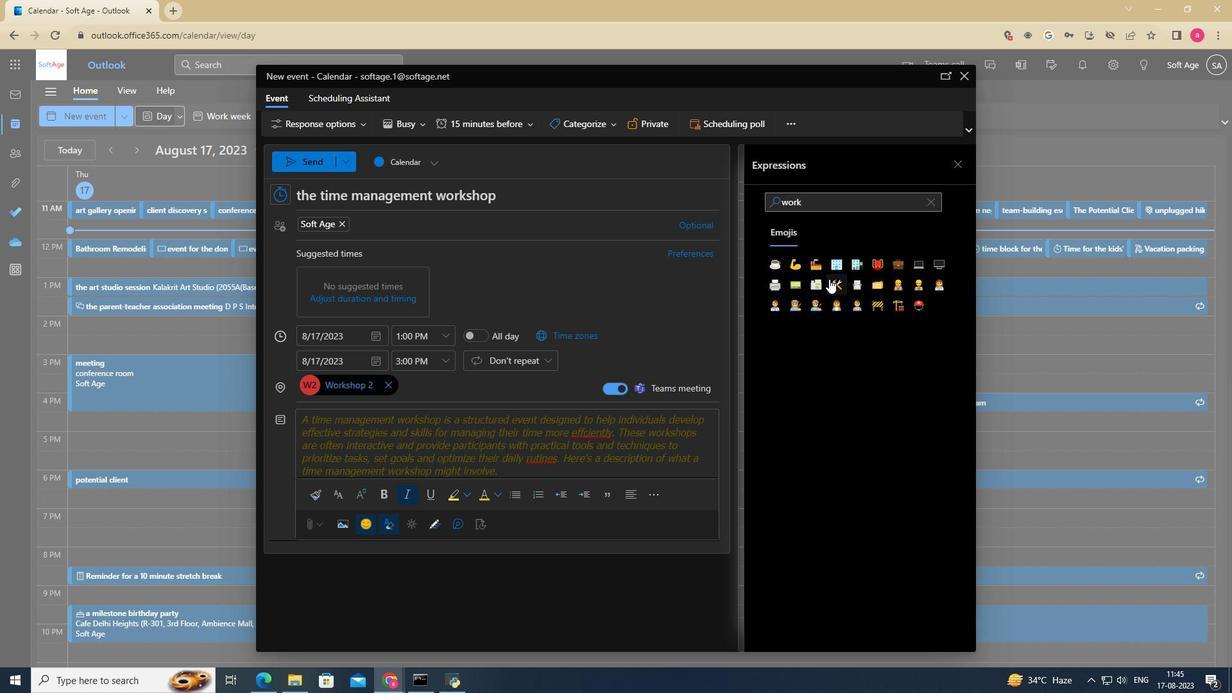 
Action: Mouse pressed left at (829, 279)
Screenshot: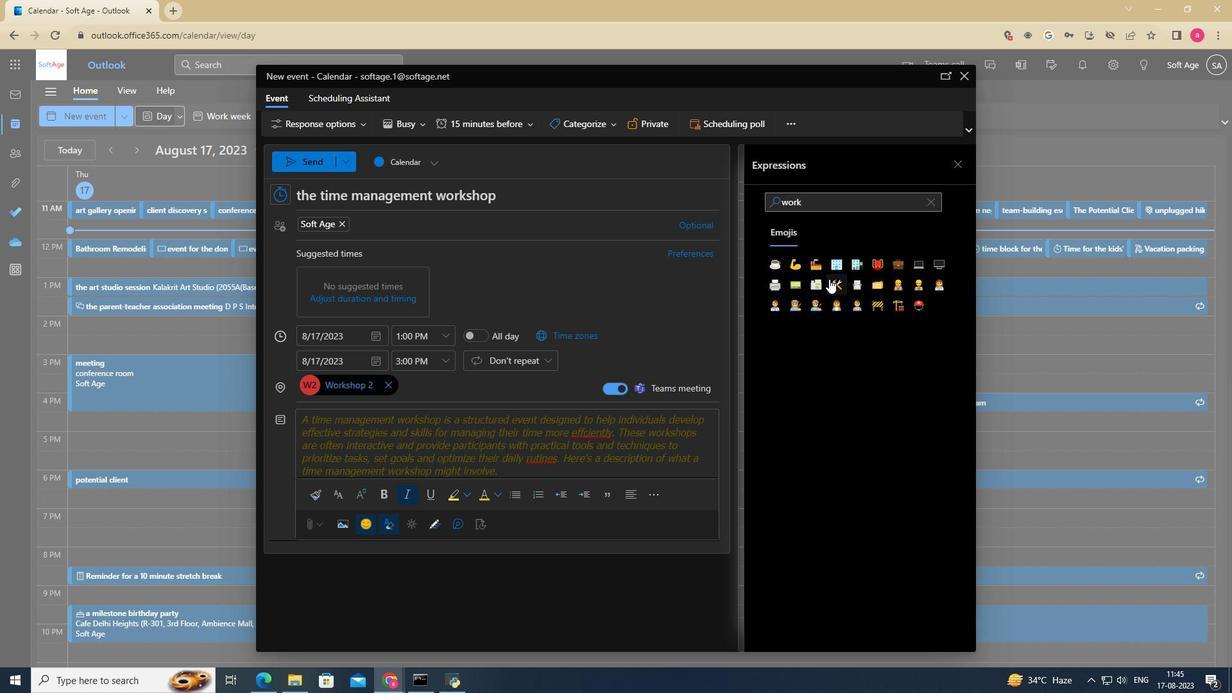 
Action: Mouse moved to (820, 204)
Screenshot: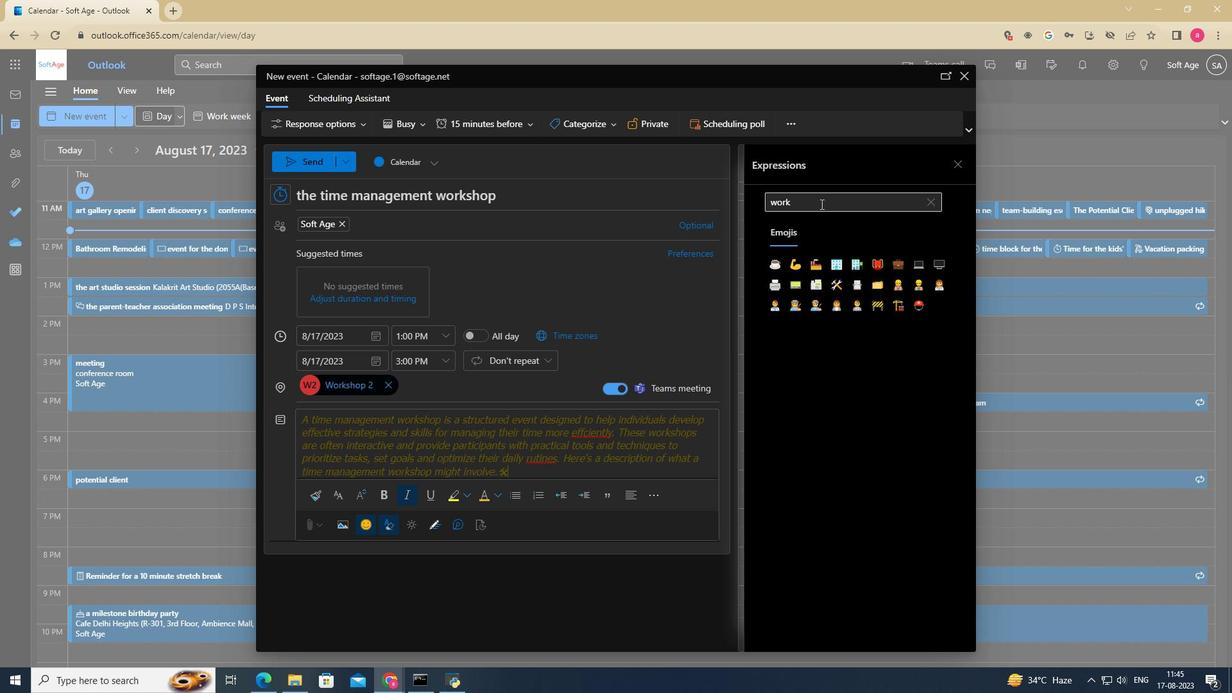 
Action: Mouse pressed left at (820, 204)
Screenshot: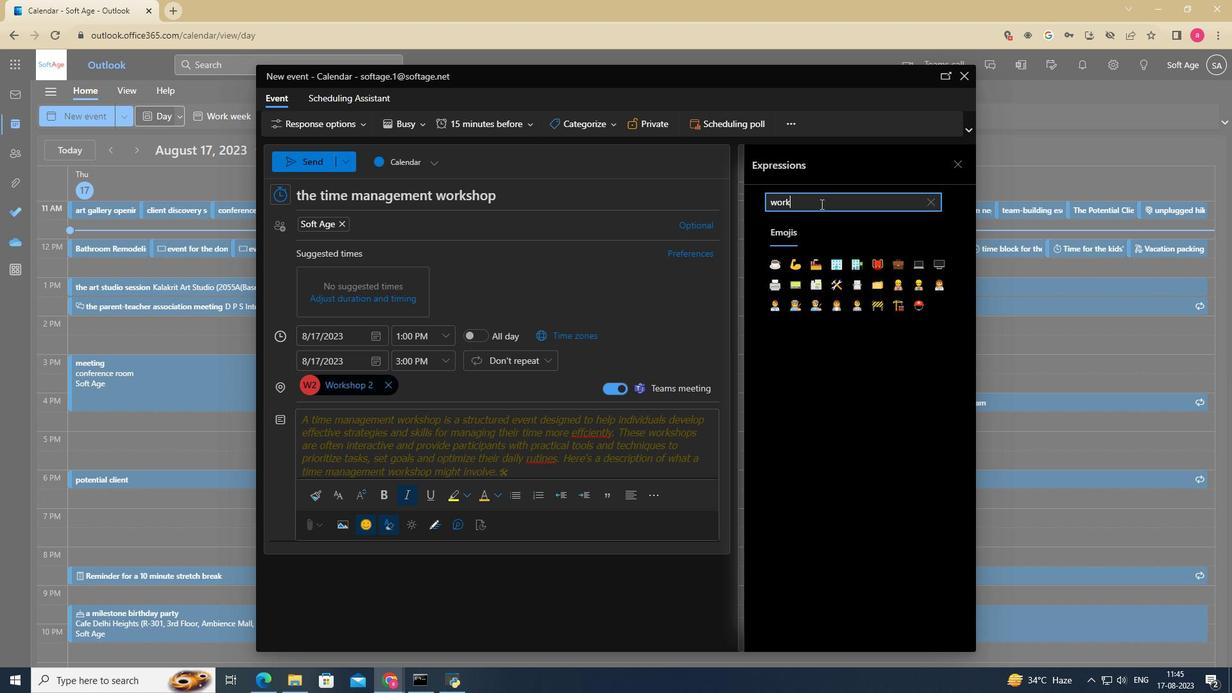 
Action: Key pressed shop
Screenshot: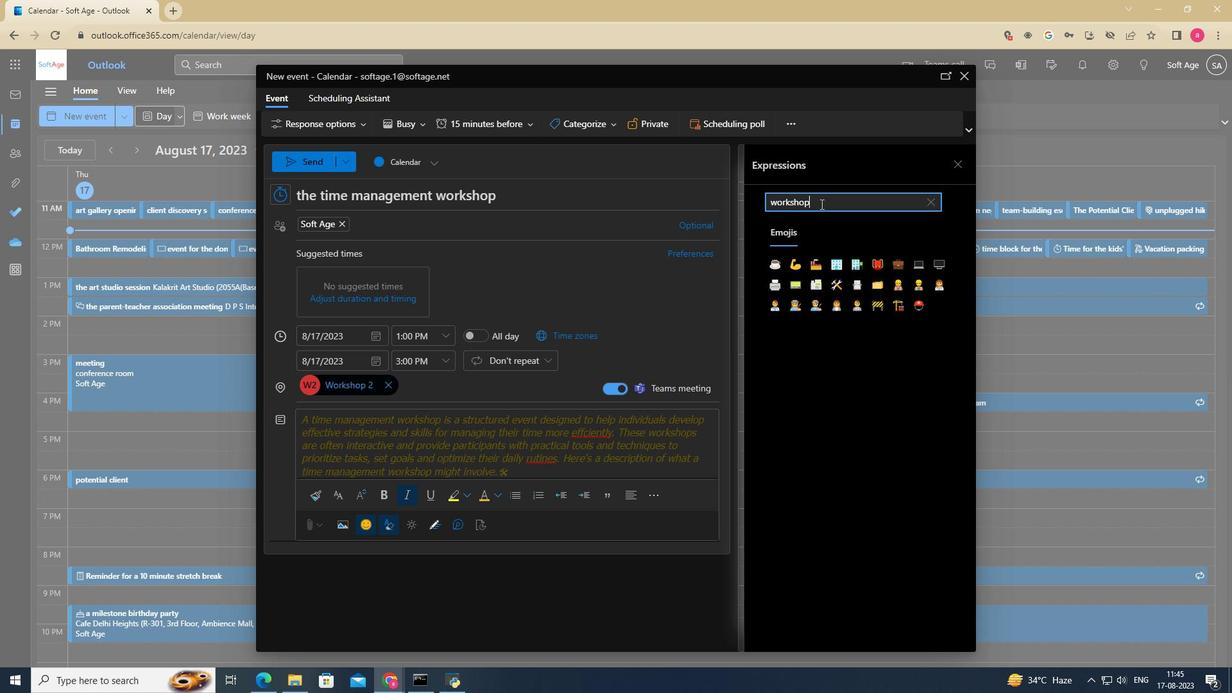 
Action: Mouse moved to (347, 531)
Screenshot: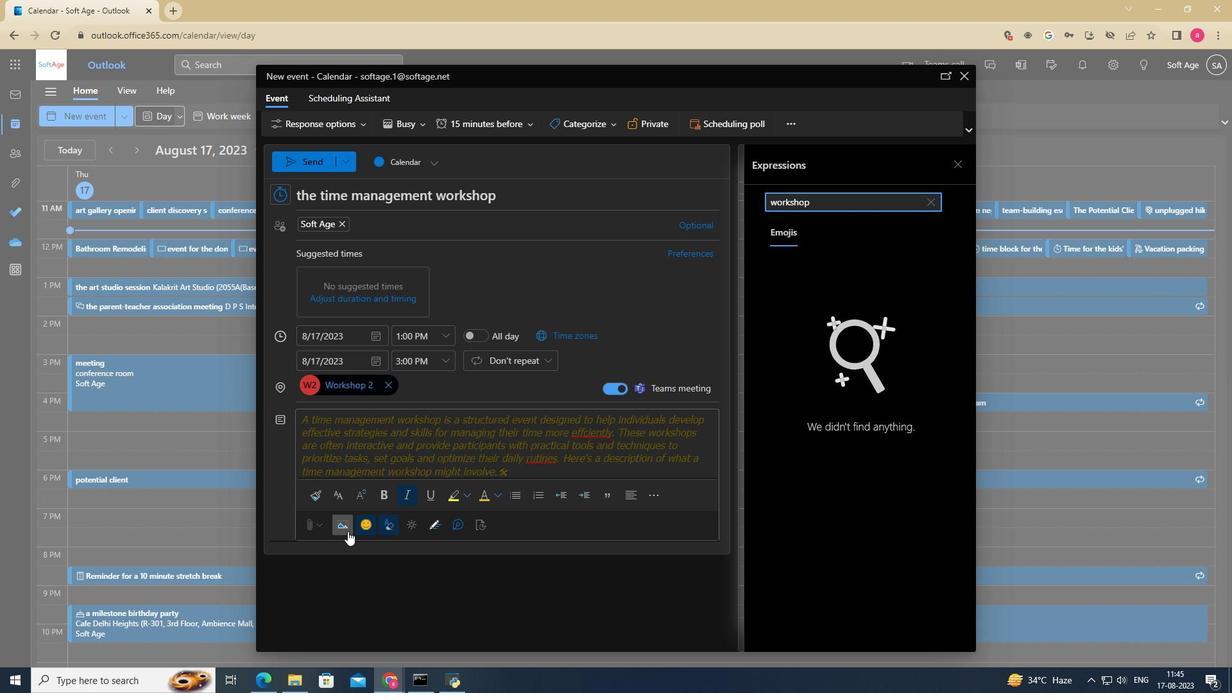 
Action: Mouse pressed left at (347, 531)
Screenshot: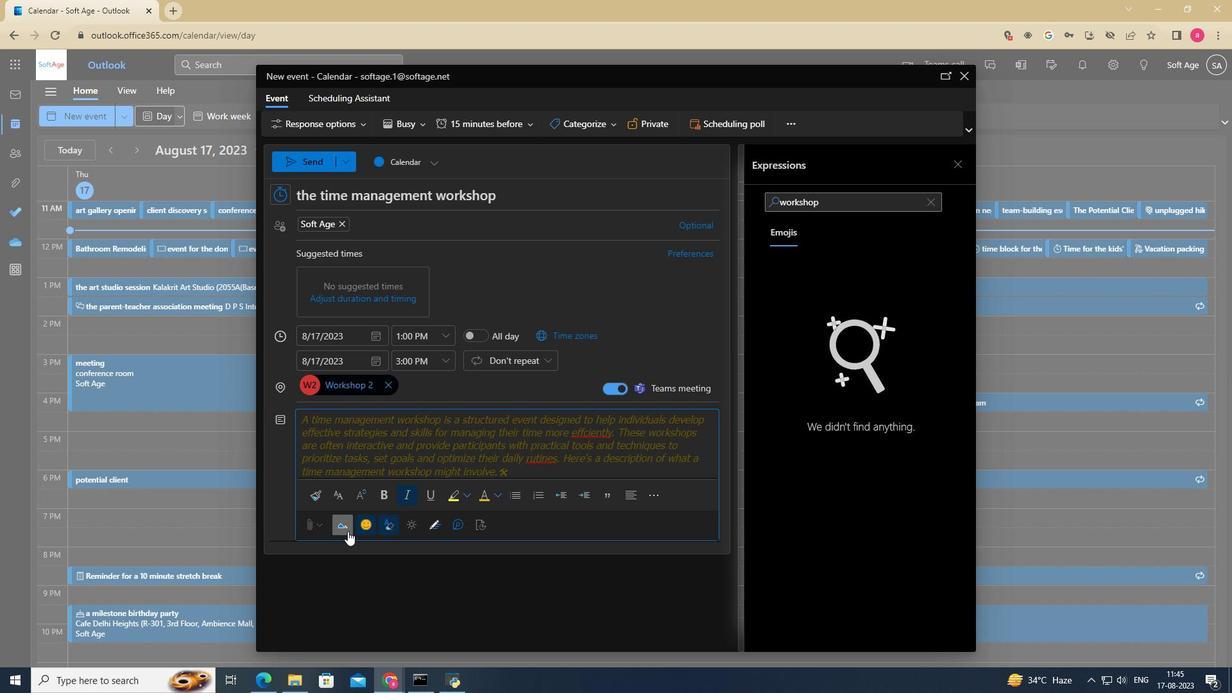 
Action: Mouse moved to (161, 105)
Screenshot: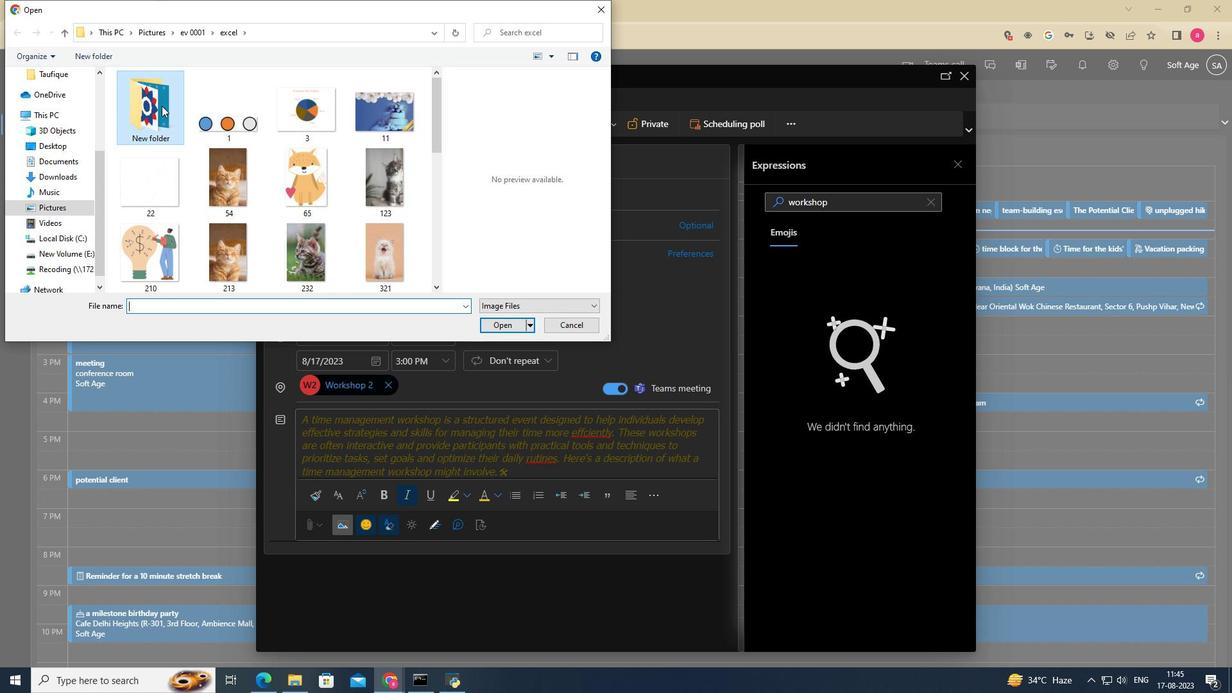 
Action: Mouse pressed left at (161, 105)
Screenshot: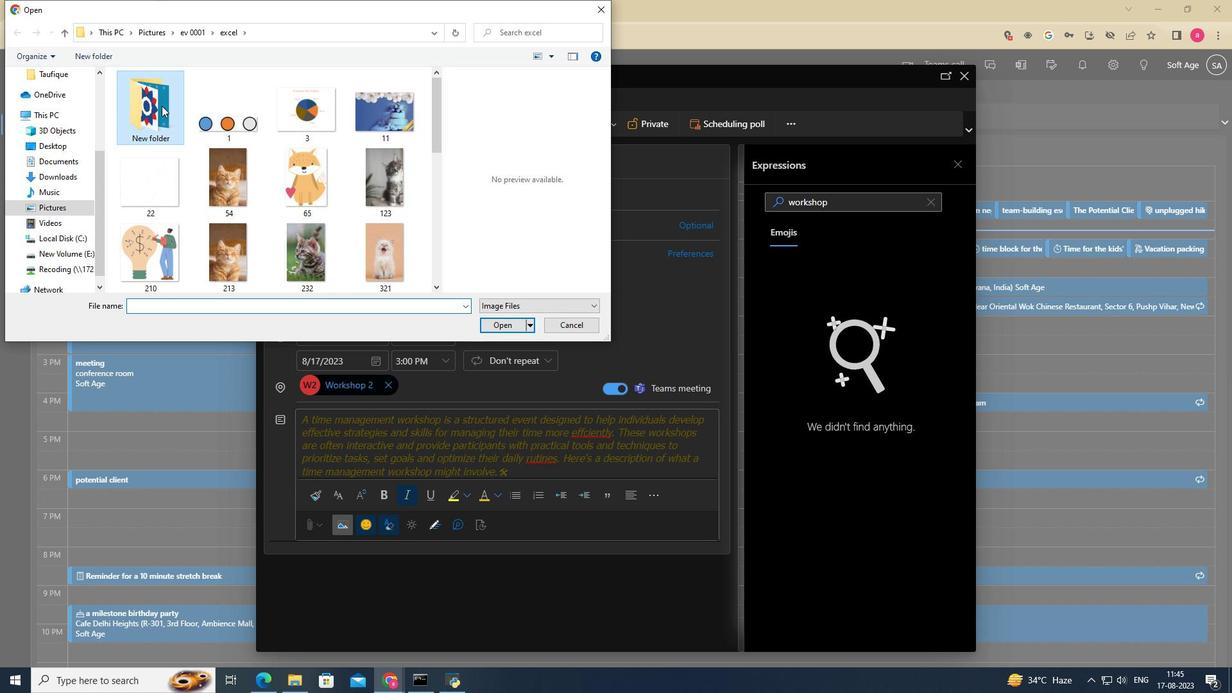 
Action: Mouse pressed left at (161, 105)
Screenshot: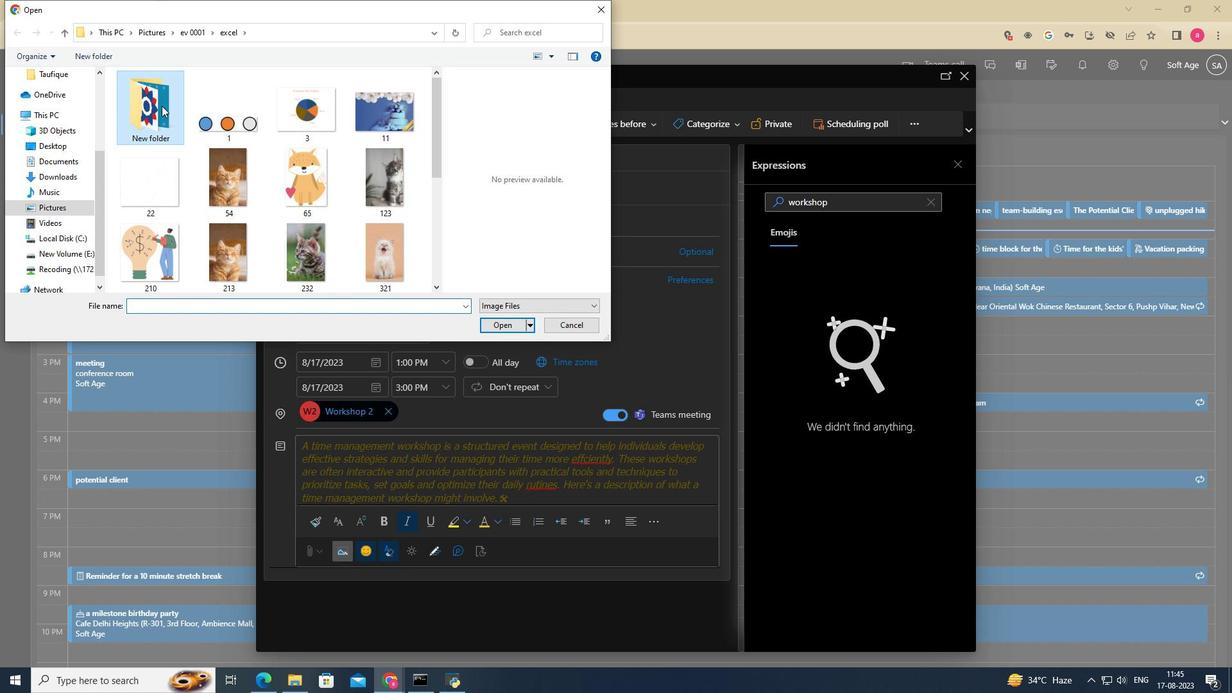 
Action: Mouse moved to (332, 228)
Screenshot: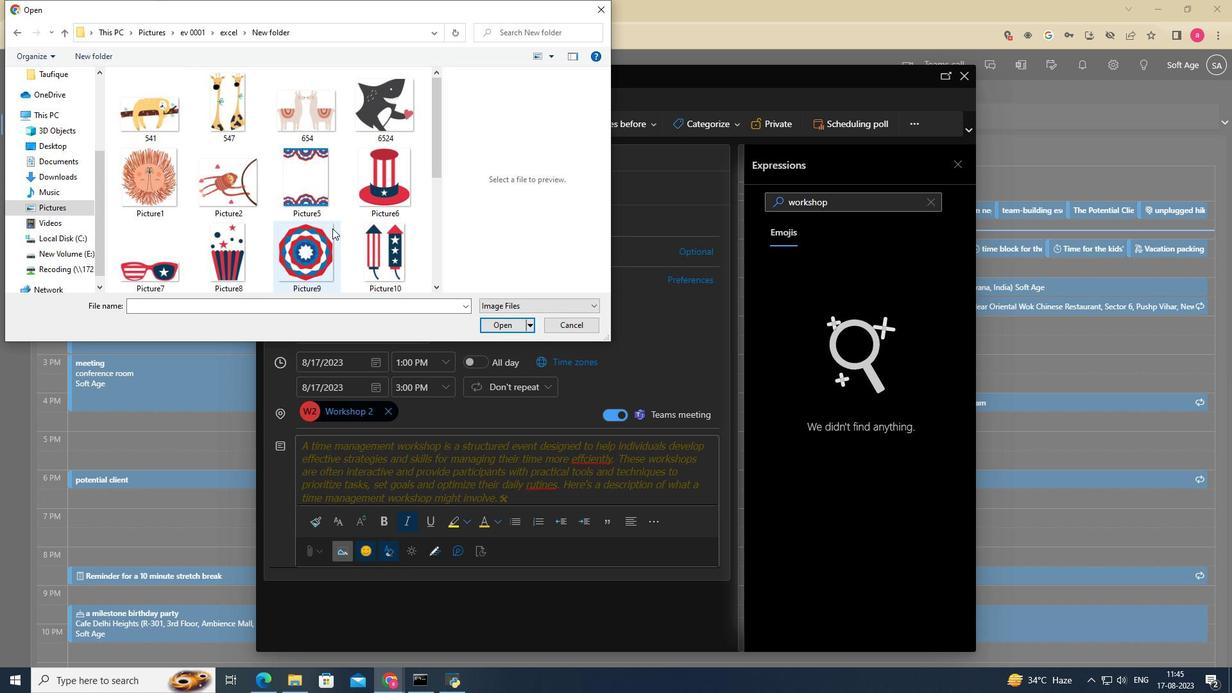 
Action: Mouse scrolled (332, 227) with delta (0, 0)
Screenshot: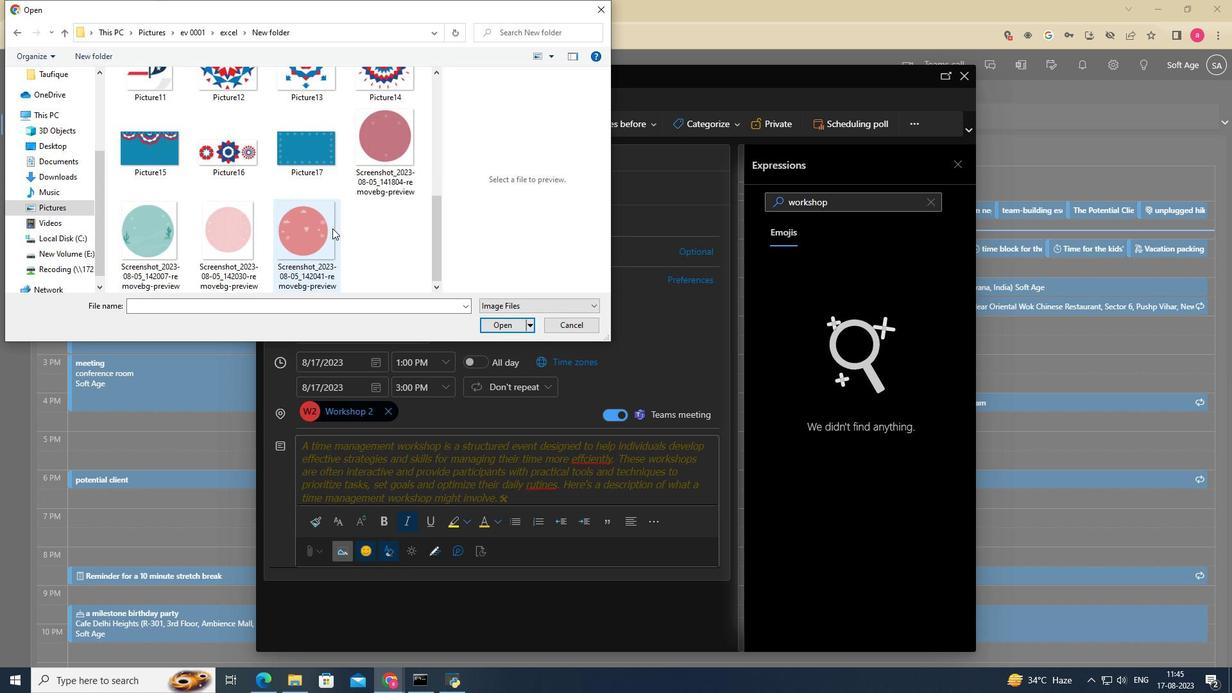 
Action: Mouse scrolled (332, 227) with delta (0, 0)
Screenshot: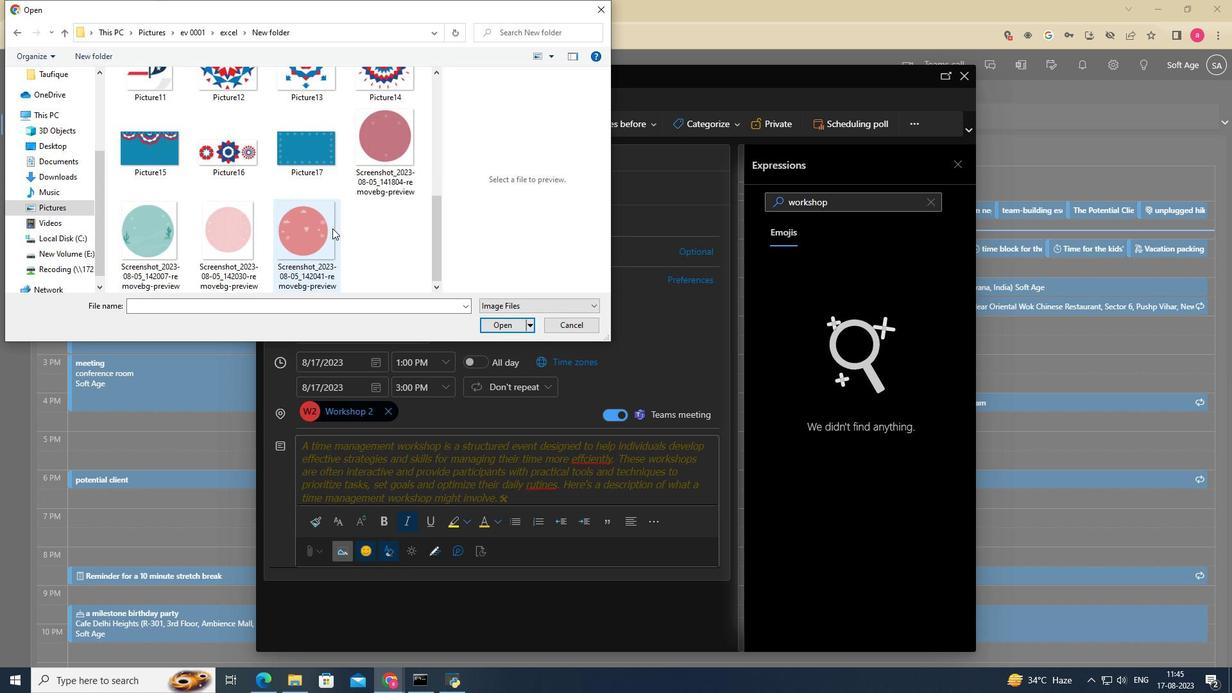 
Action: Mouse scrolled (332, 227) with delta (0, 0)
Screenshot: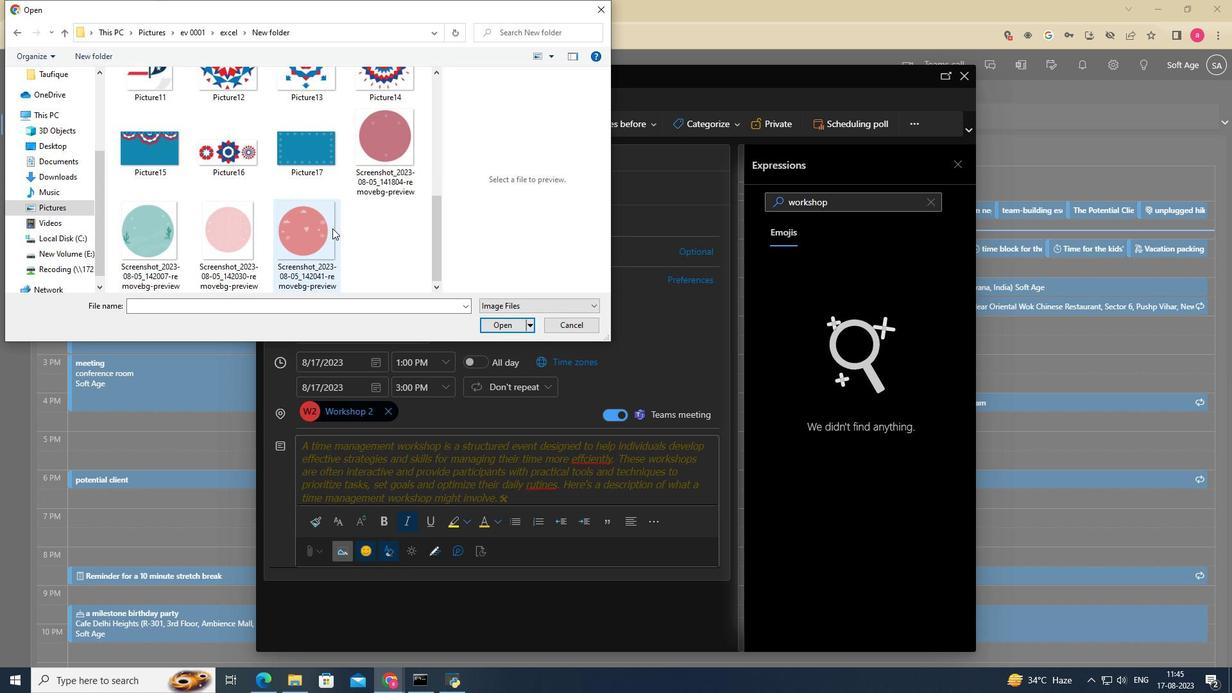 
Action: Mouse scrolled (332, 227) with delta (0, 0)
Screenshot: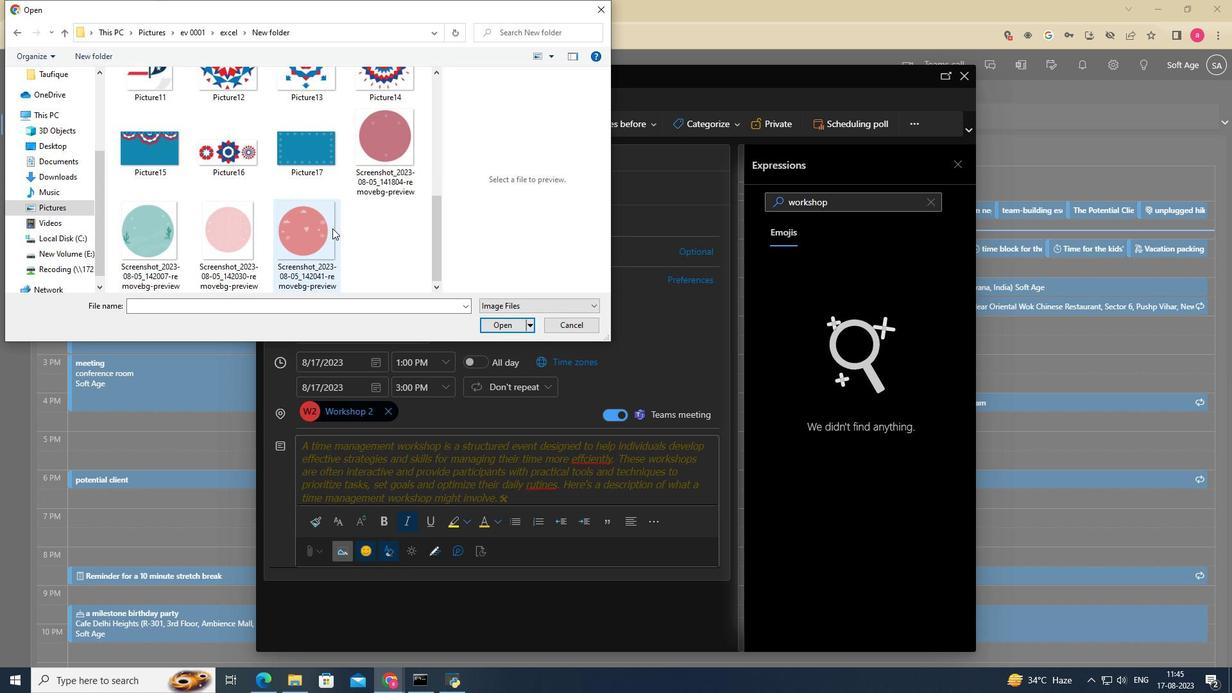 
Action: Mouse scrolled (332, 227) with delta (0, 0)
Screenshot: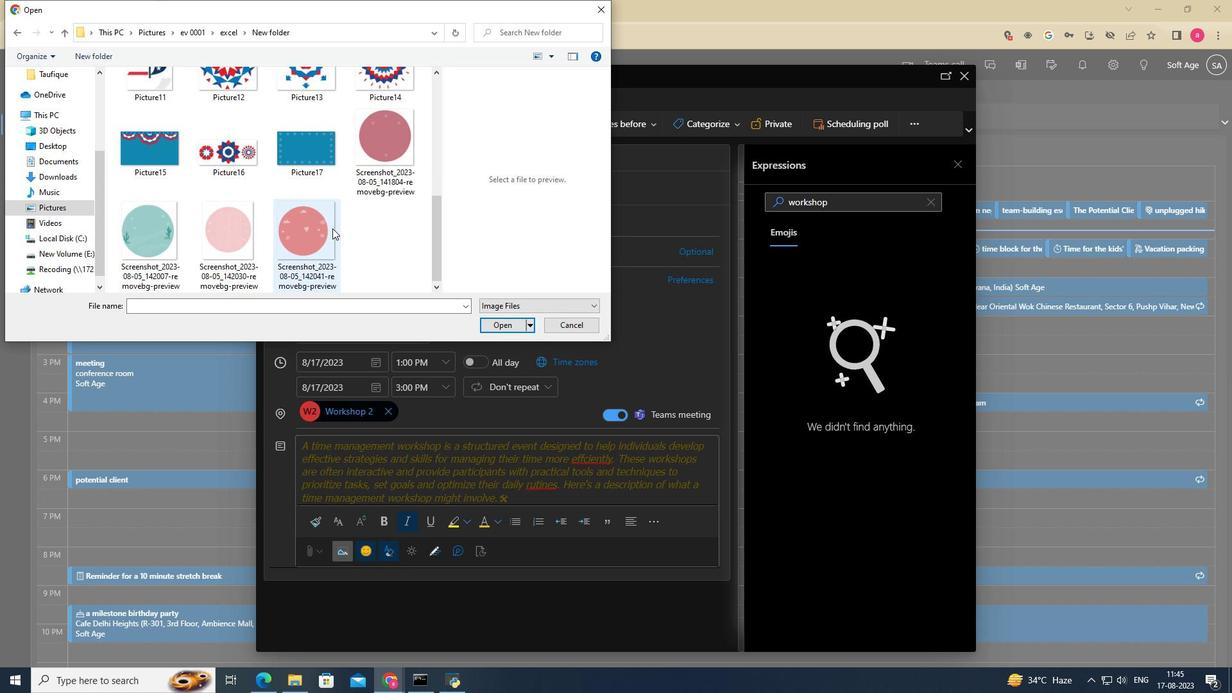 
Action: Mouse moved to (330, 229)
Screenshot: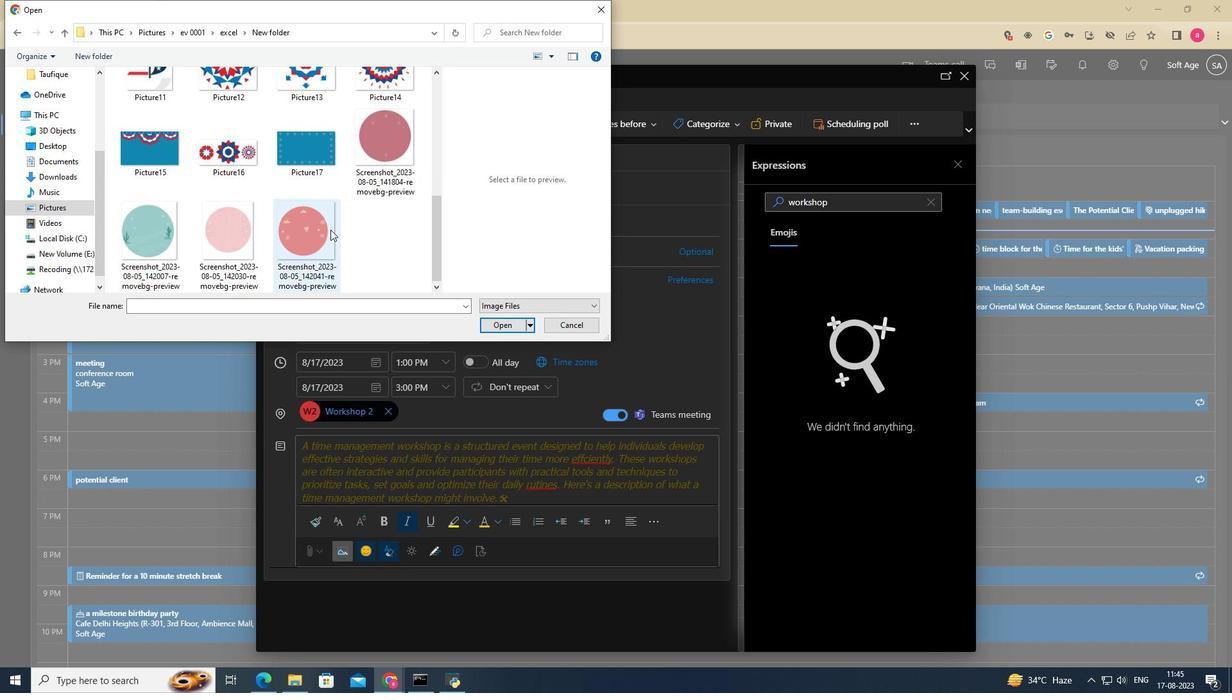
Action: Mouse scrolled (330, 230) with delta (0, 0)
Screenshot: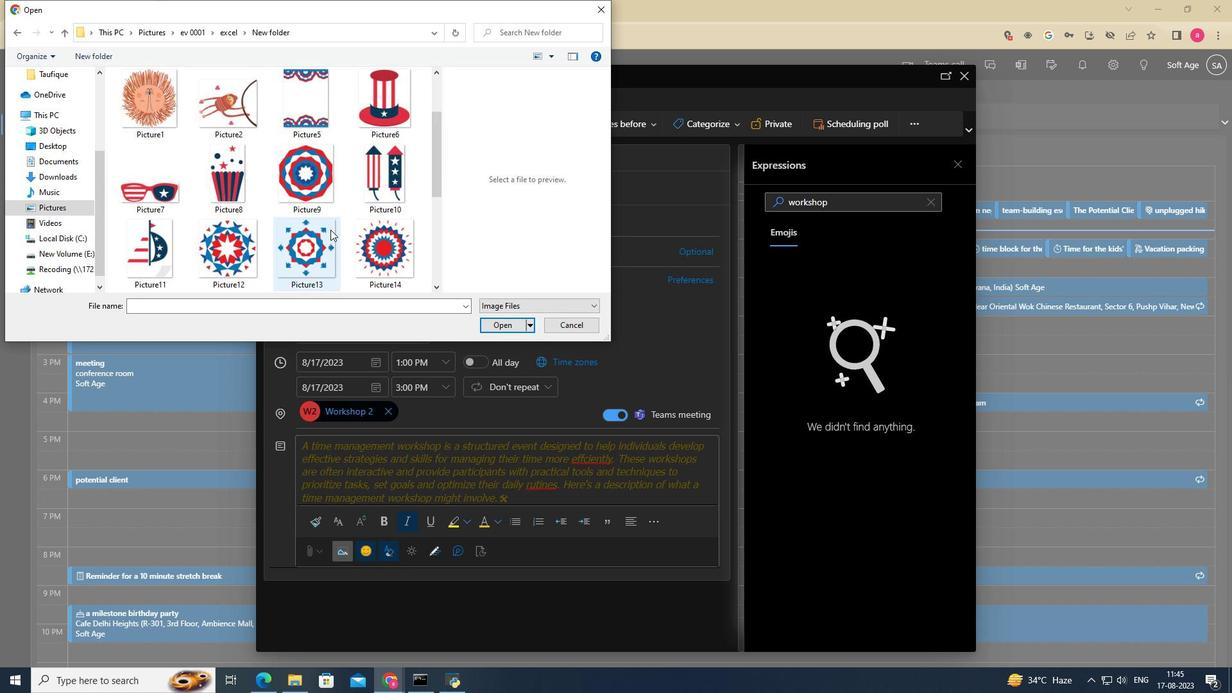 
Action: Mouse scrolled (330, 230) with delta (0, 0)
Screenshot: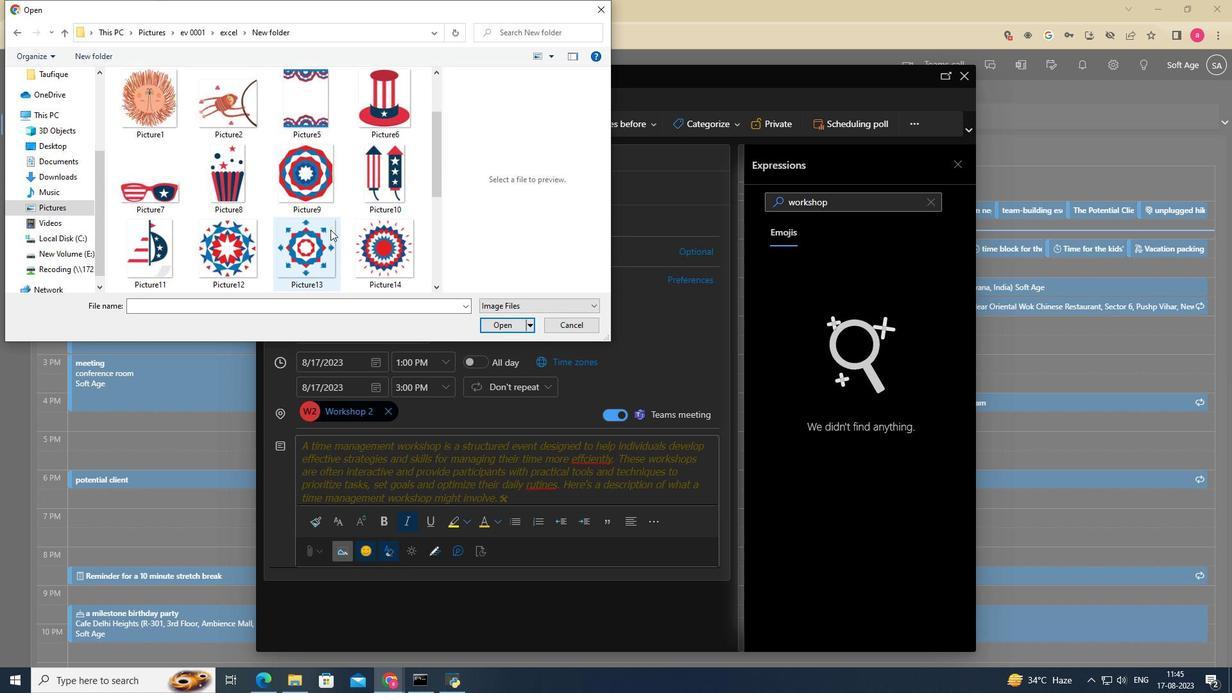 
Action: Mouse scrolled (330, 230) with delta (0, 0)
Screenshot: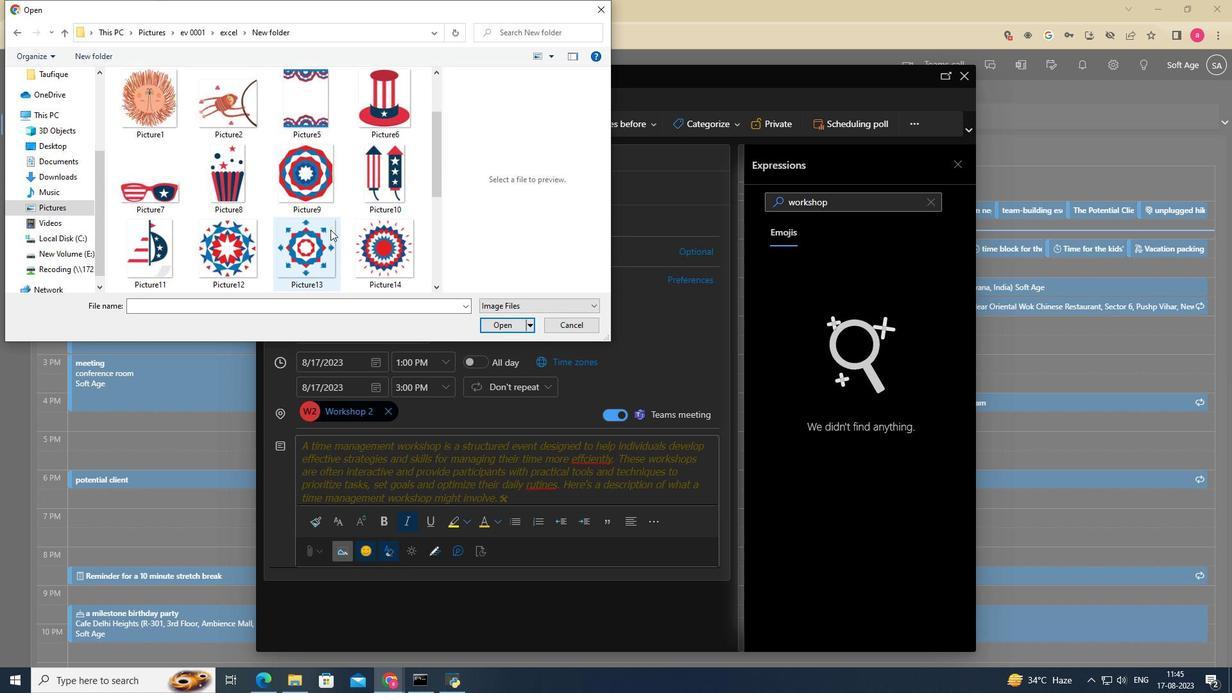 
Action: Mouse moved to (60, 211)
Screenshot: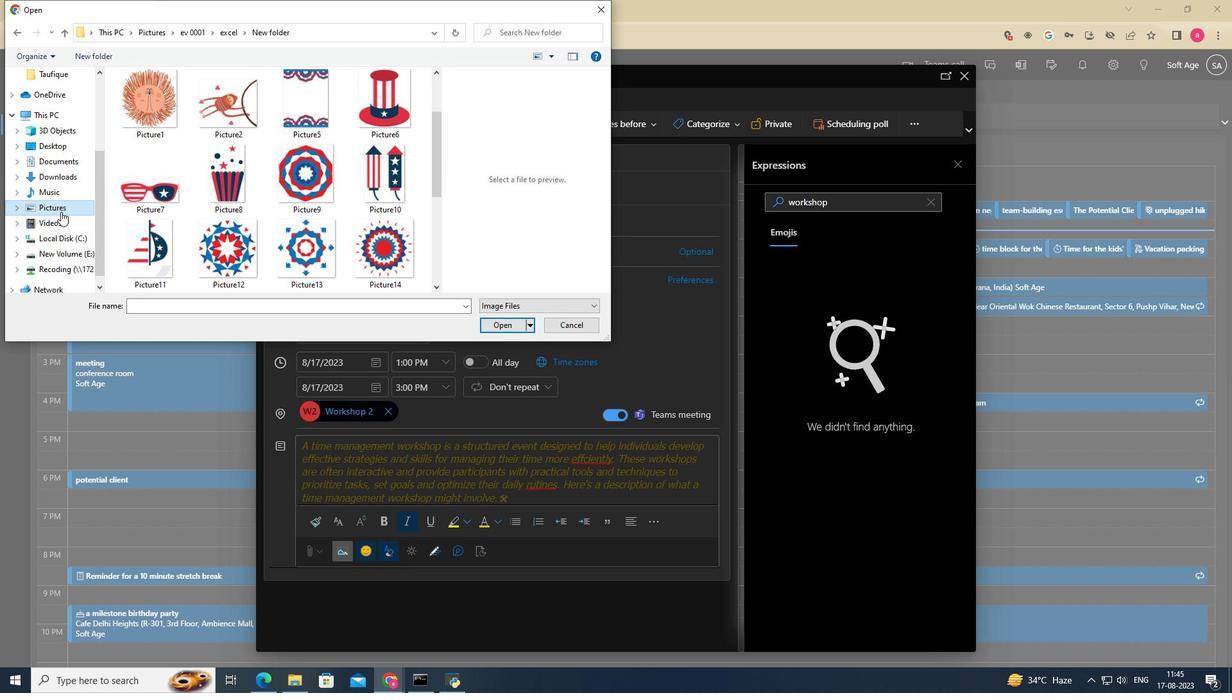 
Action: Mouse pressed left at (60, 211)
Screenshot: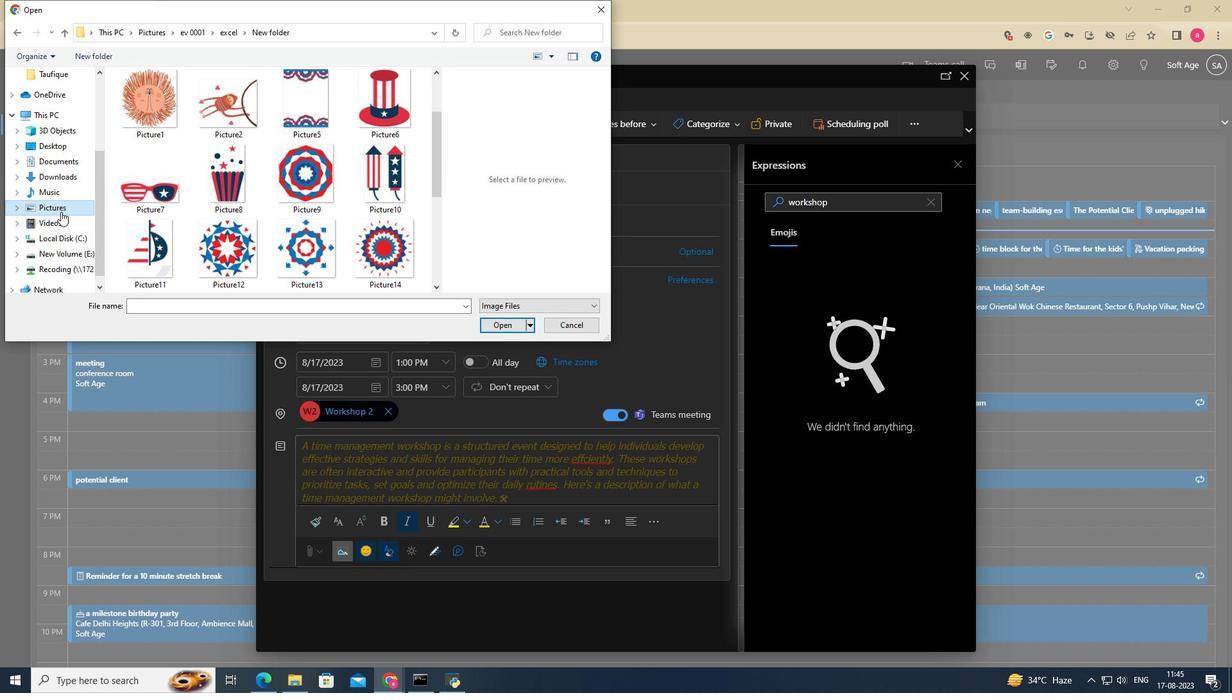 
Action: Mouse moved to (270, 202)
Screenshot: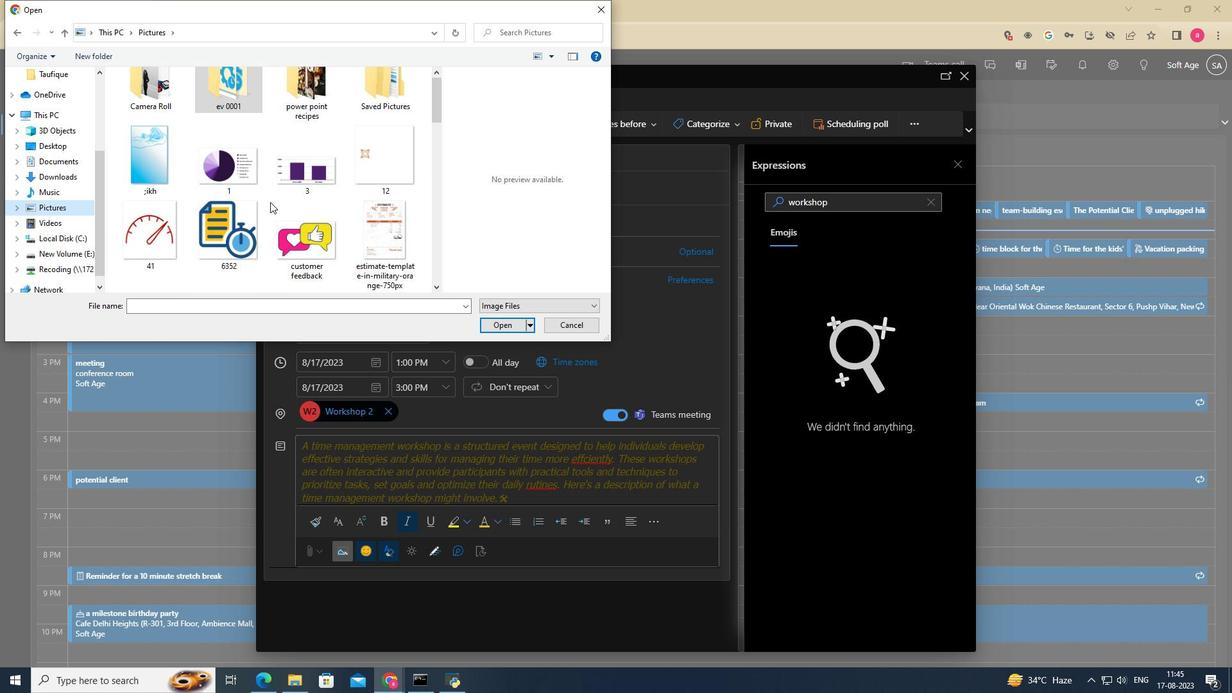
Action: Mouse scrolled (270, 201) with delta (0, 0)
Screenshot: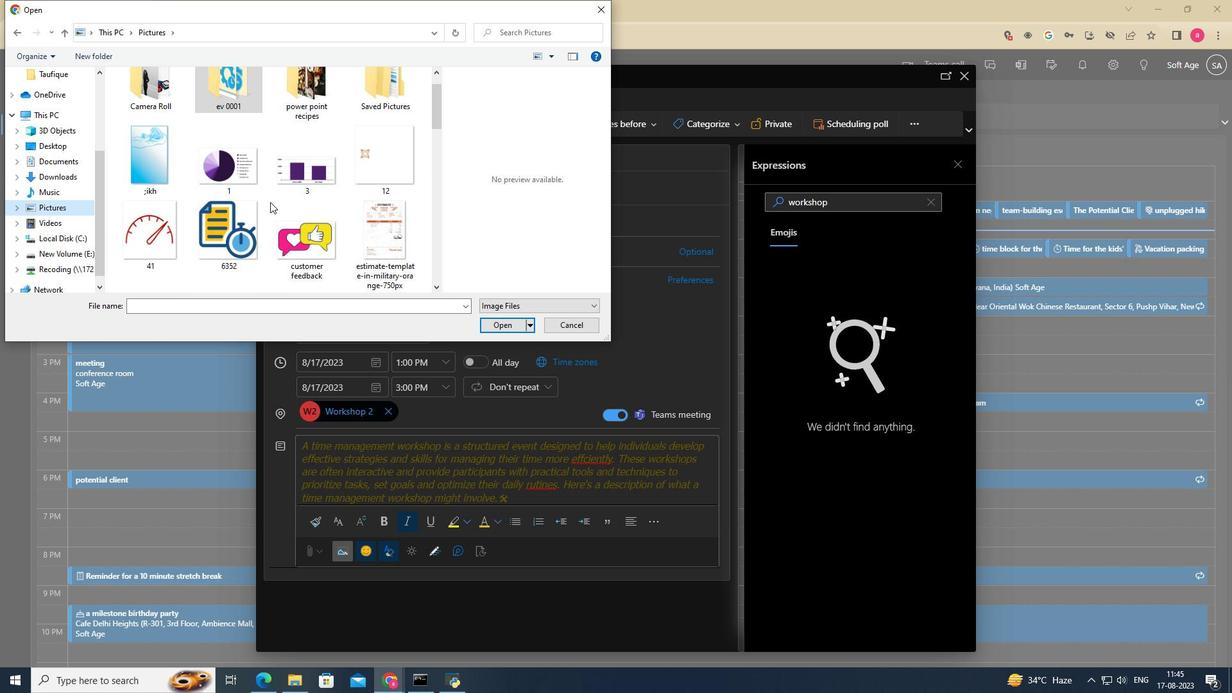 
Action: Mouse scrolled (270, 201) with delta (0, 0)
Screenshot: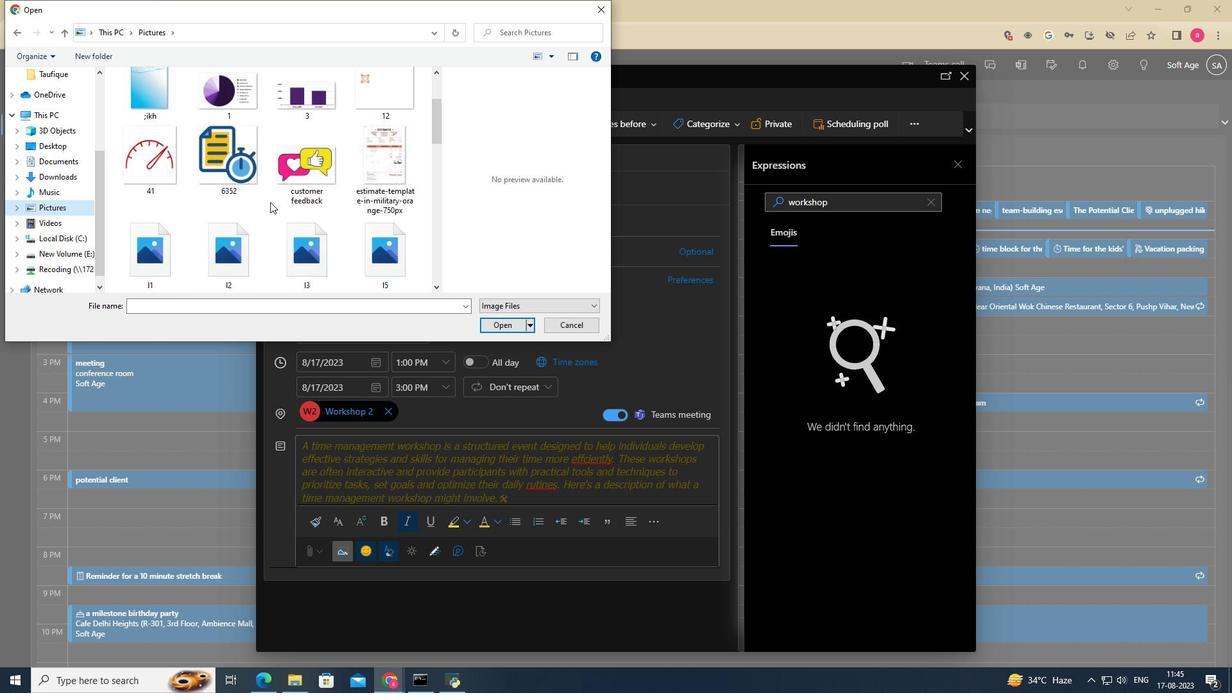 
Action: Mouse scrolled (270, 201) with delta (0, 0)
Screenshot: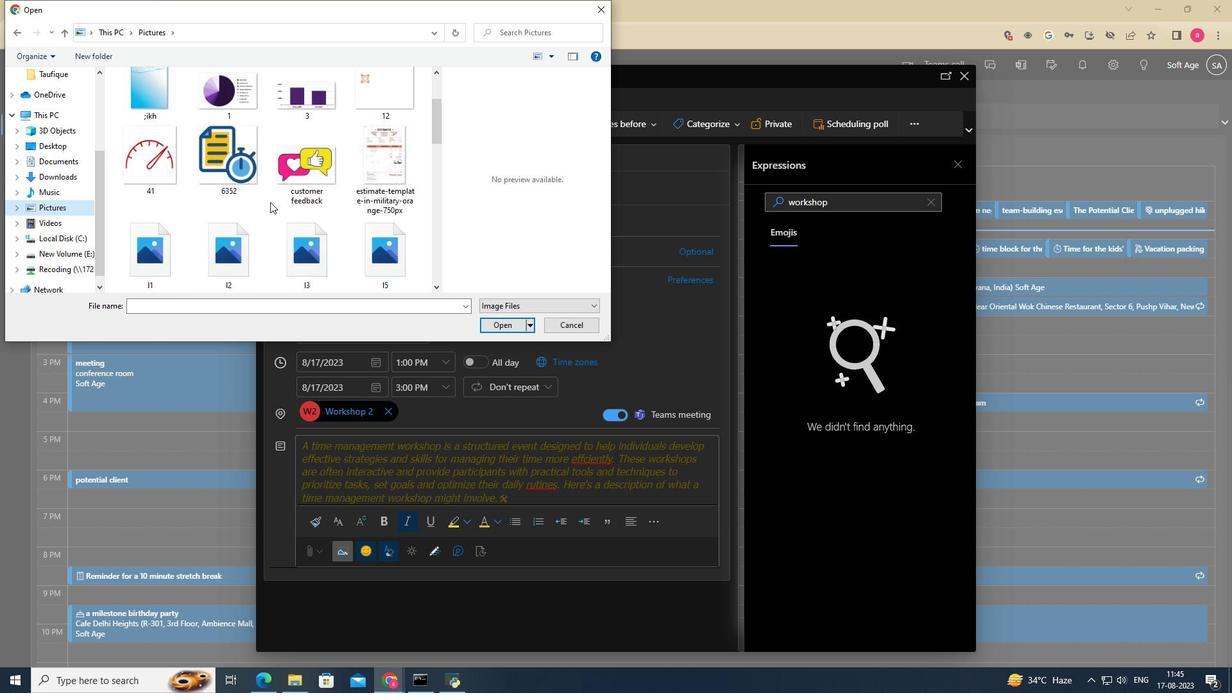 
Action: Mouse scrolled (270, 201) with delta (0, 0)
Screenshot: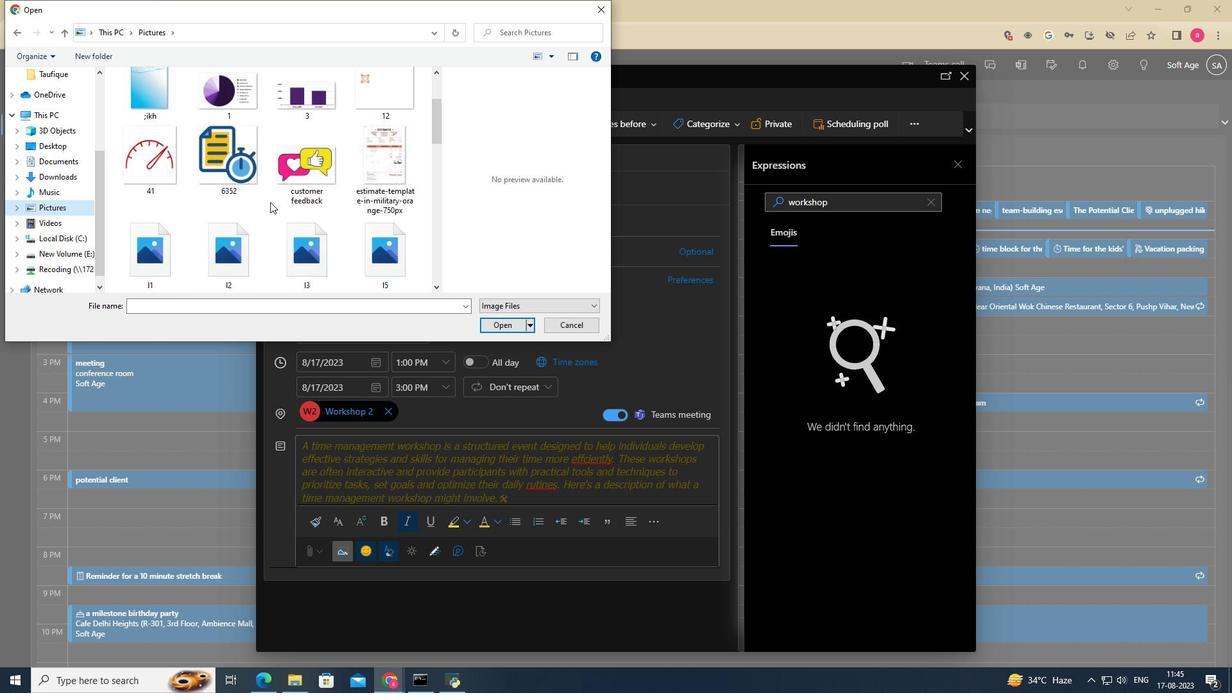 
Action: Mouse scrolled (270, 201) with delta (0, 0)
Screenshot: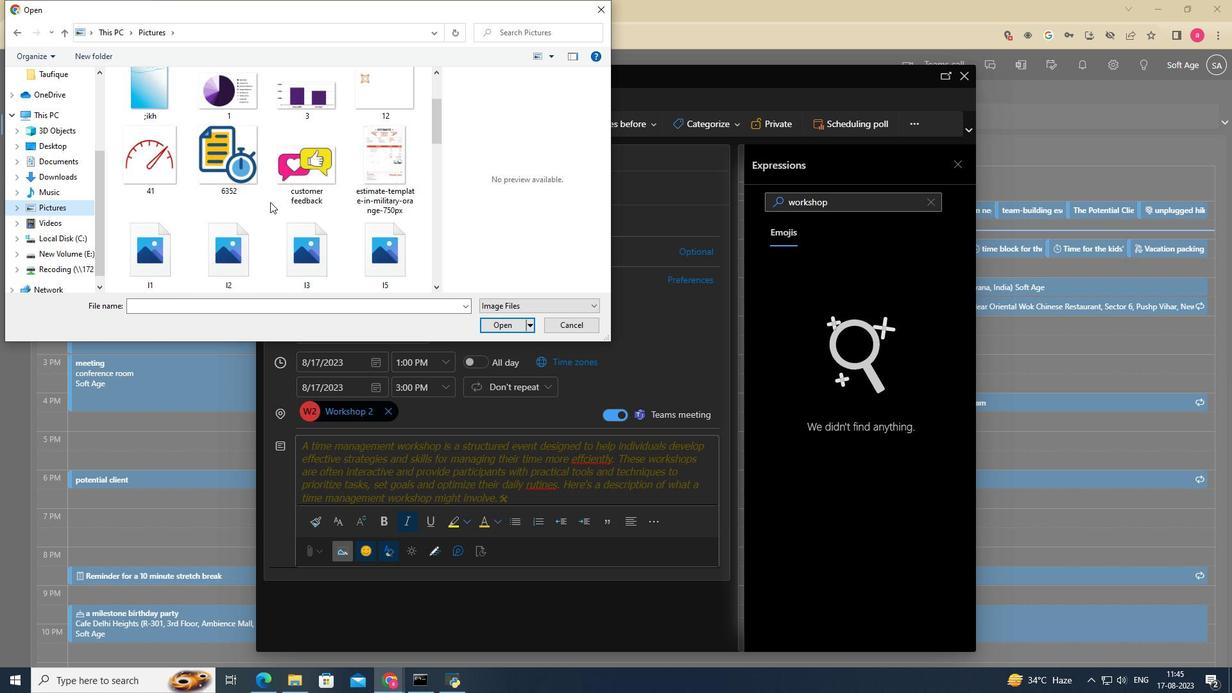 
Action: Mouse scrolled (270, 201) with delta (0, 0)
Screenshot: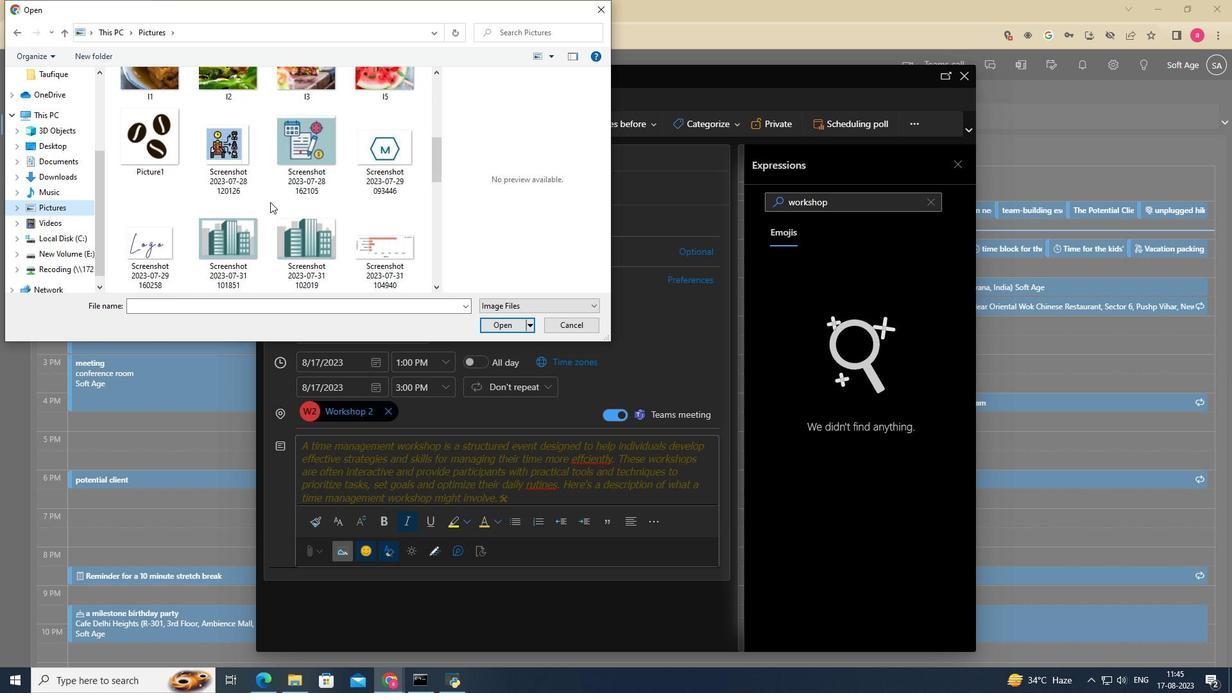 
Action: Mouse moved to (254, 243)
Screenshot: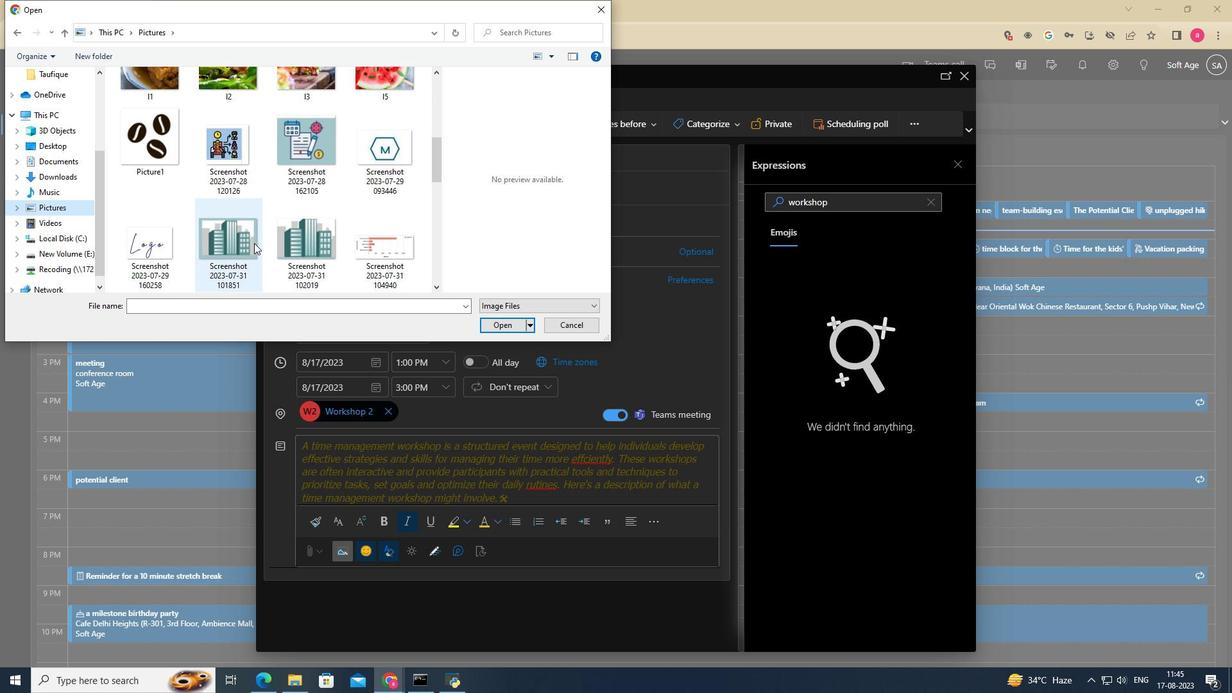 
Action: Mouse pressed left at (254, 243)
Screenshot: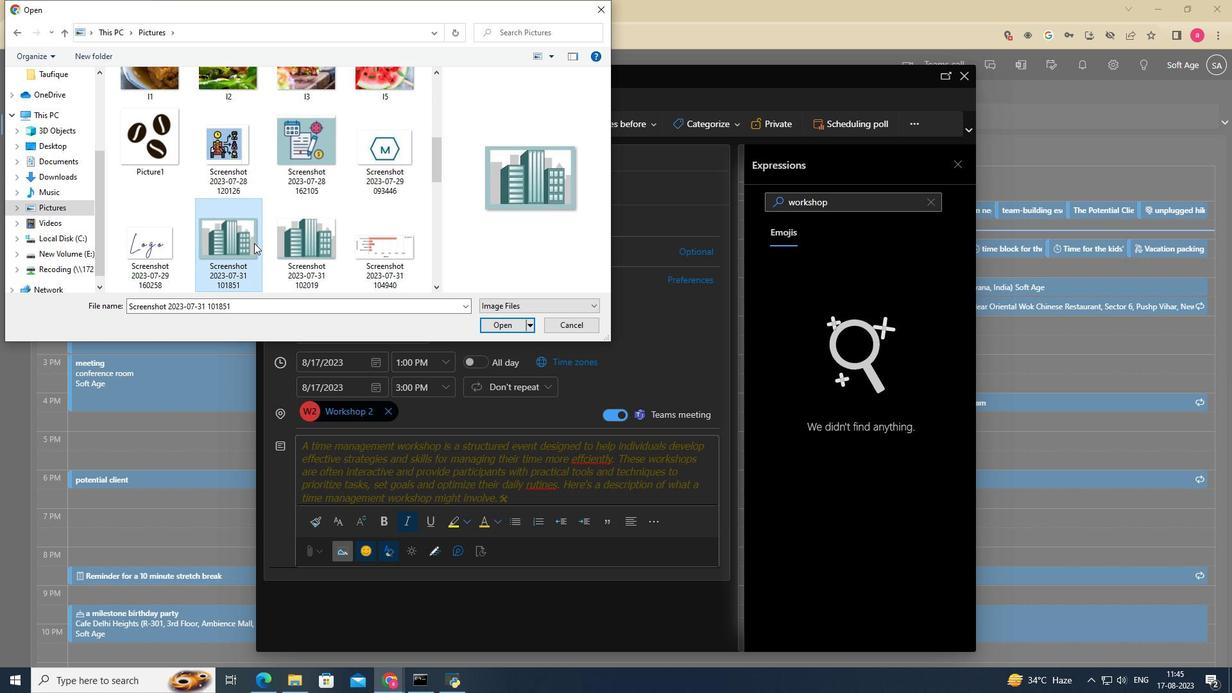 
Action: Mouse moved to (313, 200)
Screenshot: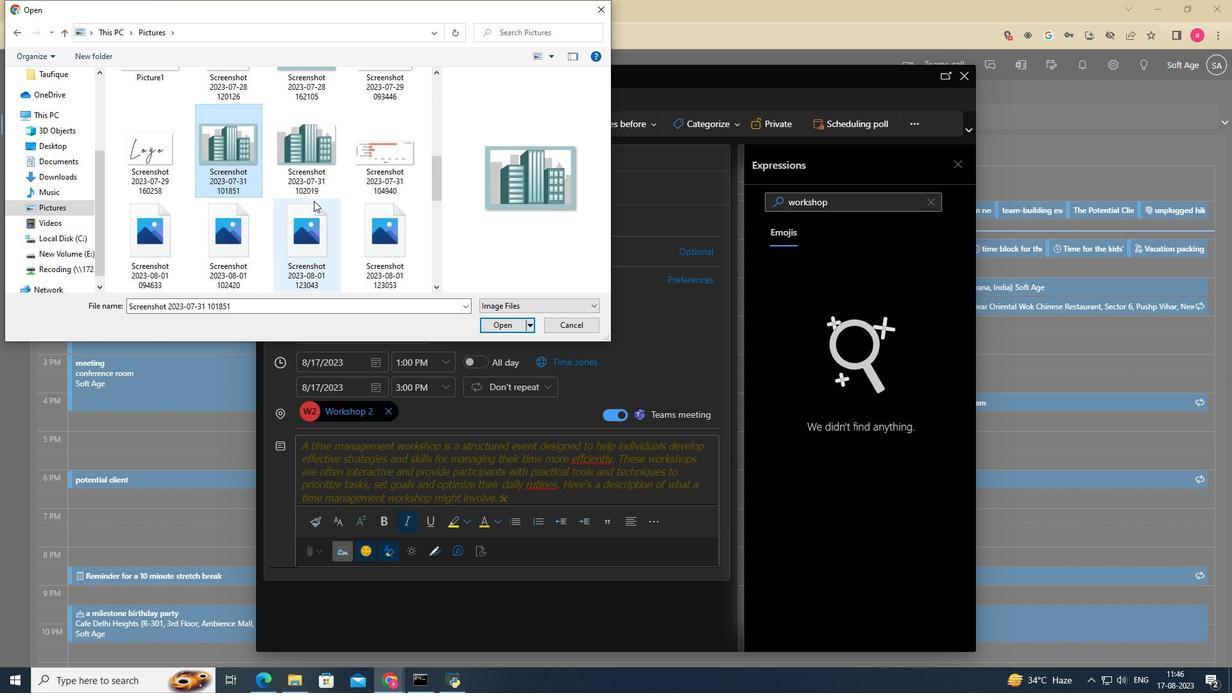 
Action: Mouse scrolled (313, 200) with delta (0, 0)
Screenshot: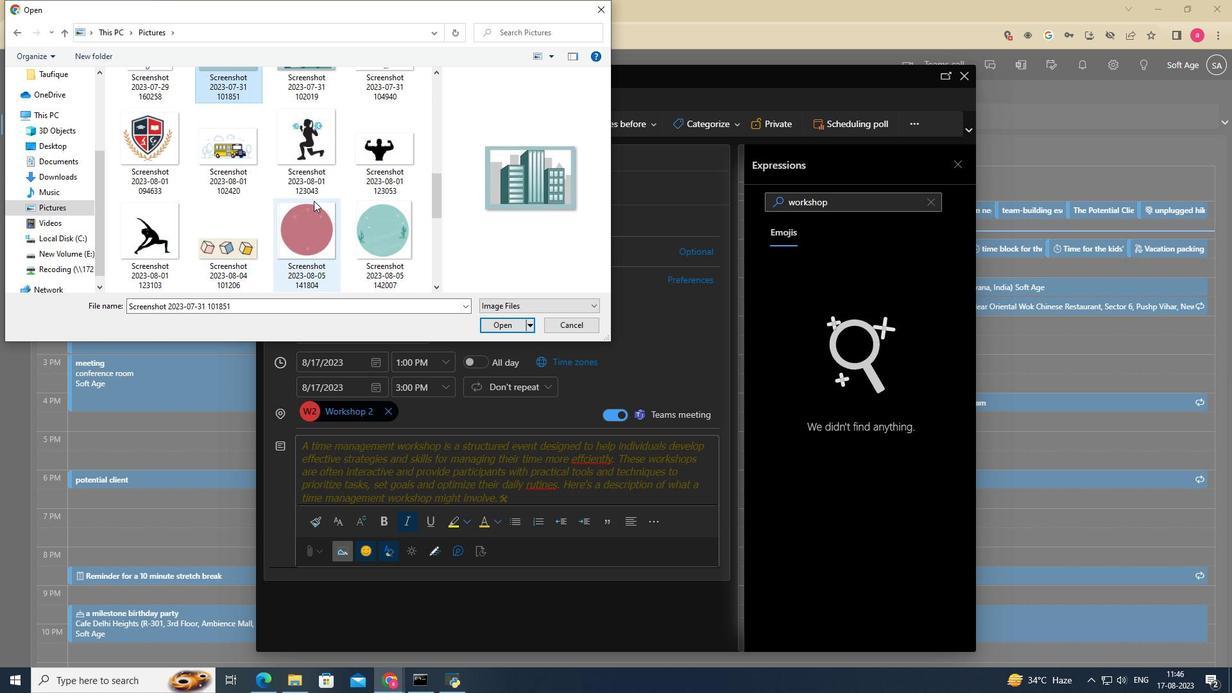 
Action: Mouse scrolled (313, 200) with delta (0, 0)
Screenshot: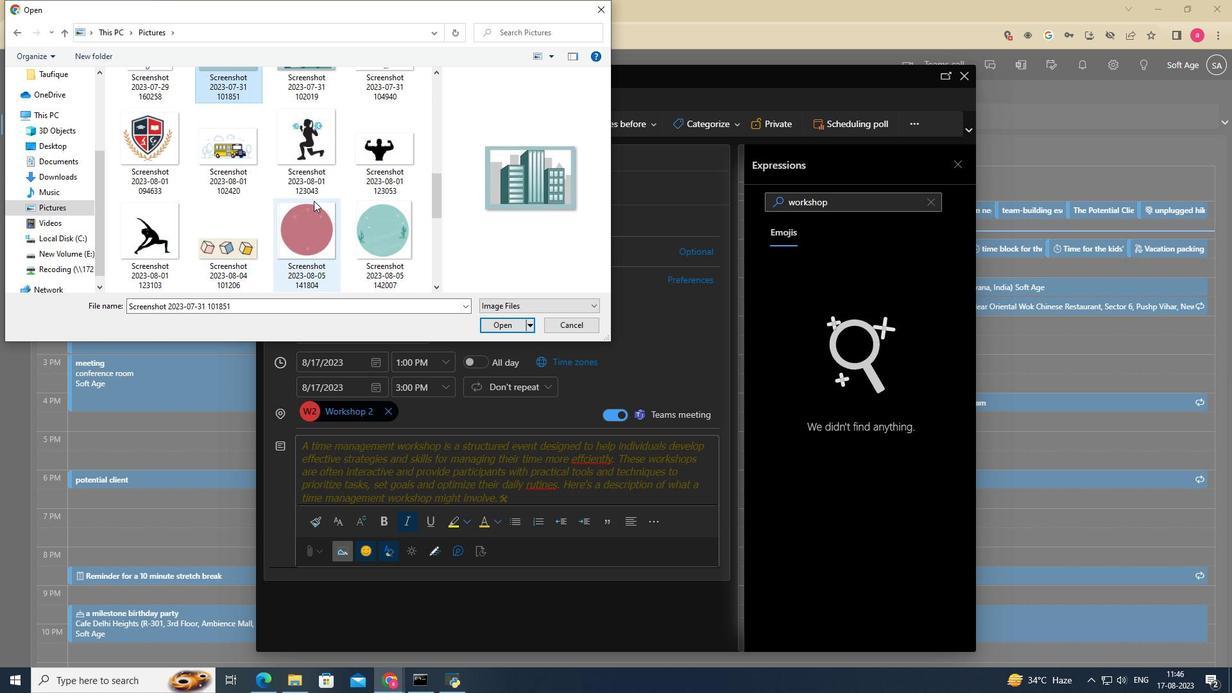 
Action: Mouse scrolled (313, 200) with delta (0, 0)
Screenshot: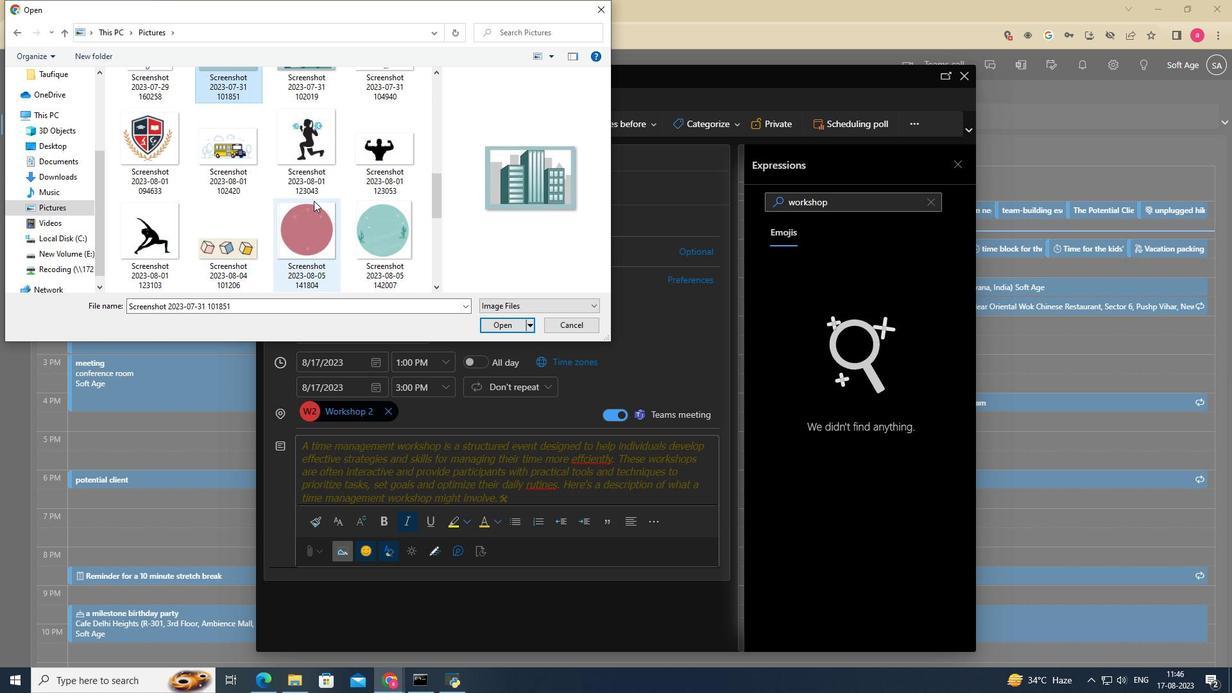 
Action: Mouse scrolled (313, 200) with delta (0, 0)
Screenshot: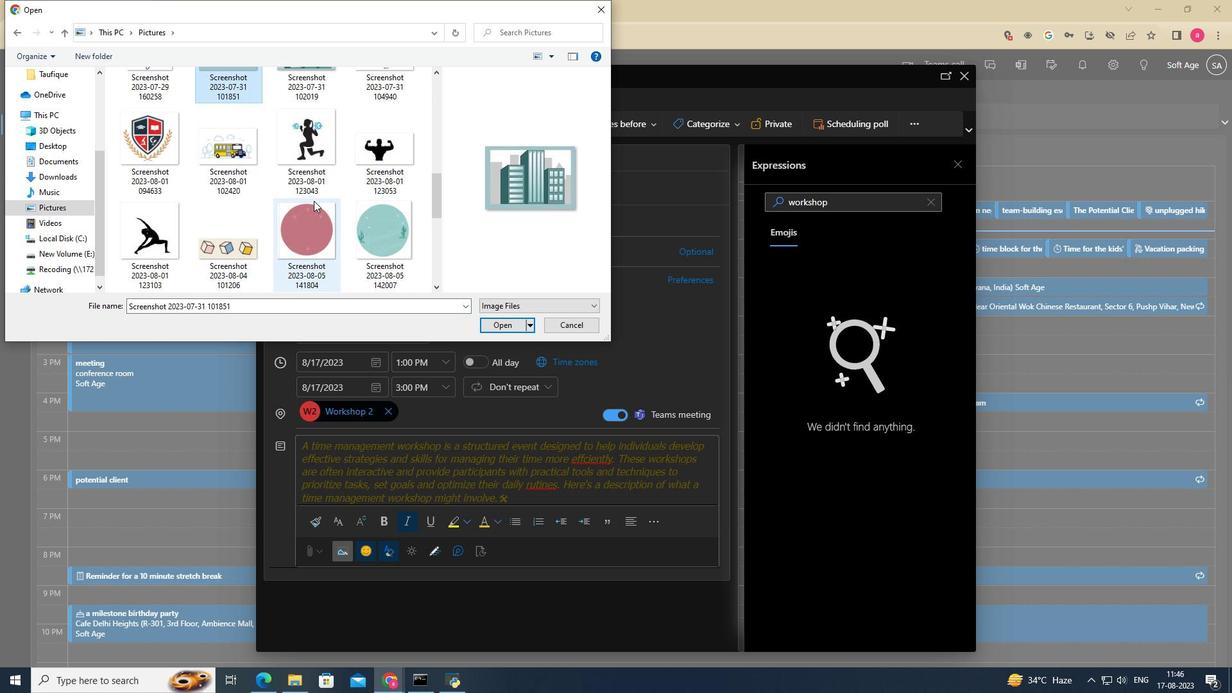 
Action: Mouse scrolled (313, 200) with delta (0, 0)
Screenshot: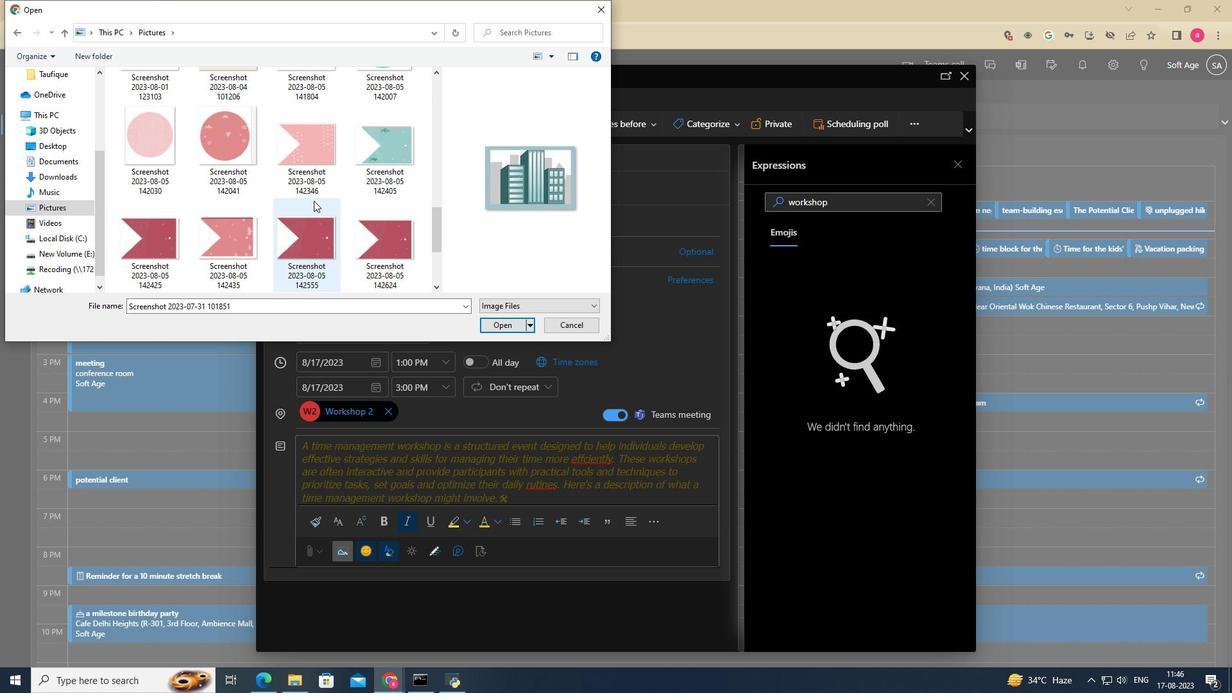 
Action: Mouse scrolled (313, 200) with delta (0, 0)
Screenshot: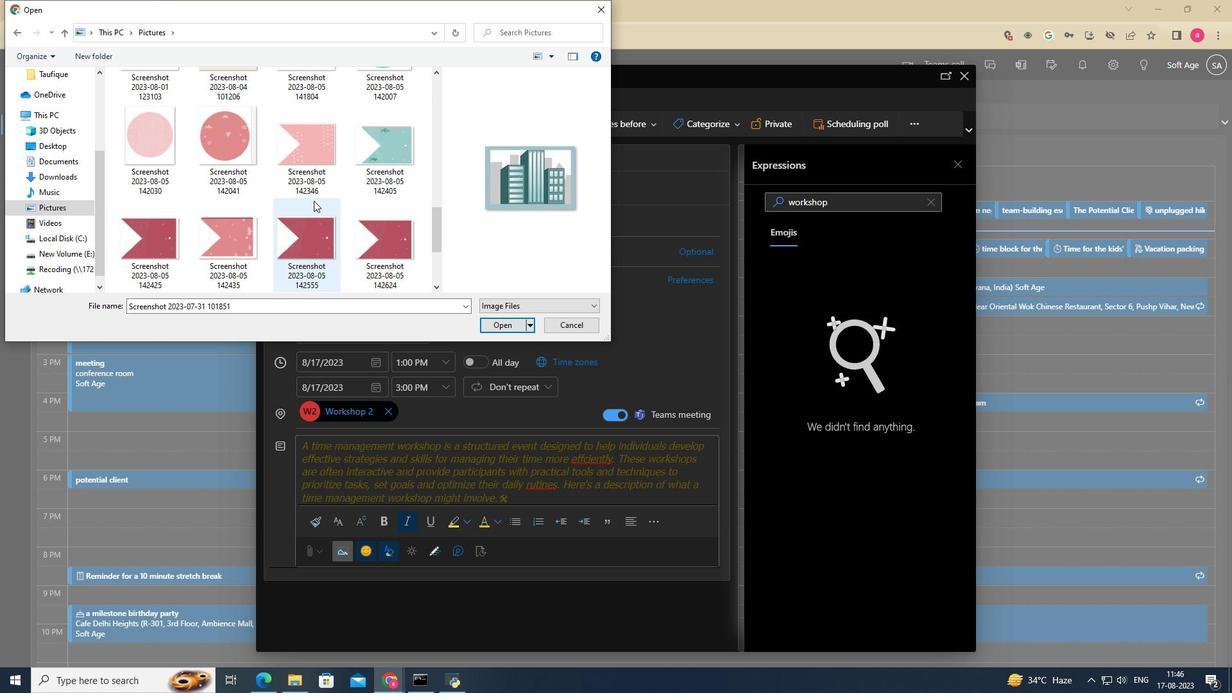 
Action: Mouse scrolled (313, 200) with delta (0, 0)
Screenshot: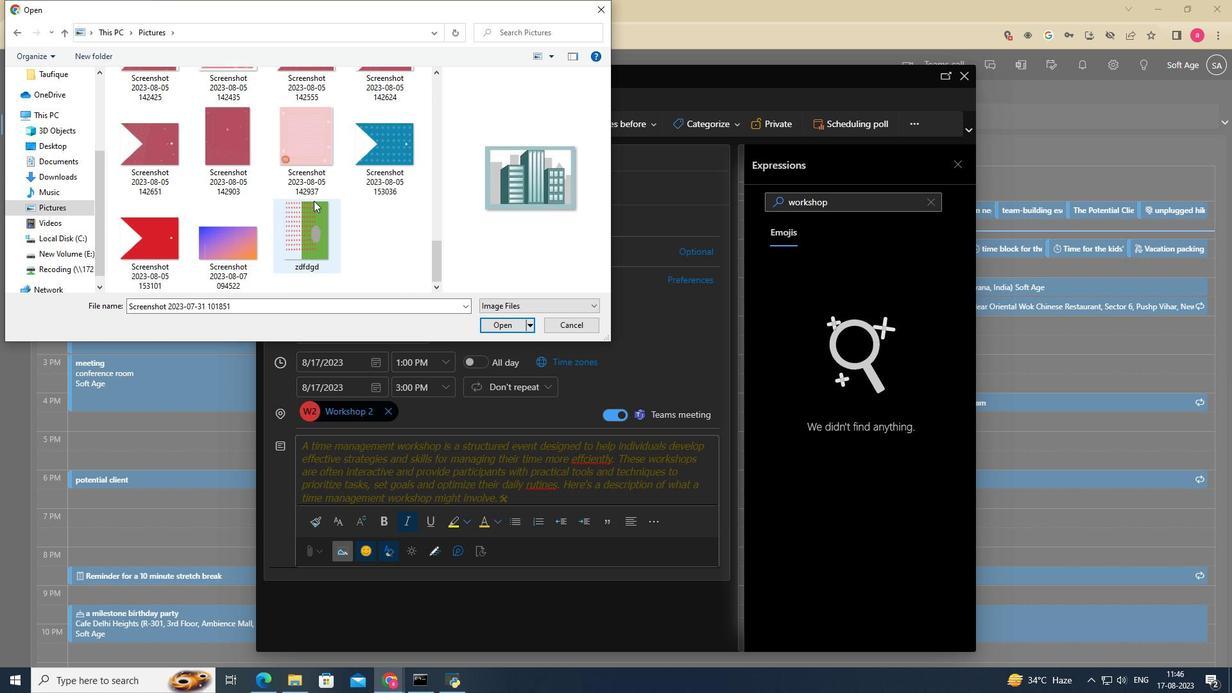 
Action: Mouse scrolled (313, 200) with delta (0, 0)
Screenshot: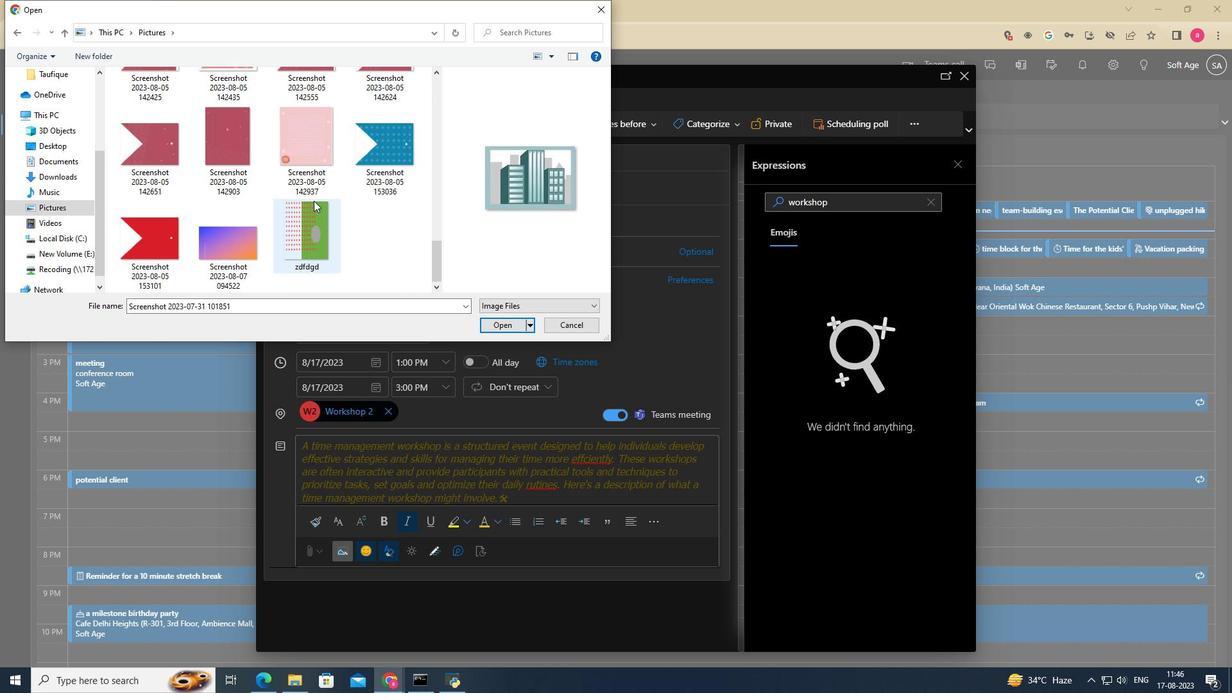 
Action: Mouse scrolled (313, 200) with delta (0, 0)
Screenshot: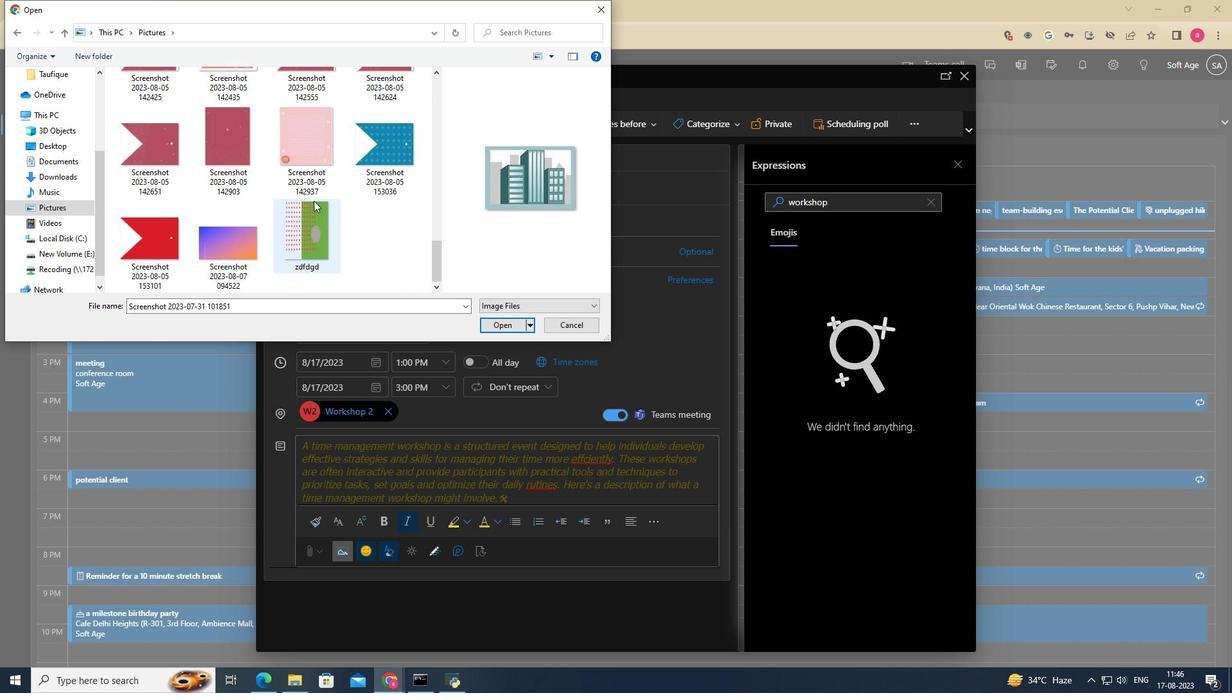 
Action: Mouse scrolled (313, 200) with delta (0, 0)
Screenshot: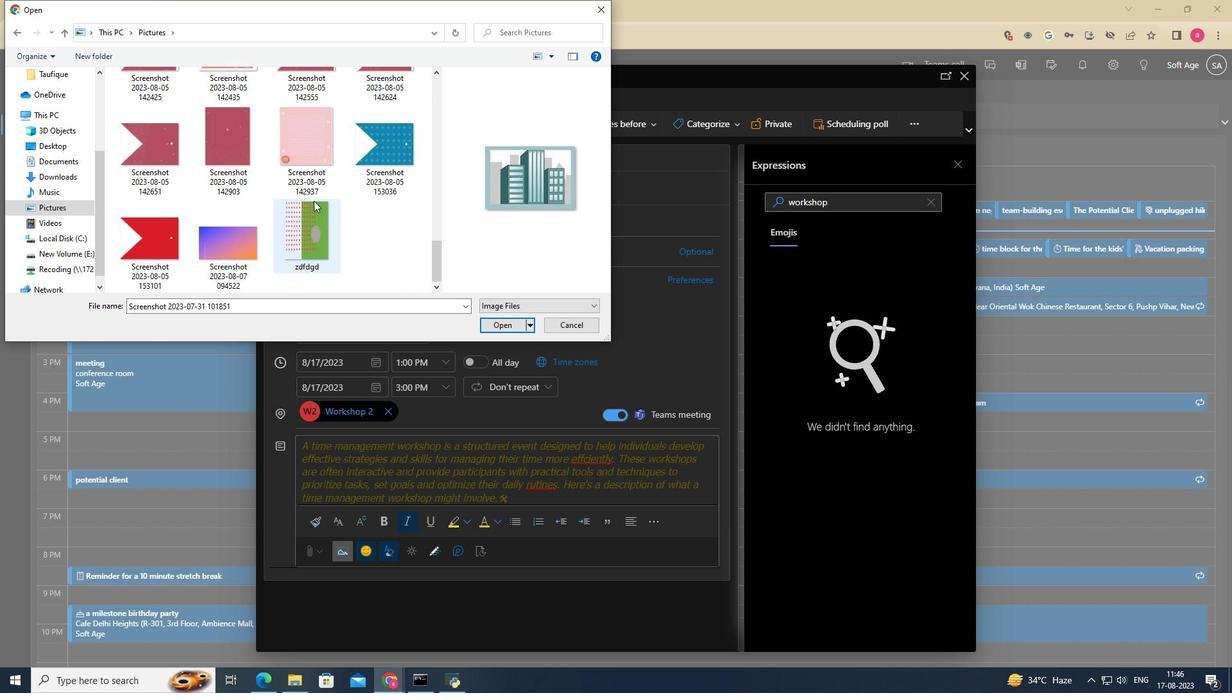 
Action: Mouse scrolled (313, 200) with delta (0, 0)
Screenshot: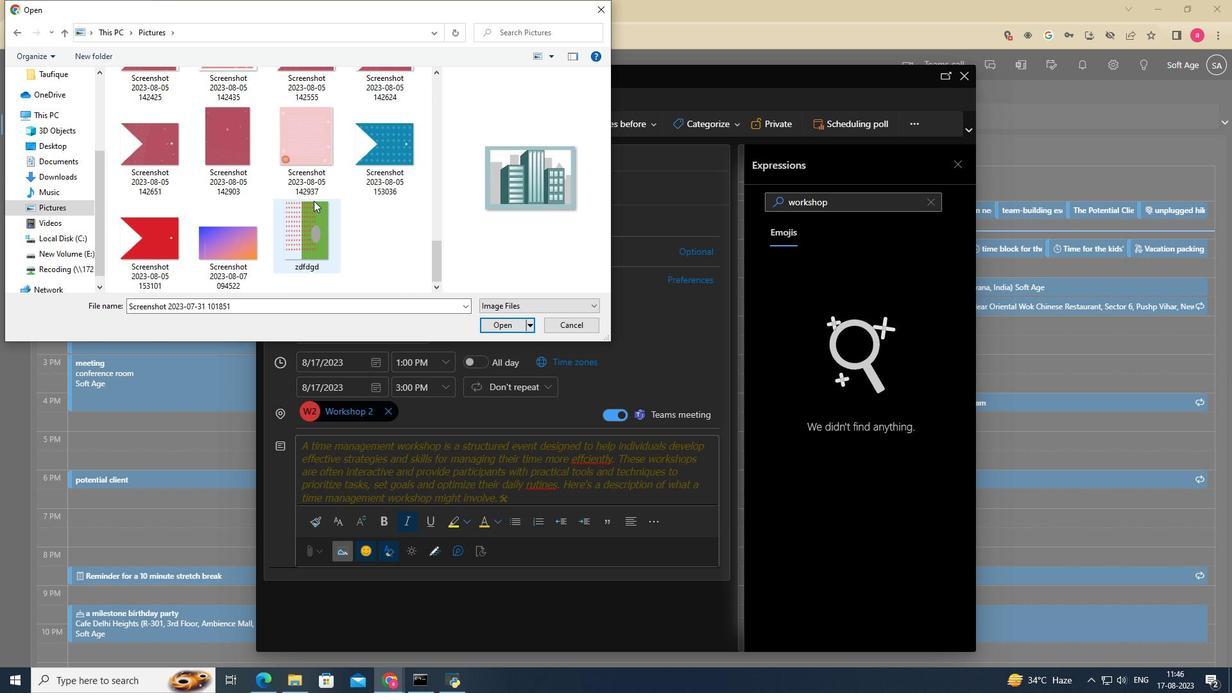 
Action: Mouse scrolled (313, 201) with delta (0, 0)
Screenshot: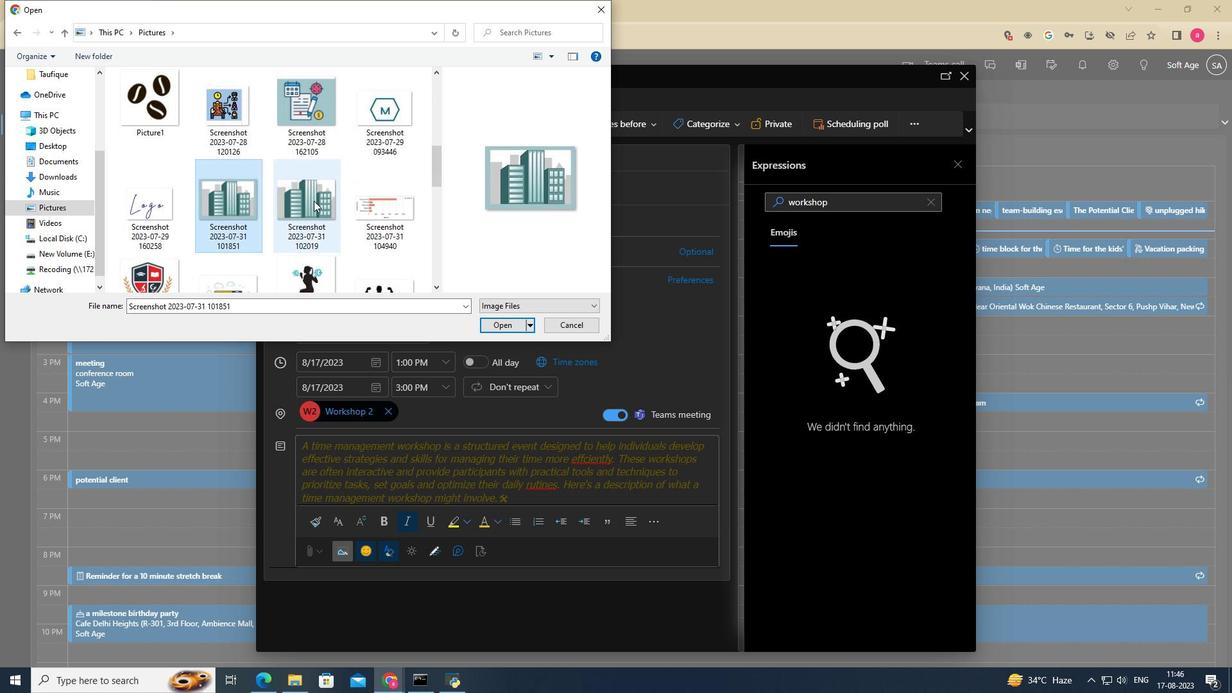 
Action: Mouse scrolled (313, 201) with delta (0, 0)
Screenshot: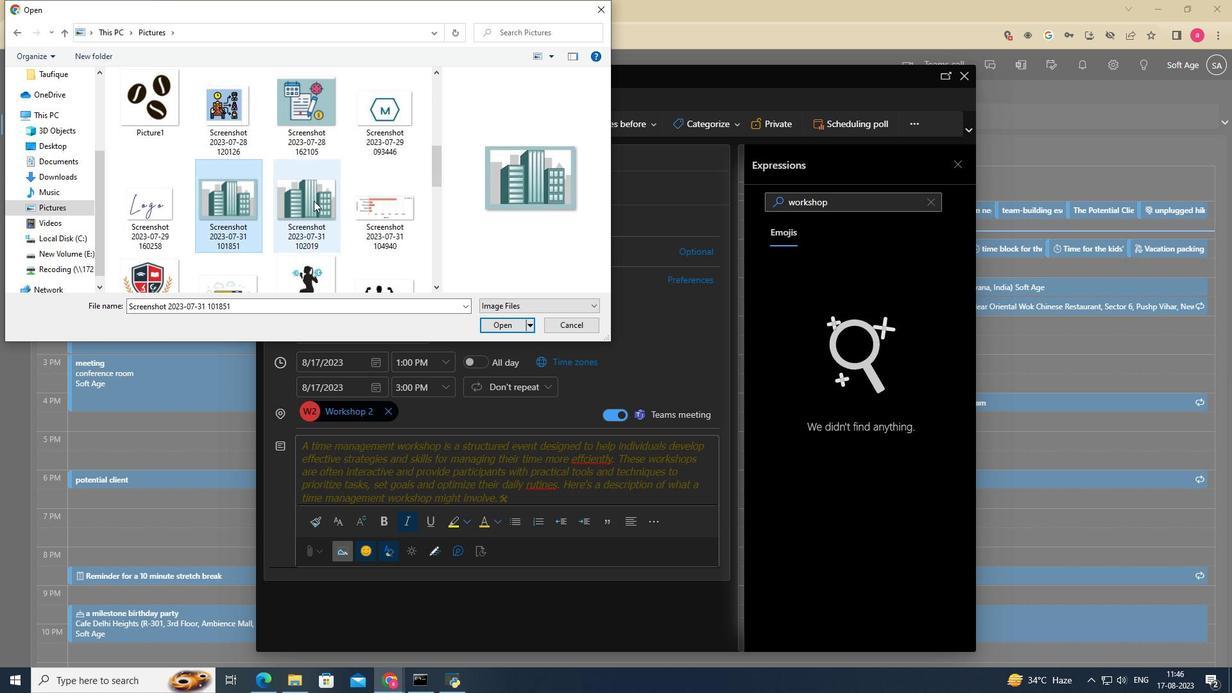 
Action: Mouse scrolled (313, 201) with delta (0, 0)
Screenshot: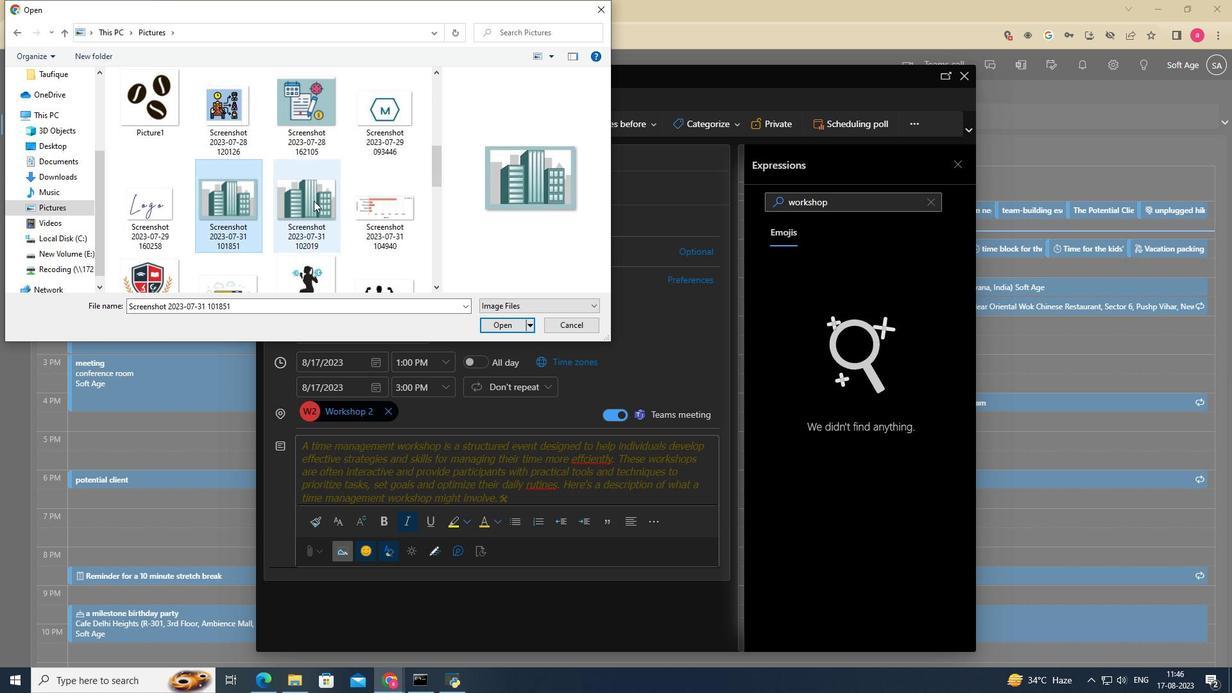 
Action: Mouse scrolled (313, 201) with delta (0, 0)
Screenshot: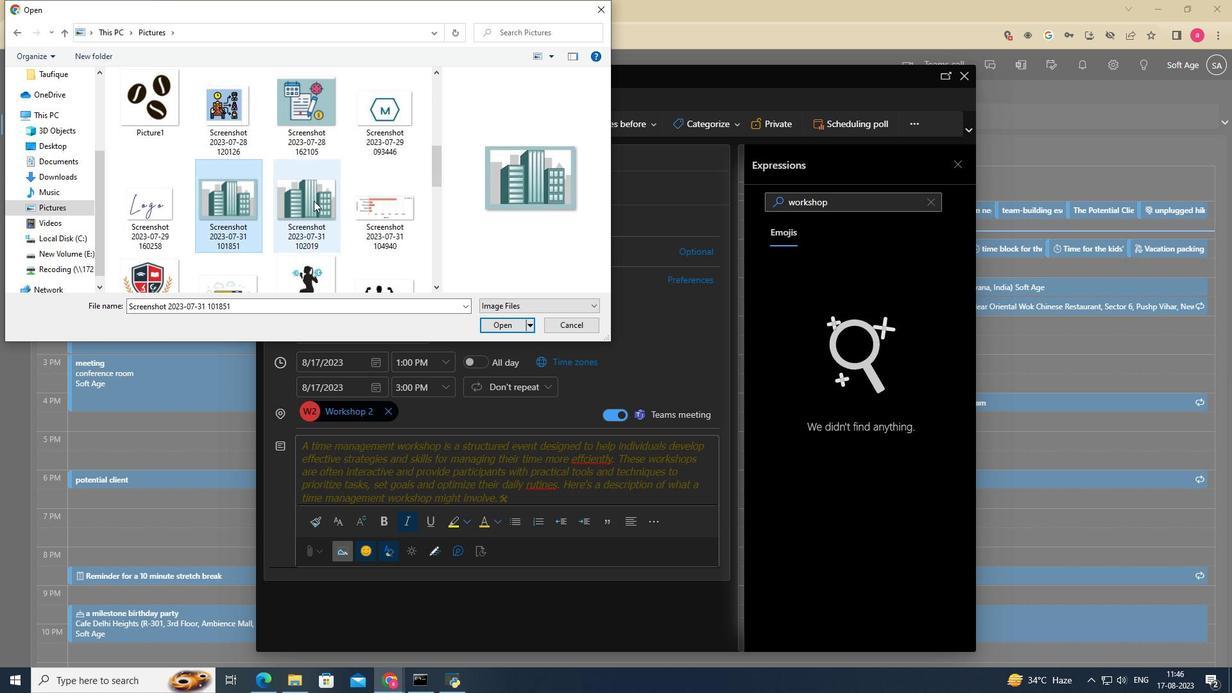 
Action: Mouse scrolled (313, 201) with delta (0, 0)
Screenshot: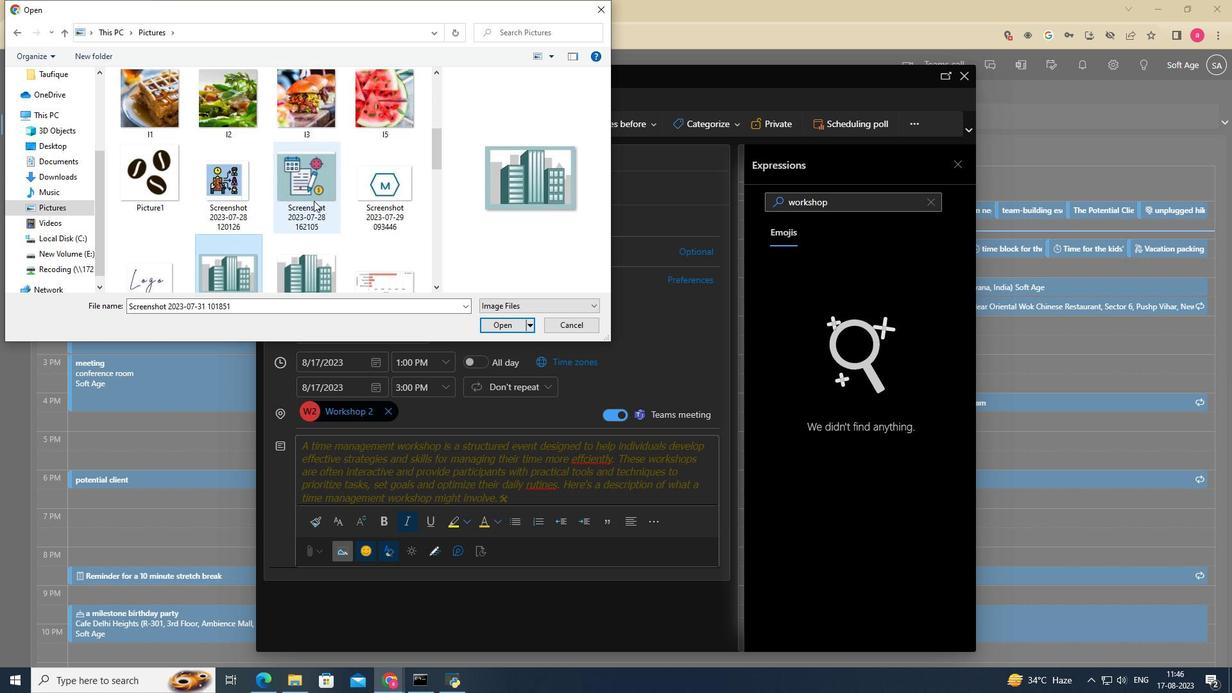 
Action: Mouse scrolled (313, 201) with delta (0, 0)
Screenshot: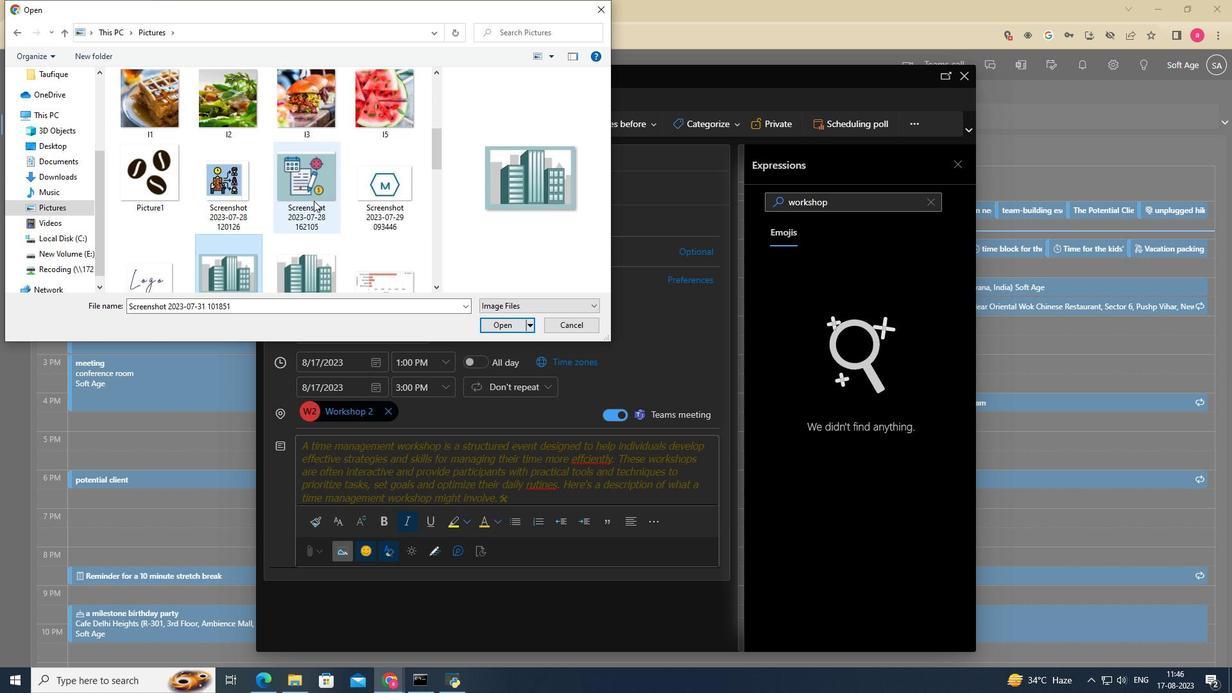 
Action: Mouse scrolled (313, 201) with delta (0, 0)
Screenshot: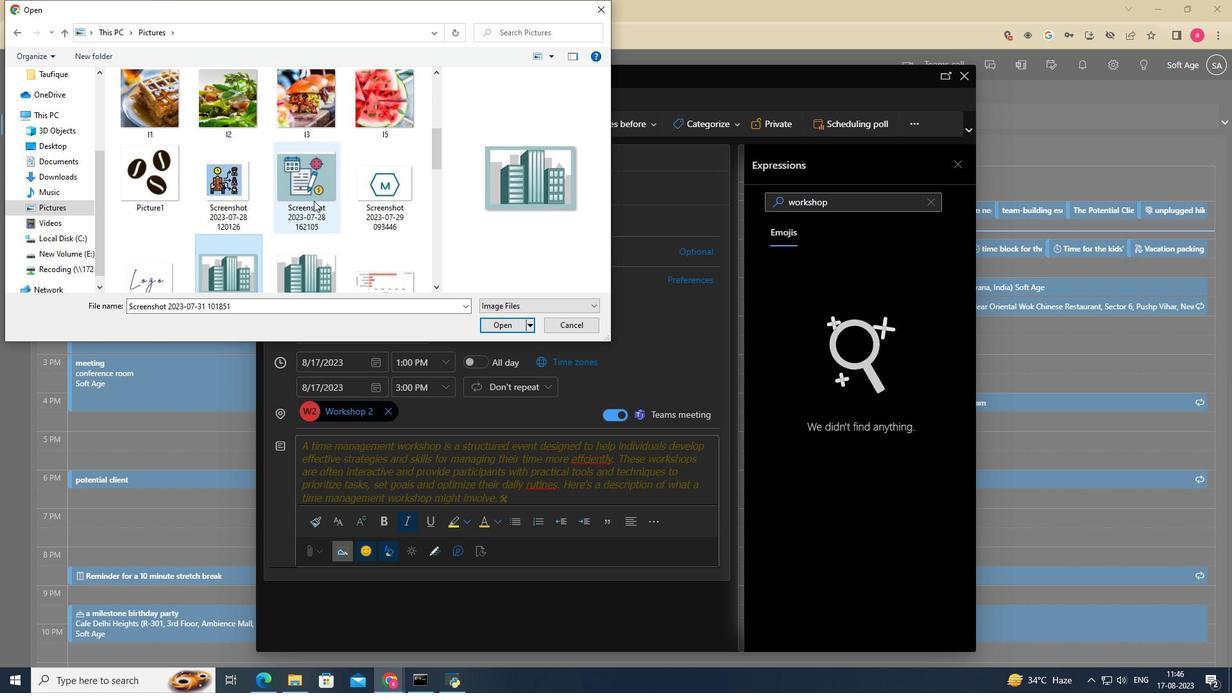 
Action: Mouse moved to (486, 325)
Screenshot: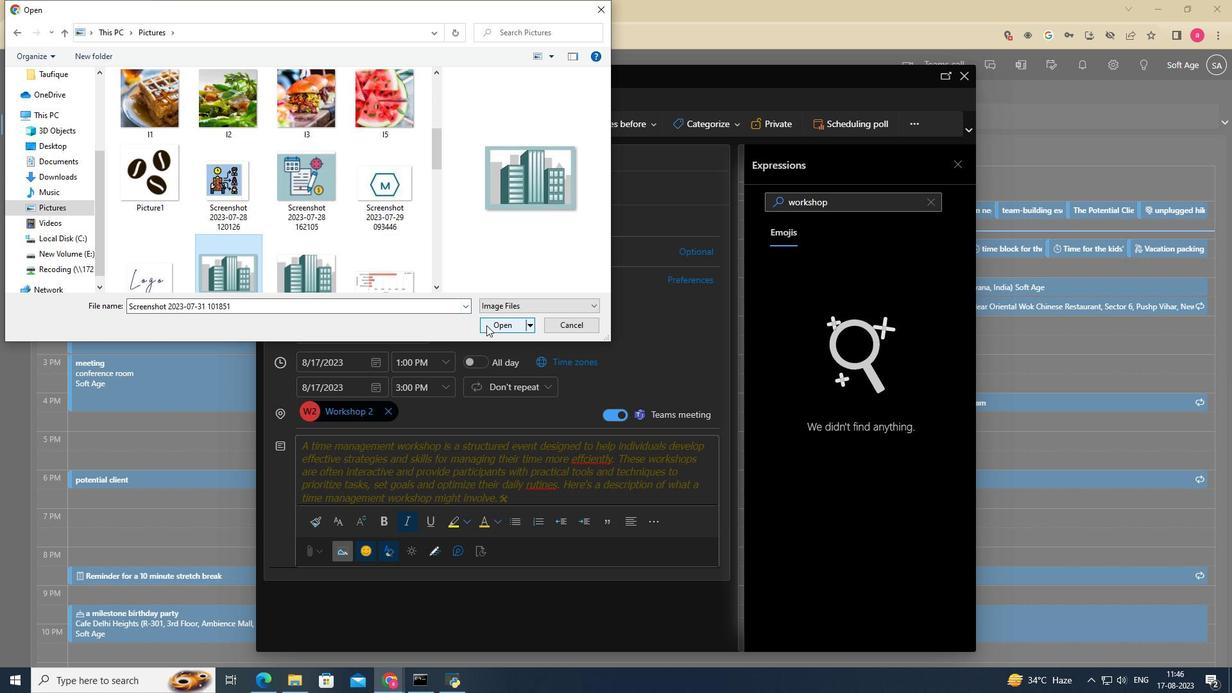 
Action: Mouse pressed left at (486, 325)
Screenshot: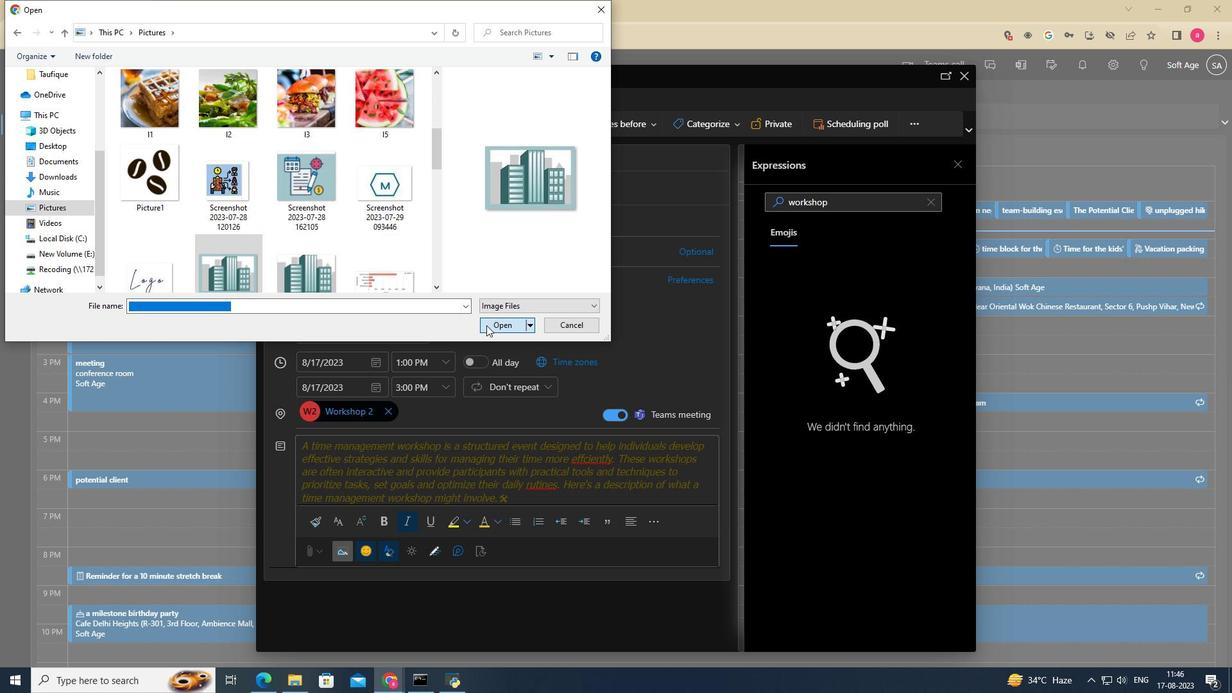 
Action: Mouse moved to (521, 367)
Screenshot: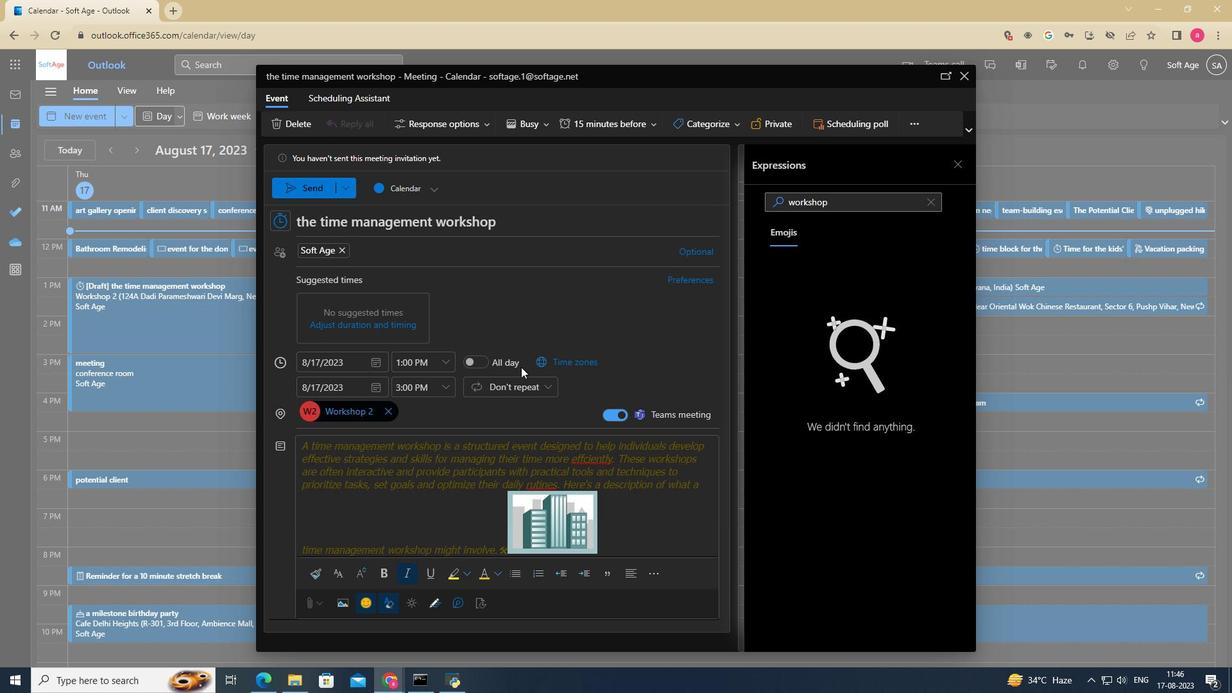 
Action: Mouse scrolled (521, 366) with delta (0, 0)
Screenshot: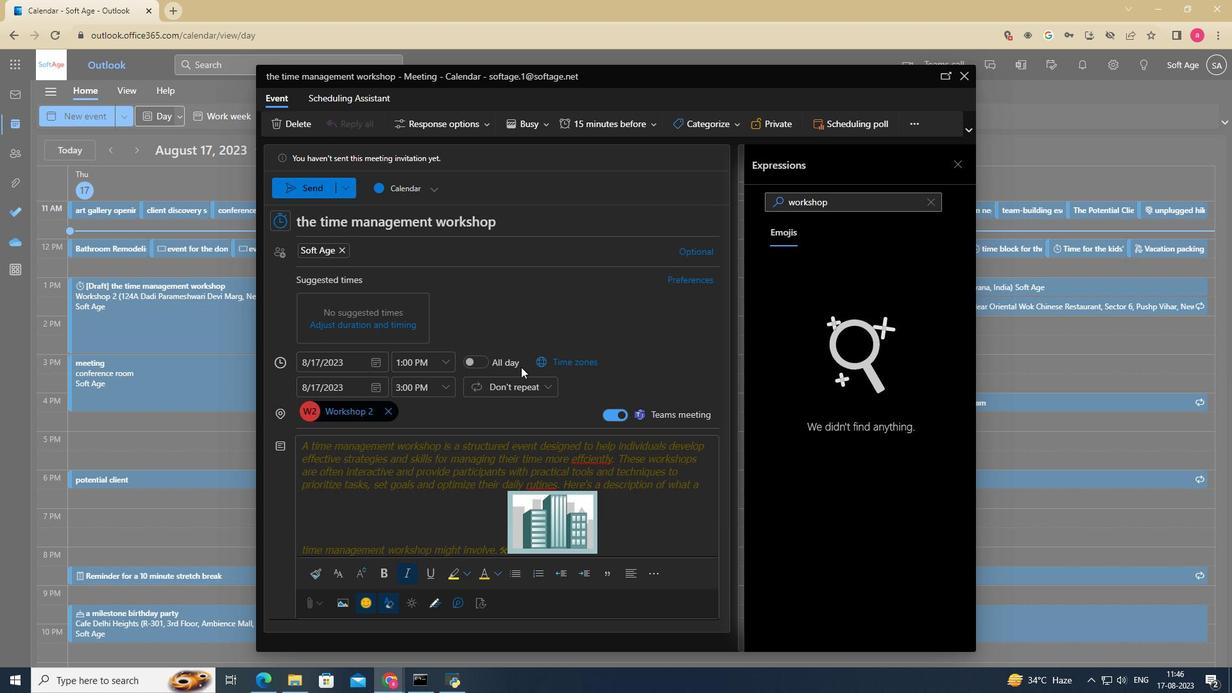
Action: Mouse scrolled (521, 366) with delta (0, 0)
Screenshot: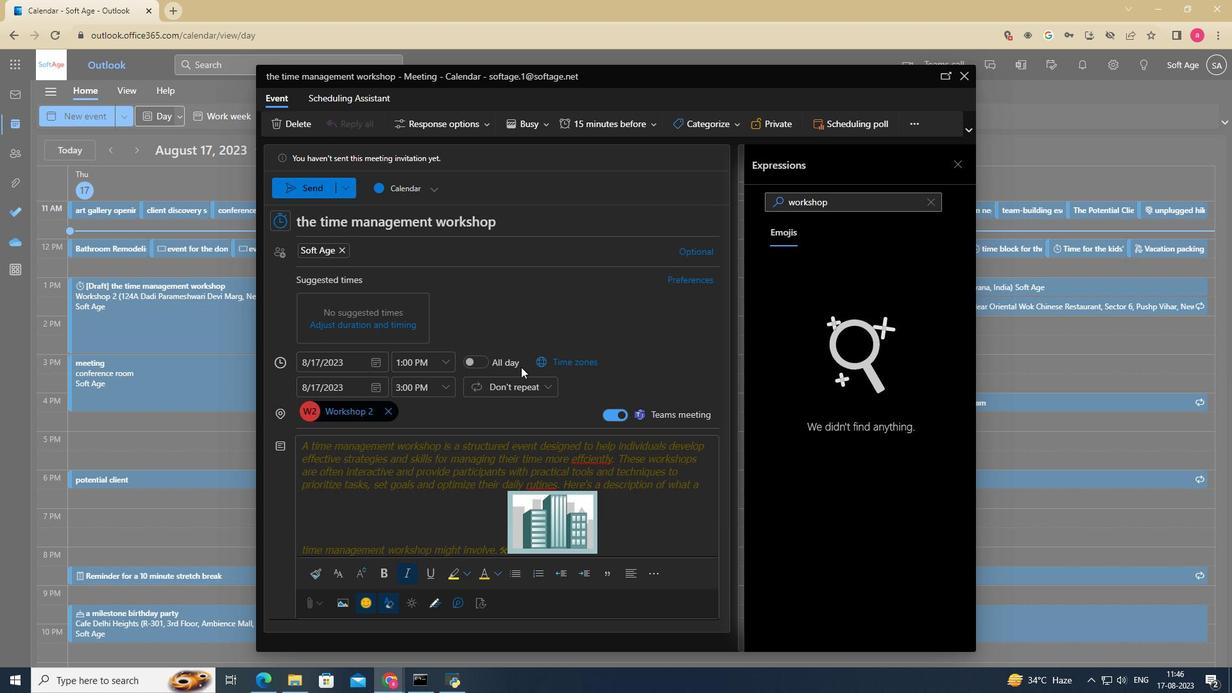 
Action: Mouse scrolled (521, 366) with delta (0, 0)
Screenshot: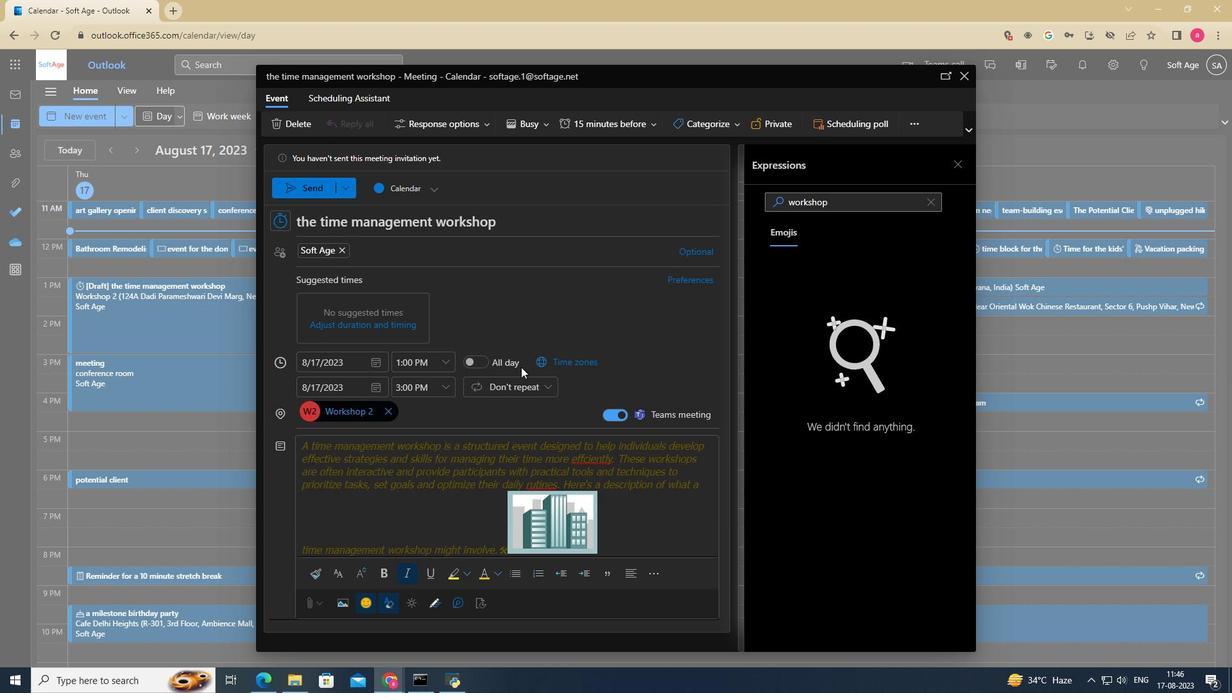 
Action: Mouse moved to (560, 535)
Screenshot: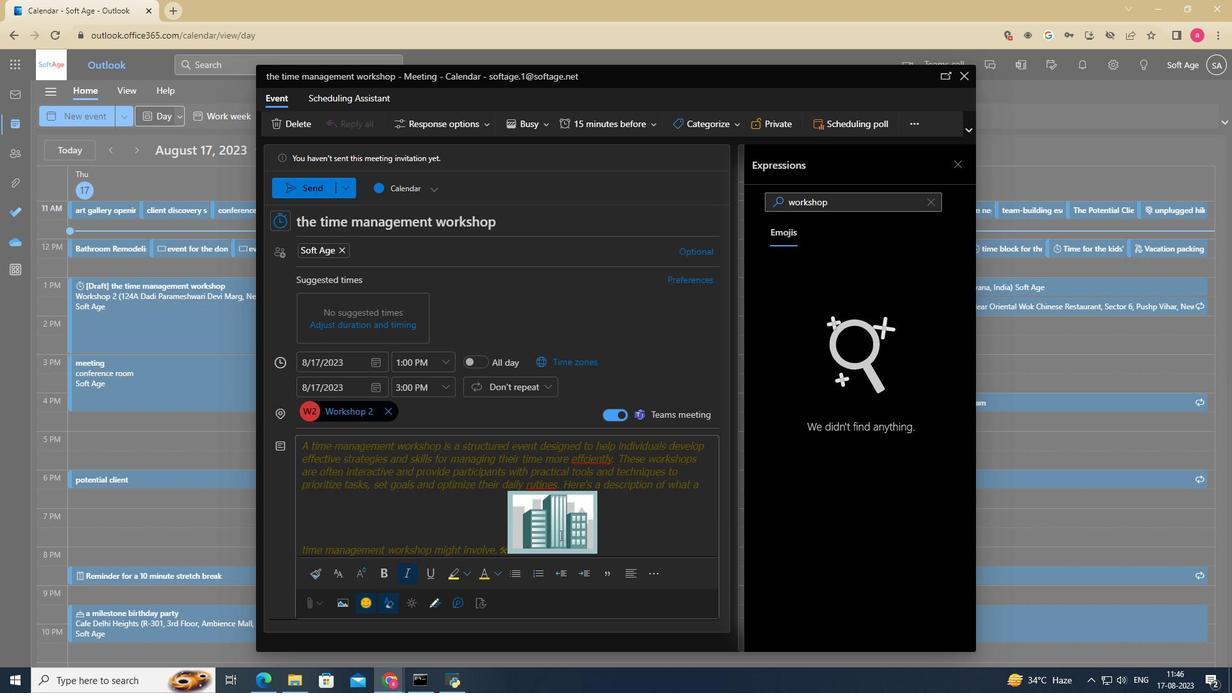
Action: Mouse pressed left at (560, 535)
Screenshot: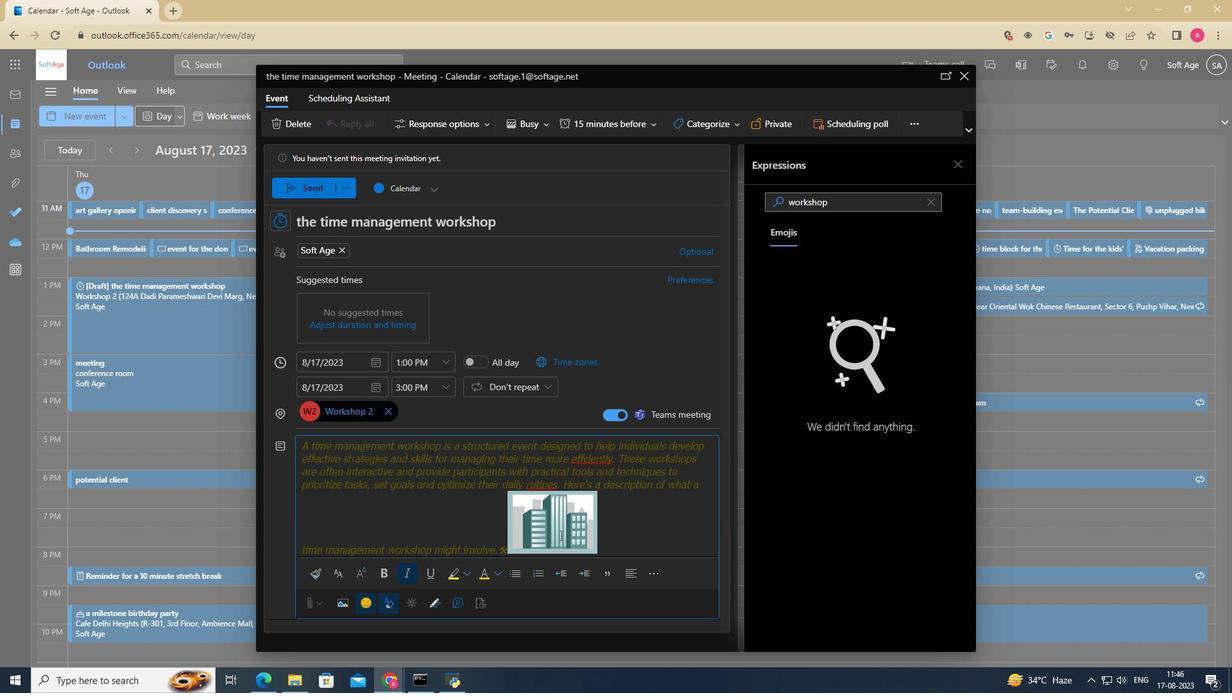 
Action: Mouse moved to (542, 518)
Screenshot: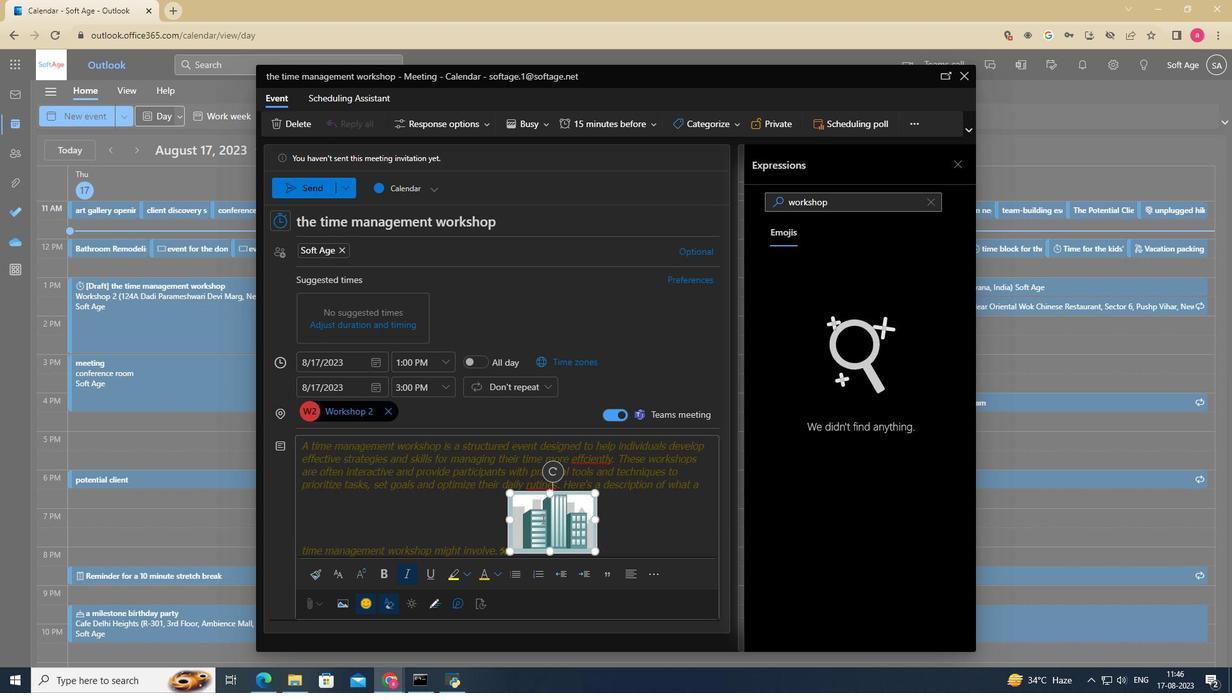
Action: Mouse pressed left at (542, 518)
Screenshot: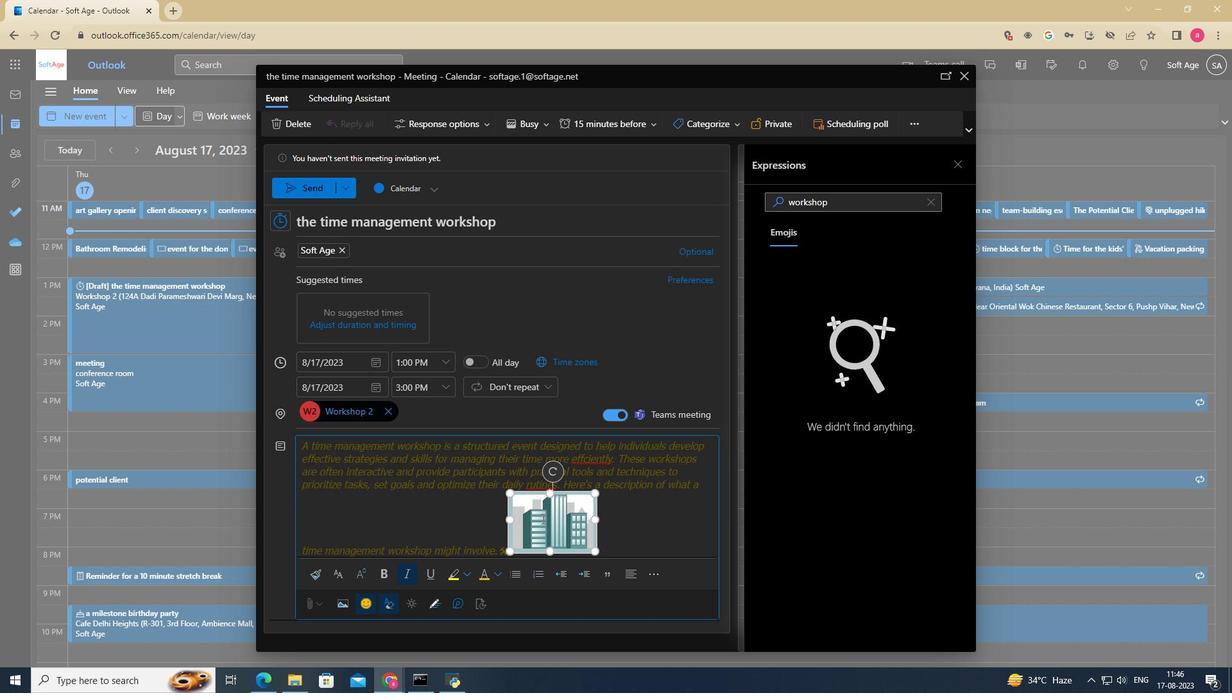 
Action: Mouse moved to (533, 490)
Screenshot: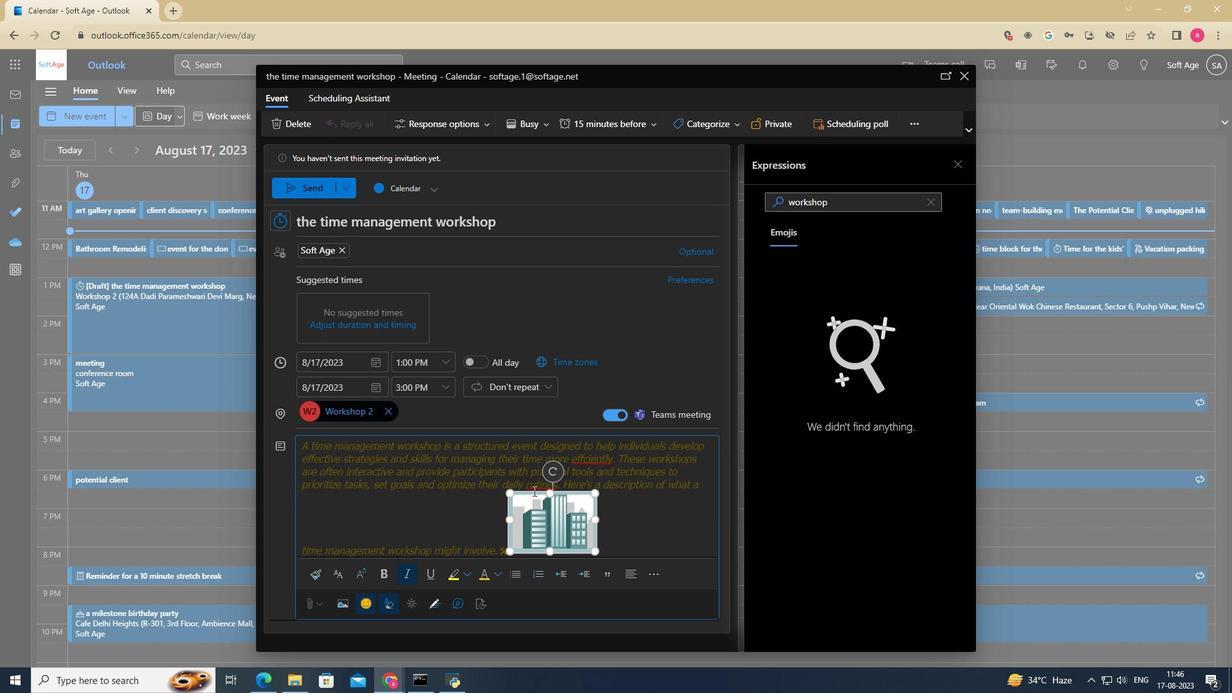 
Action: Mouse pressed left at (533, 490)
Screenshot: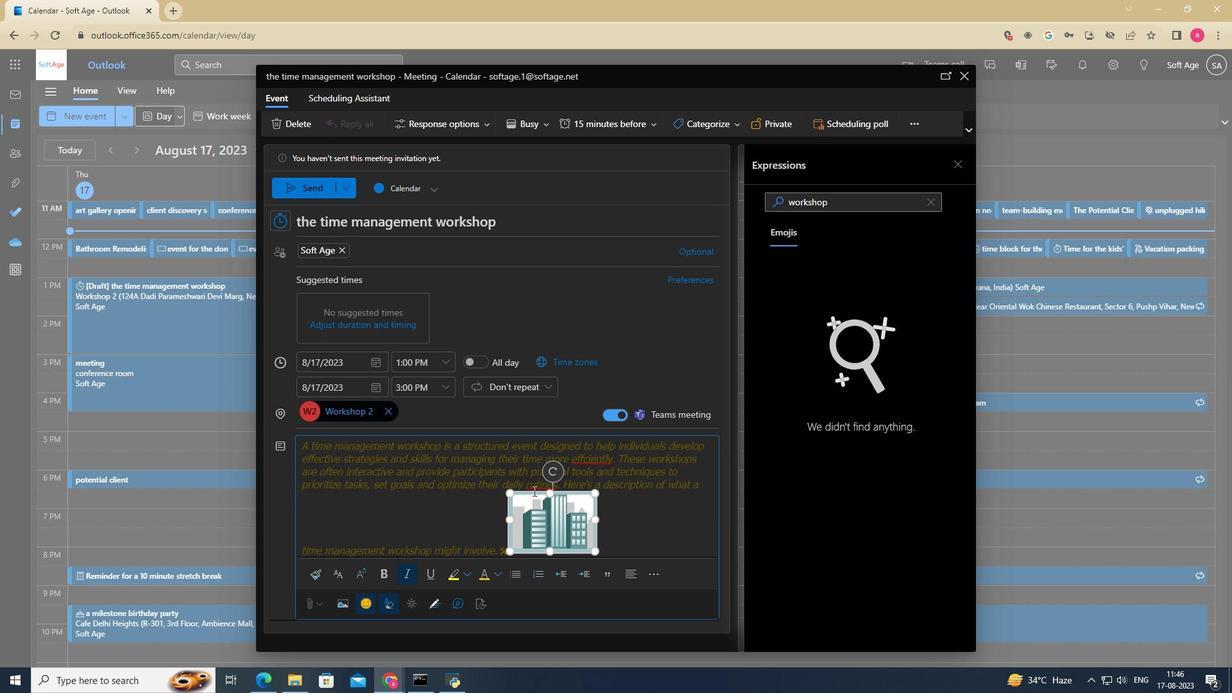 
Action: Mouse moved to (544, 472)
Screenshot: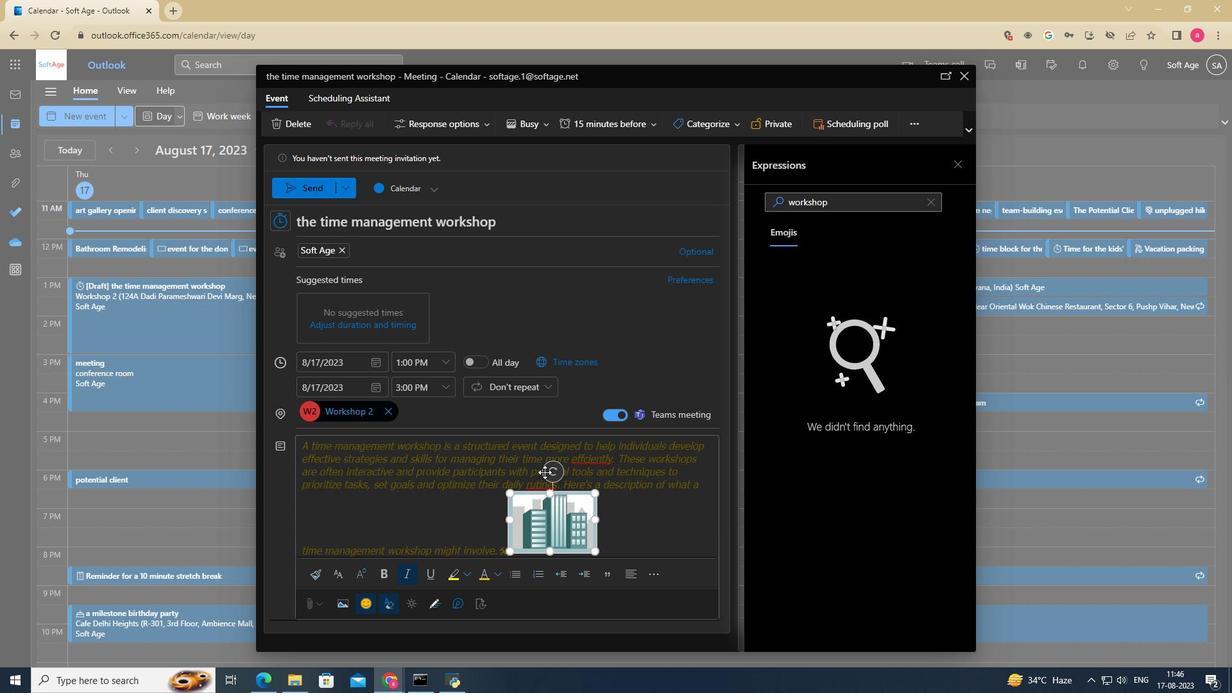 
Action: Mouse pressed left at (544, 472)
Screenshot: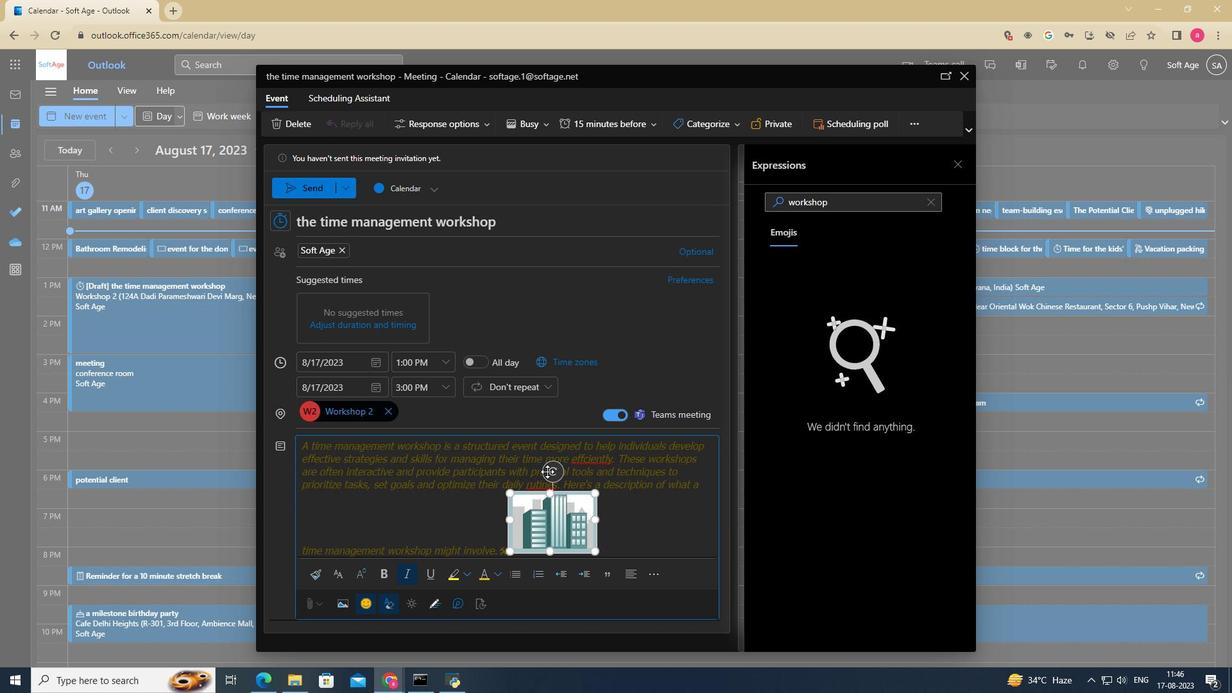 
Action: Mouse moved to (437, 517)
Screenshot: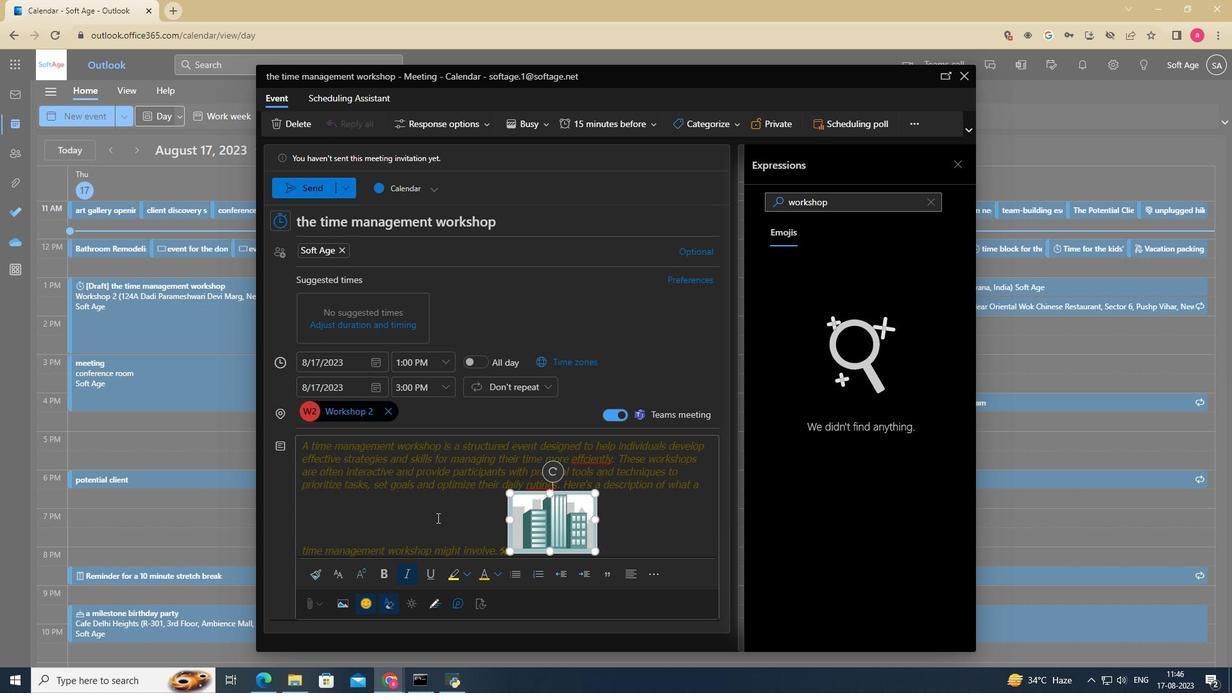 
Action: Mouse pressed left at (437, 517)
Screenshot: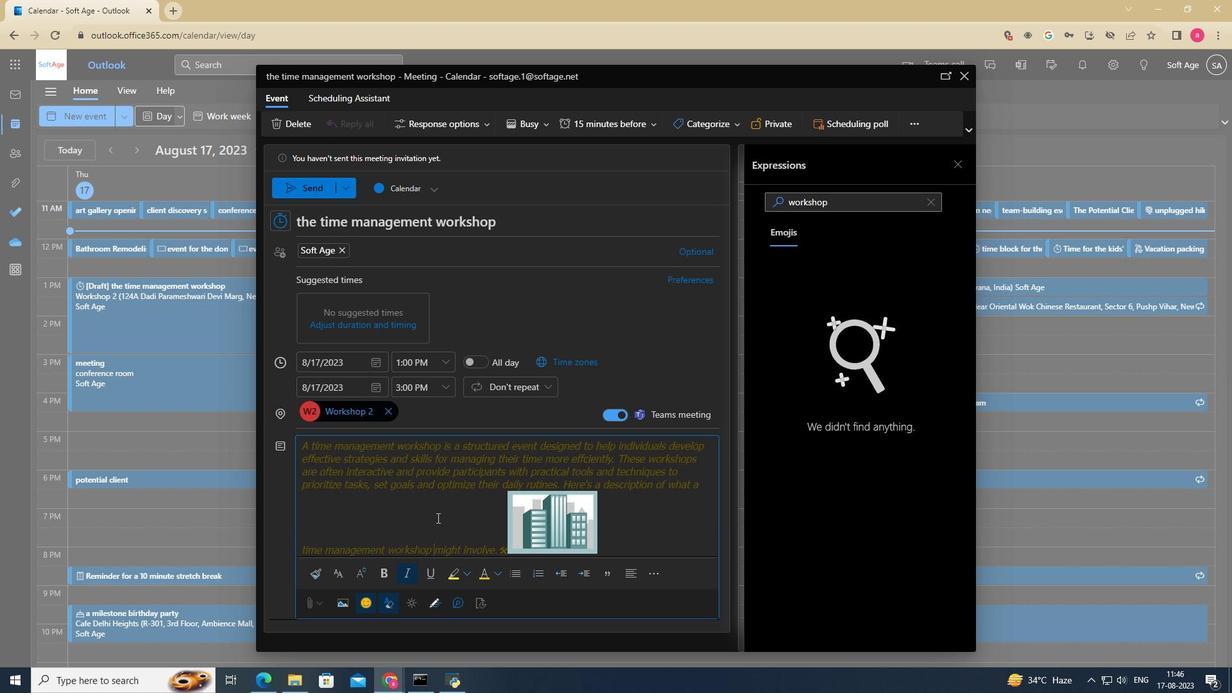 
Action: Mouse moved to (544, 525)
Screenshot: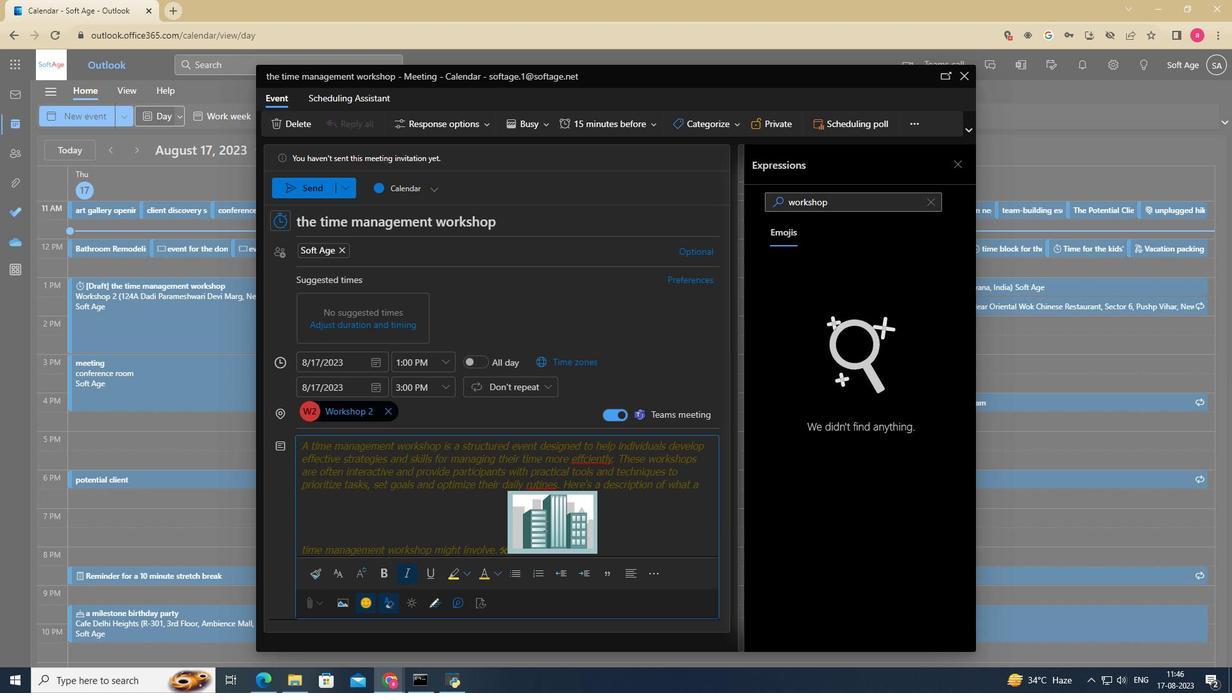 
Action: Mouse pressed left at (544, 525)
Screenshot: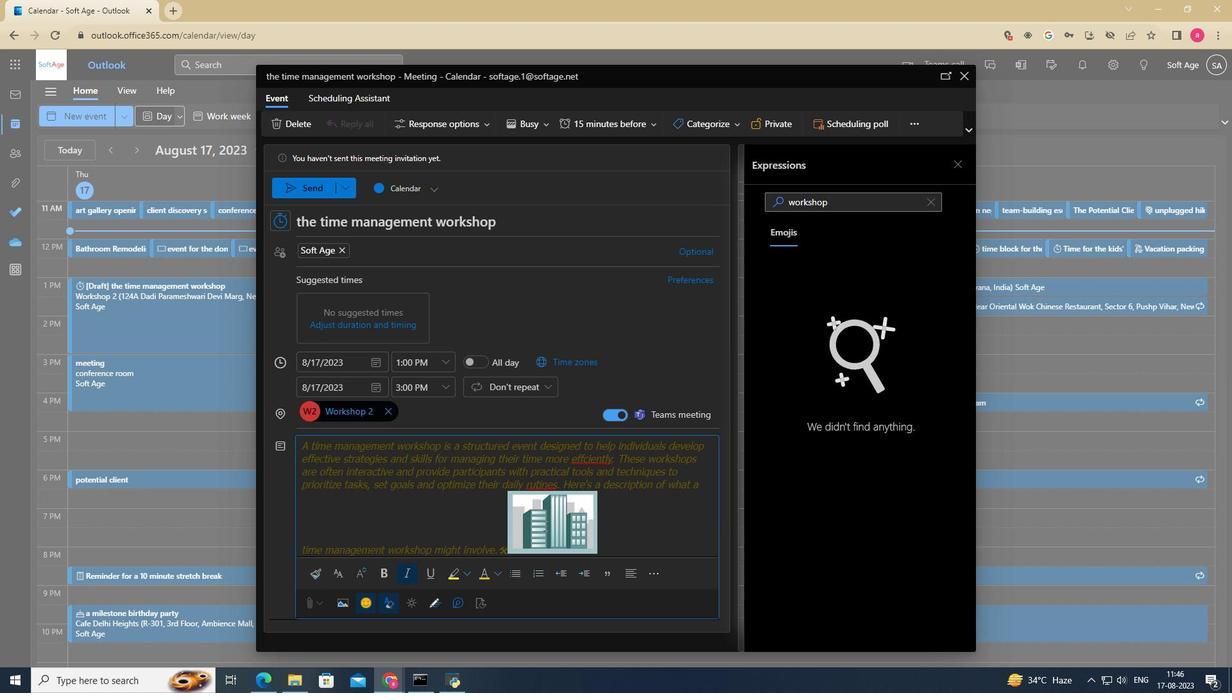 
Action: Mouse moved to (532, 524)
Screenshot: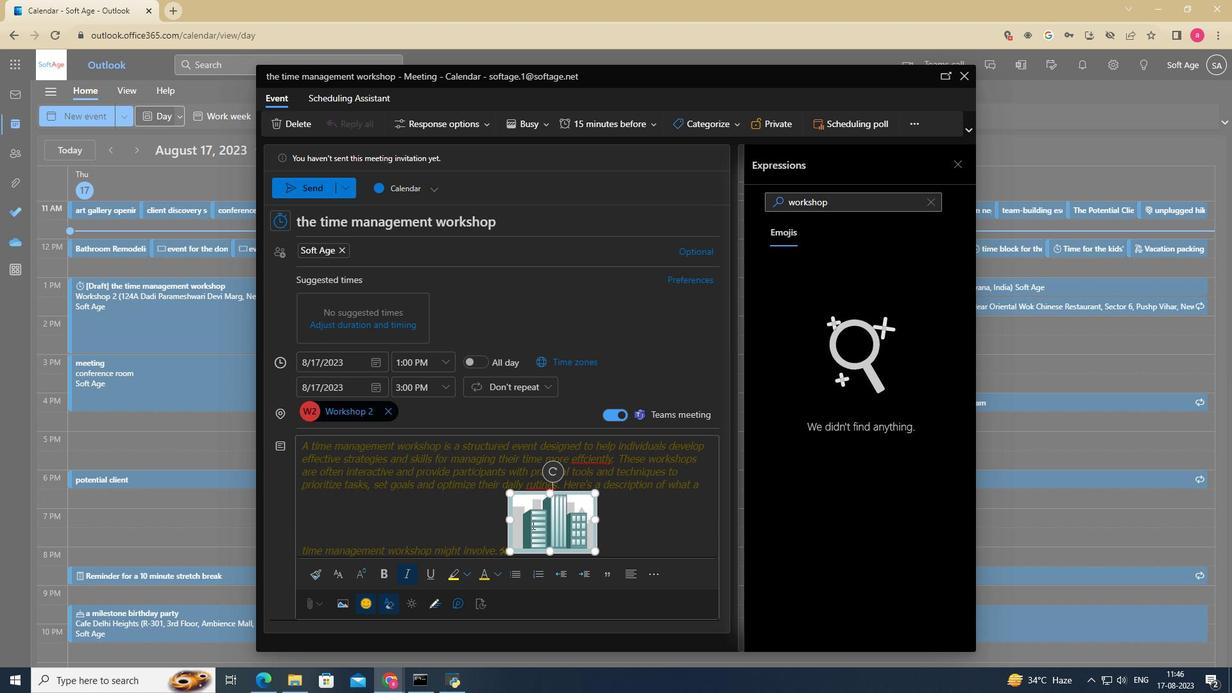 
Action: Key pressed <Key.delete>
Screenshot: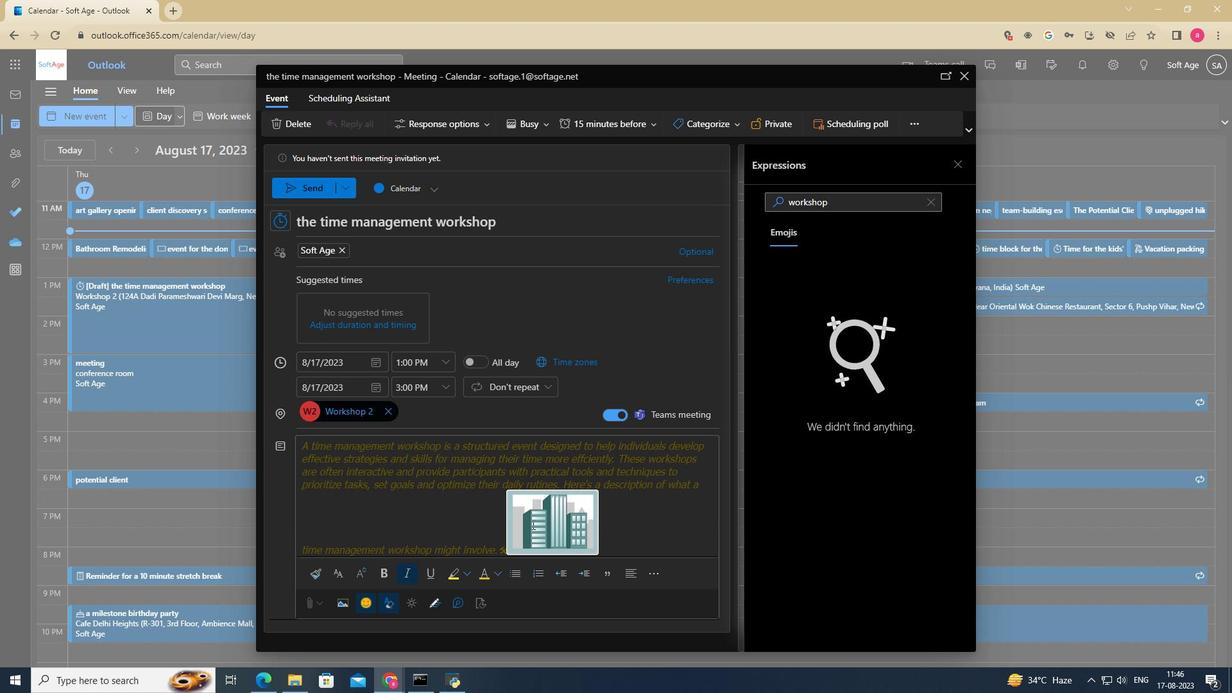 
Action: Mouse moved to (343, 450)
Screenshot: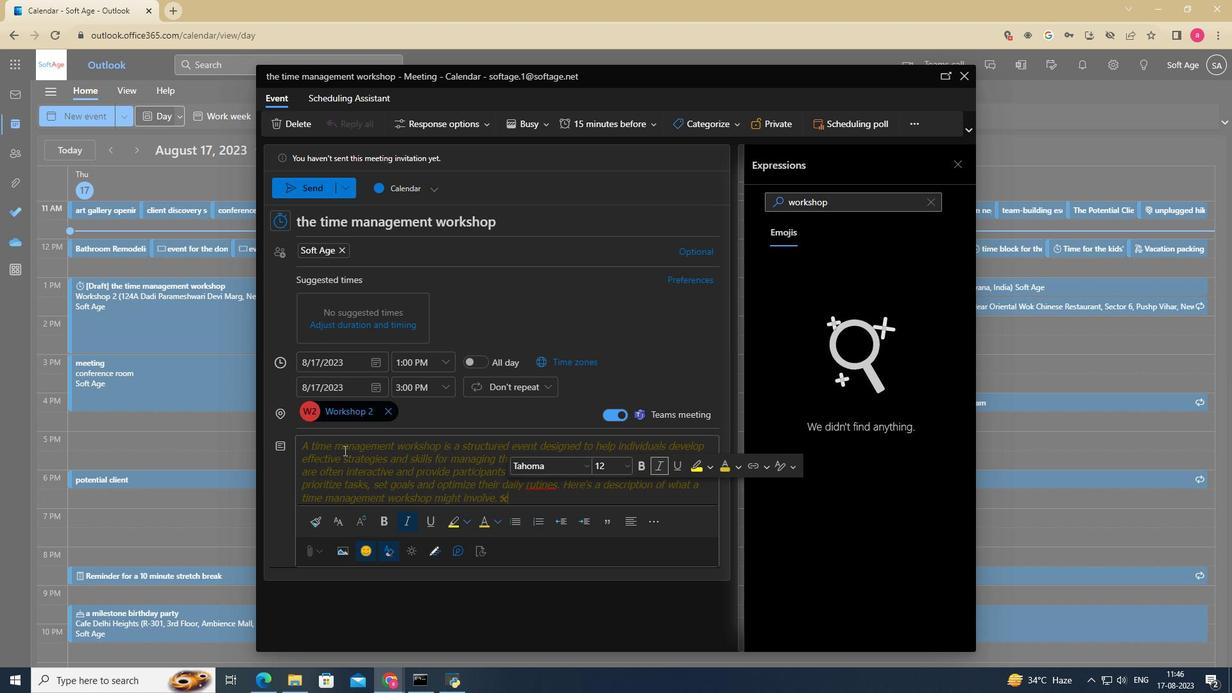 
Action: Mouse pressed left at (343, 450)
Screenshot: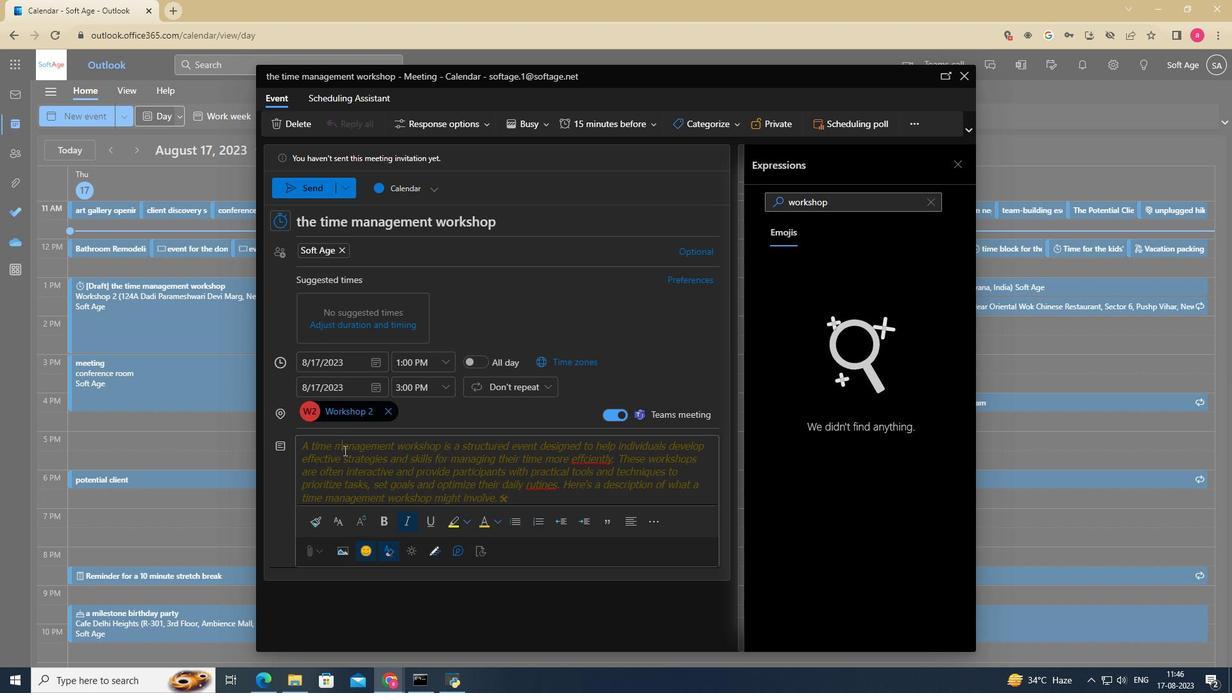 
Action: Mouse moved to (314, 187)
Screenshot: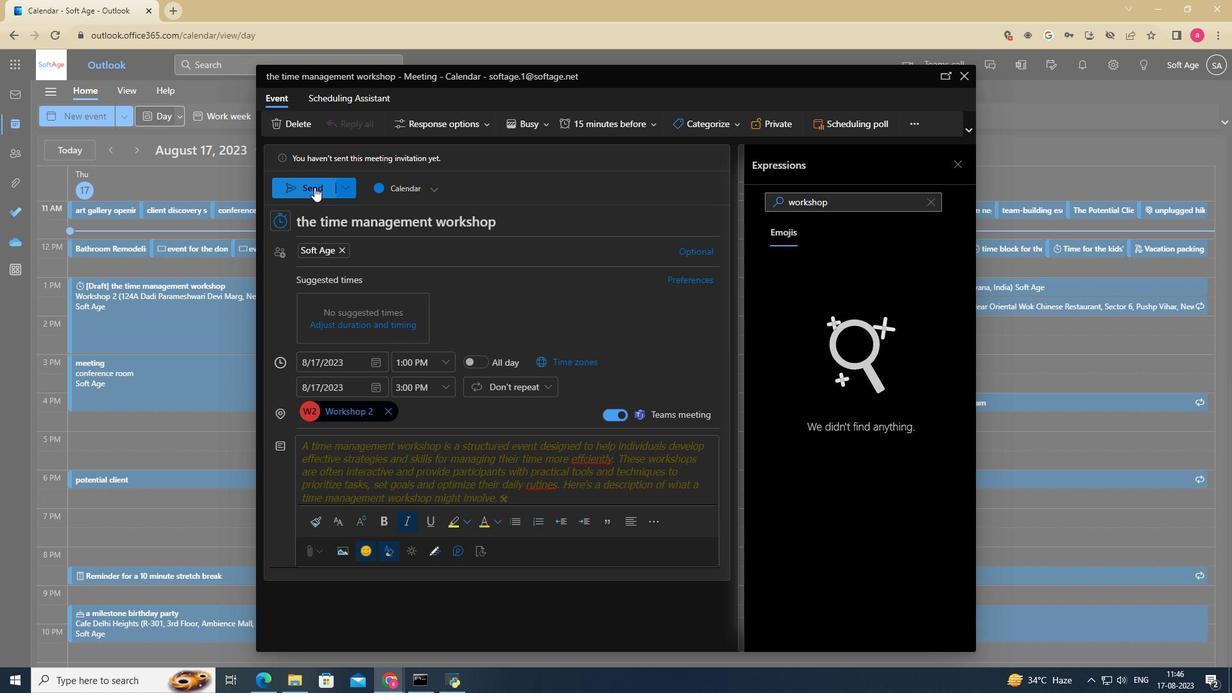 
Action: Mouse pressed left at (314, 187)
Screenshot: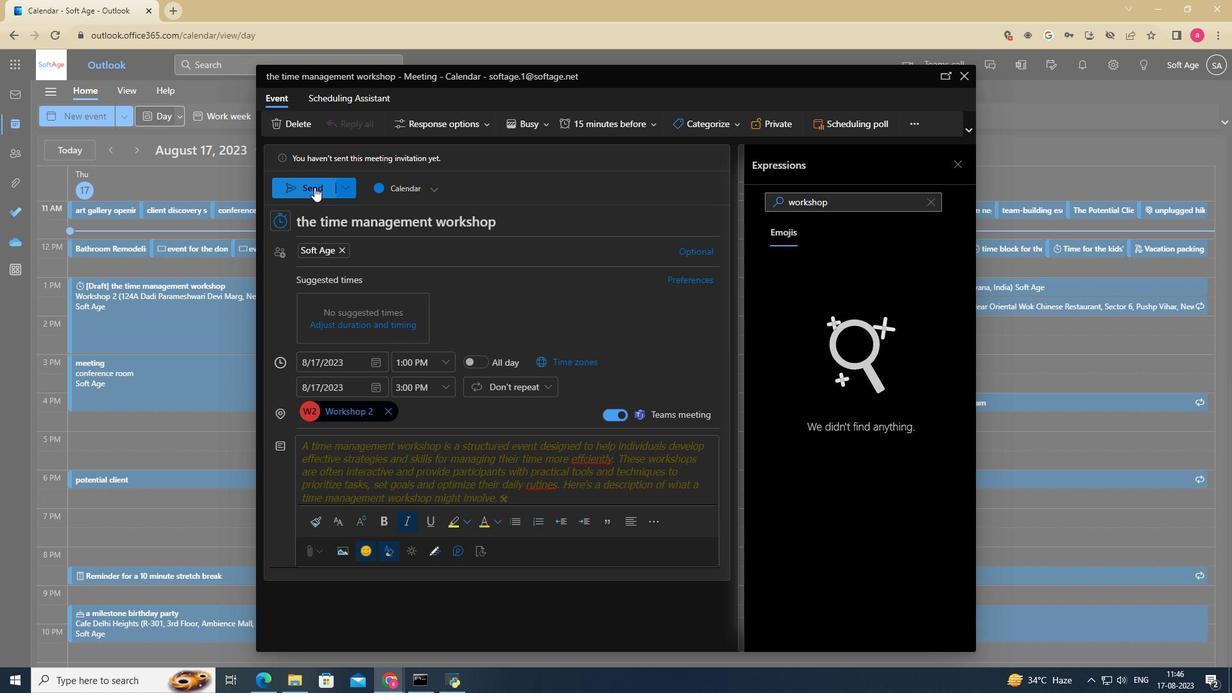 
Action: Mouse moved to (459, 376)
Screenshot: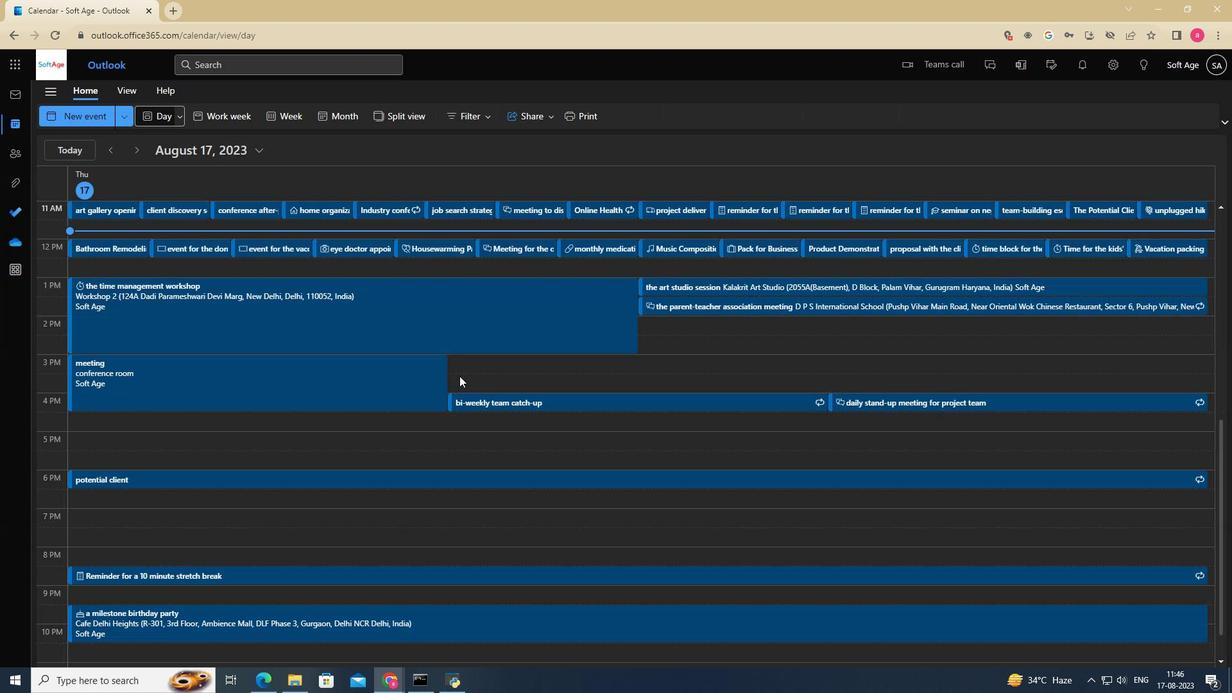 
